 Task: Find connections with filter location Pachperwa with filter topic #homeofficewith filter profile language Potuguese with filter current company Axis Finance Limited with filter school National Institute of Technology Raipur with filter industry Circuses and Magic Shows with filter service category Public Speaking with filter keywords title UX Designer & UI Developer
Action: Mouse moved to (701, 95)
Screenshot: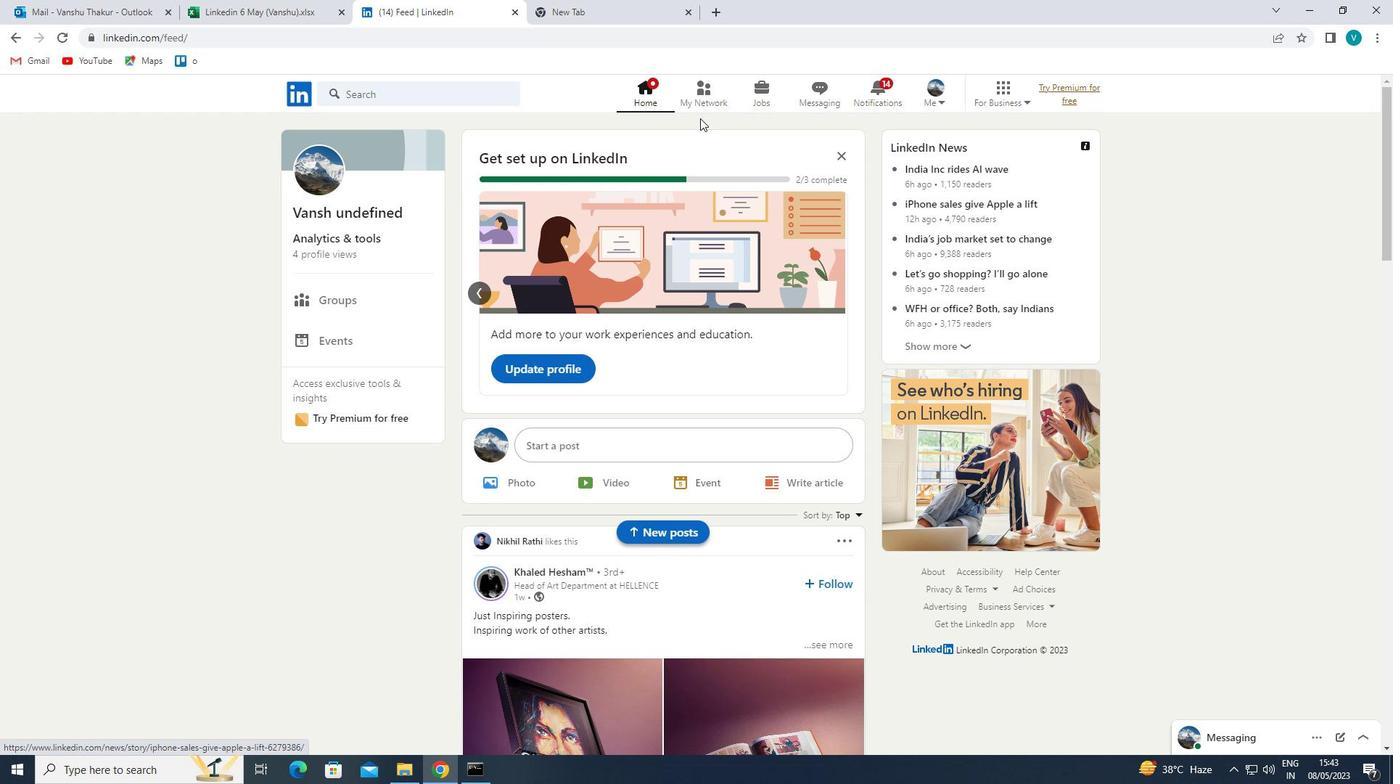 
Action: Mouse pressed left at (701, 95)
Screenshot: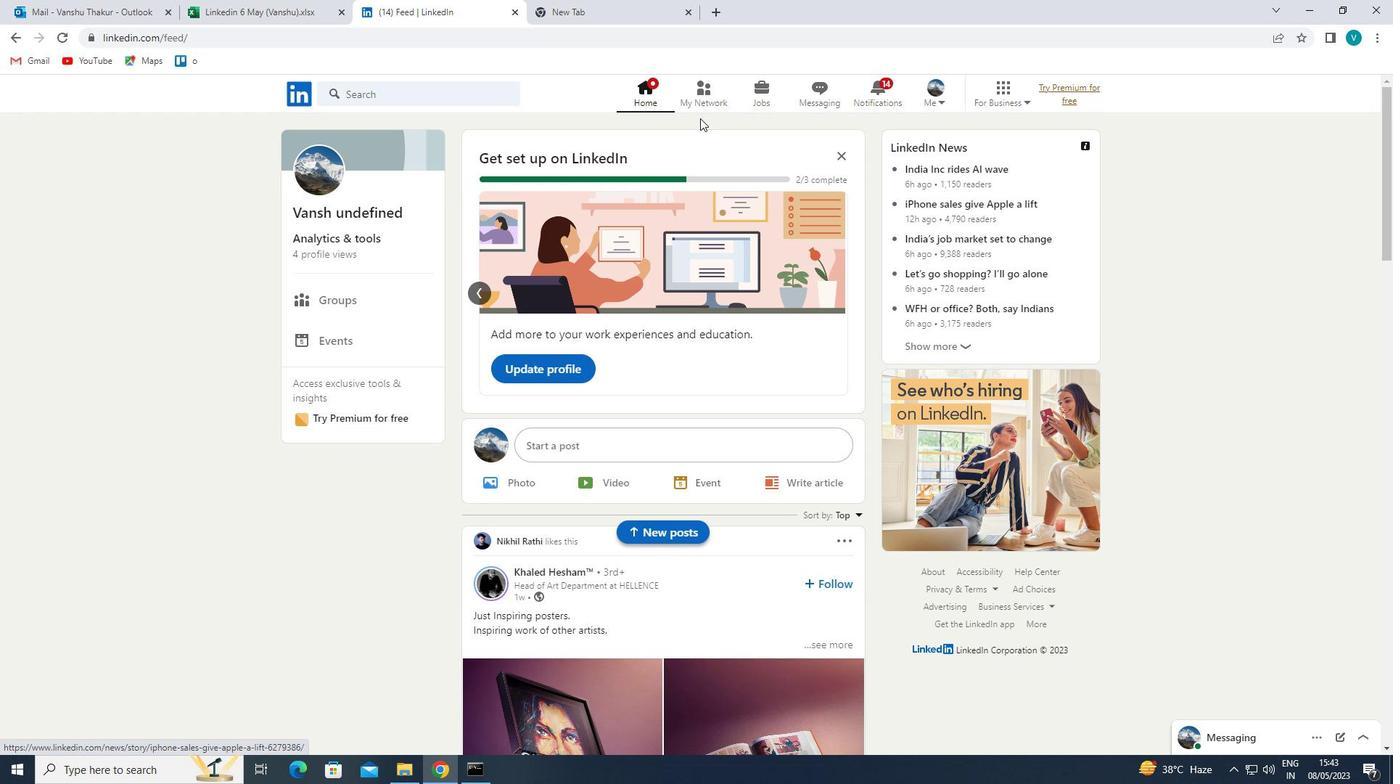 
Action: Mouse moved to (416, 158)
Screenshot: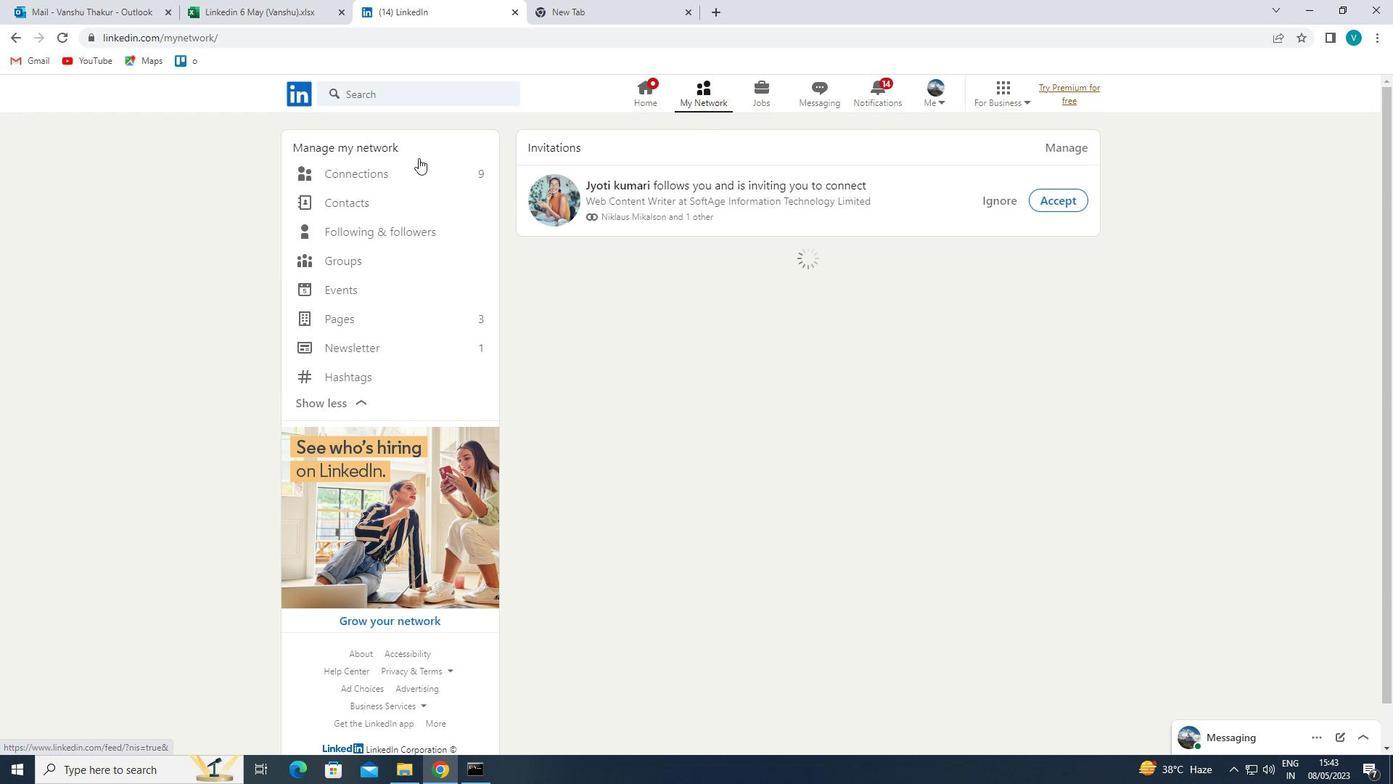 
Action: Mouse pressed left at (416, 158)
Screenshot: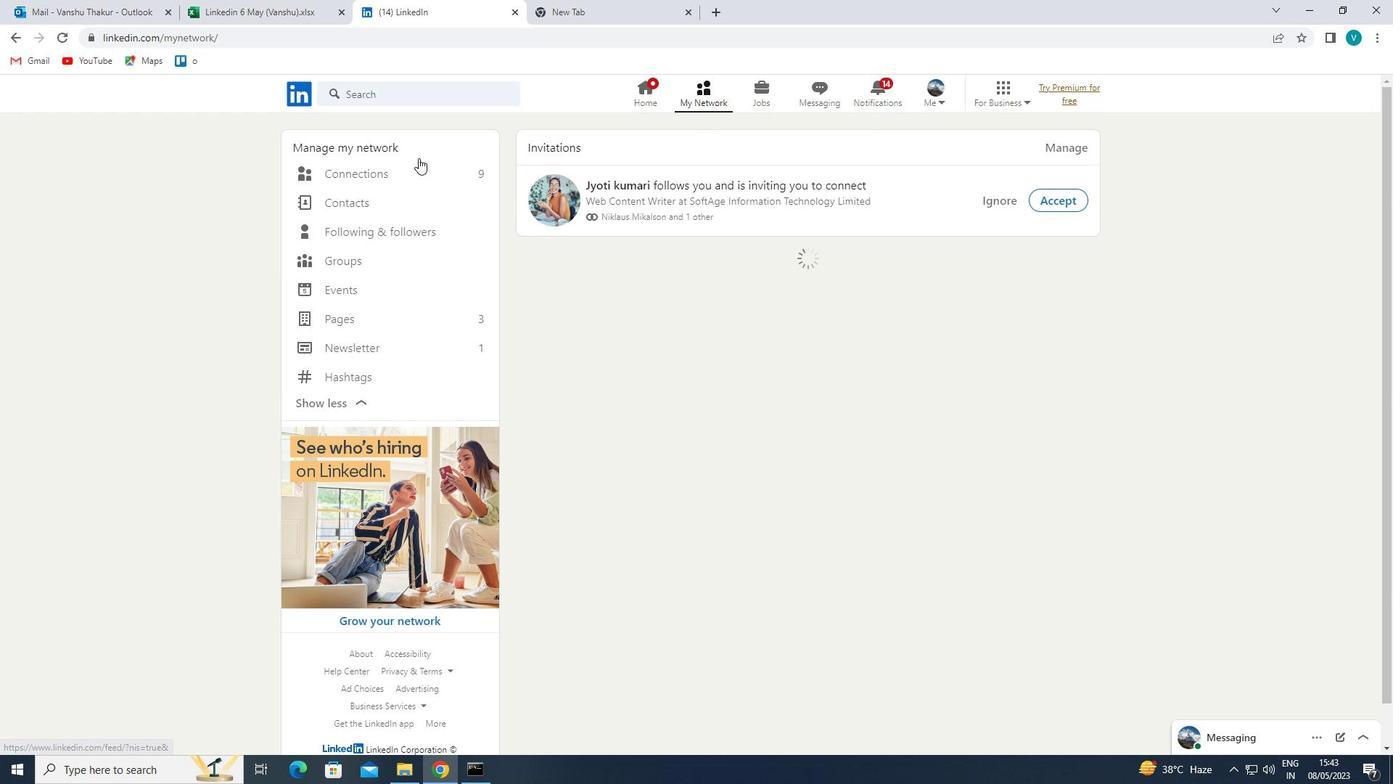 
Action: Mouse moved to (411, 166)
Screenshot: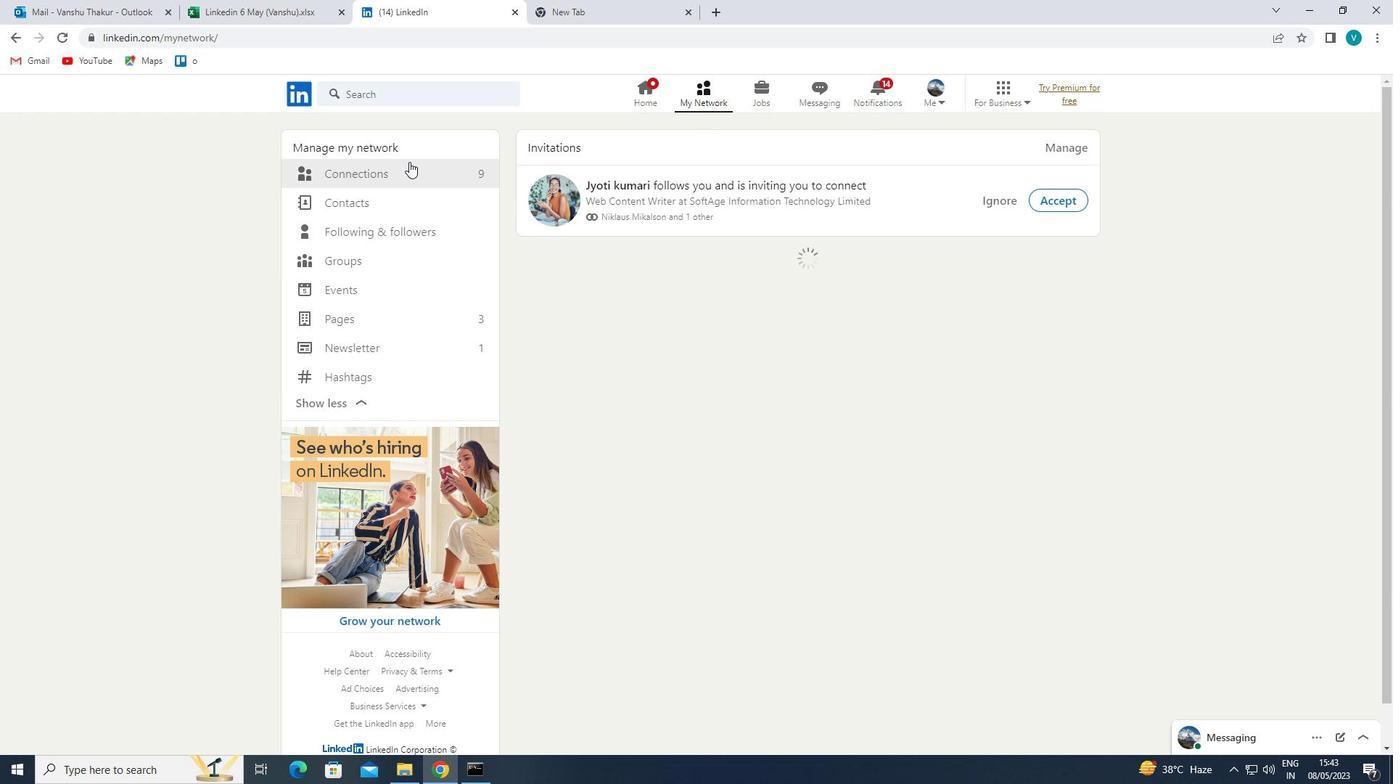 
Action: Mouse pressed left at (411, 166)
Screenshot: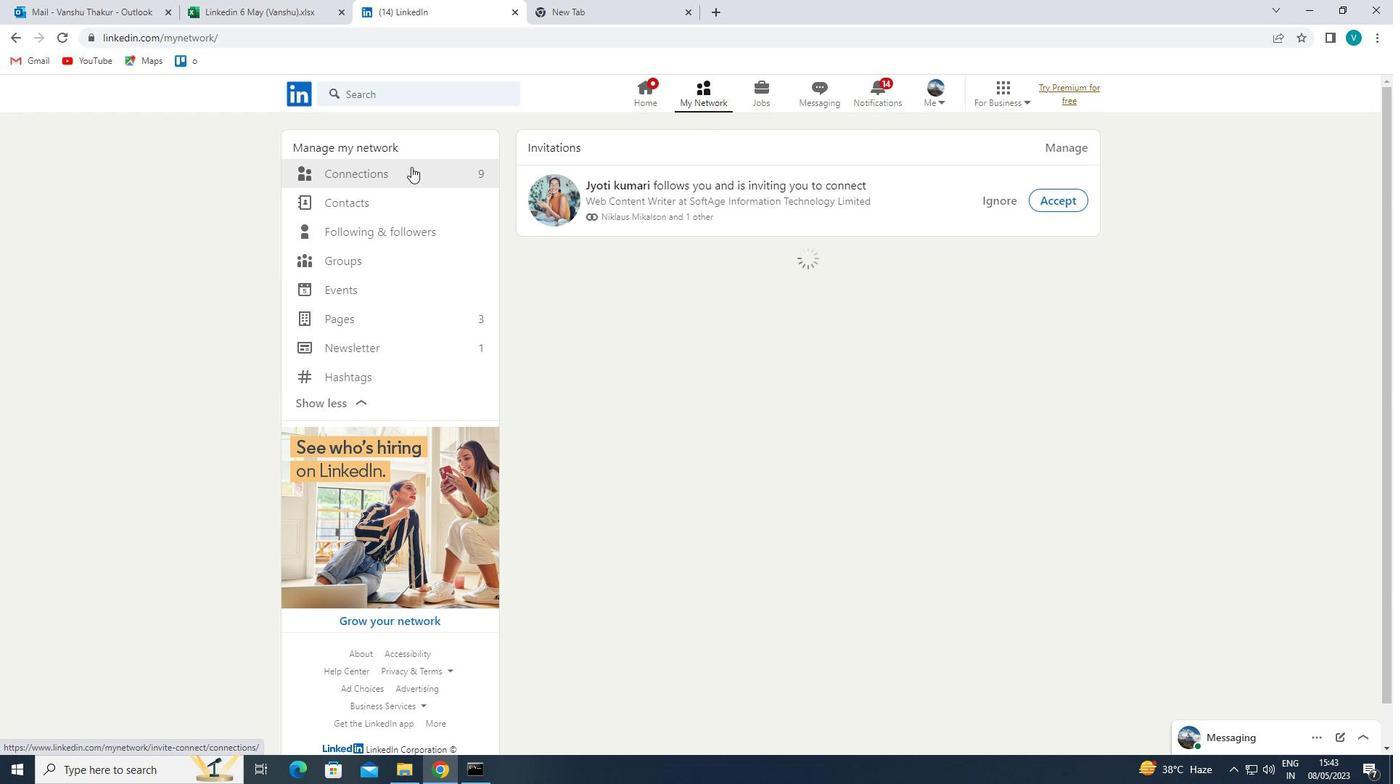 
Action: Mouse moved to (790, 172)
Screenshot: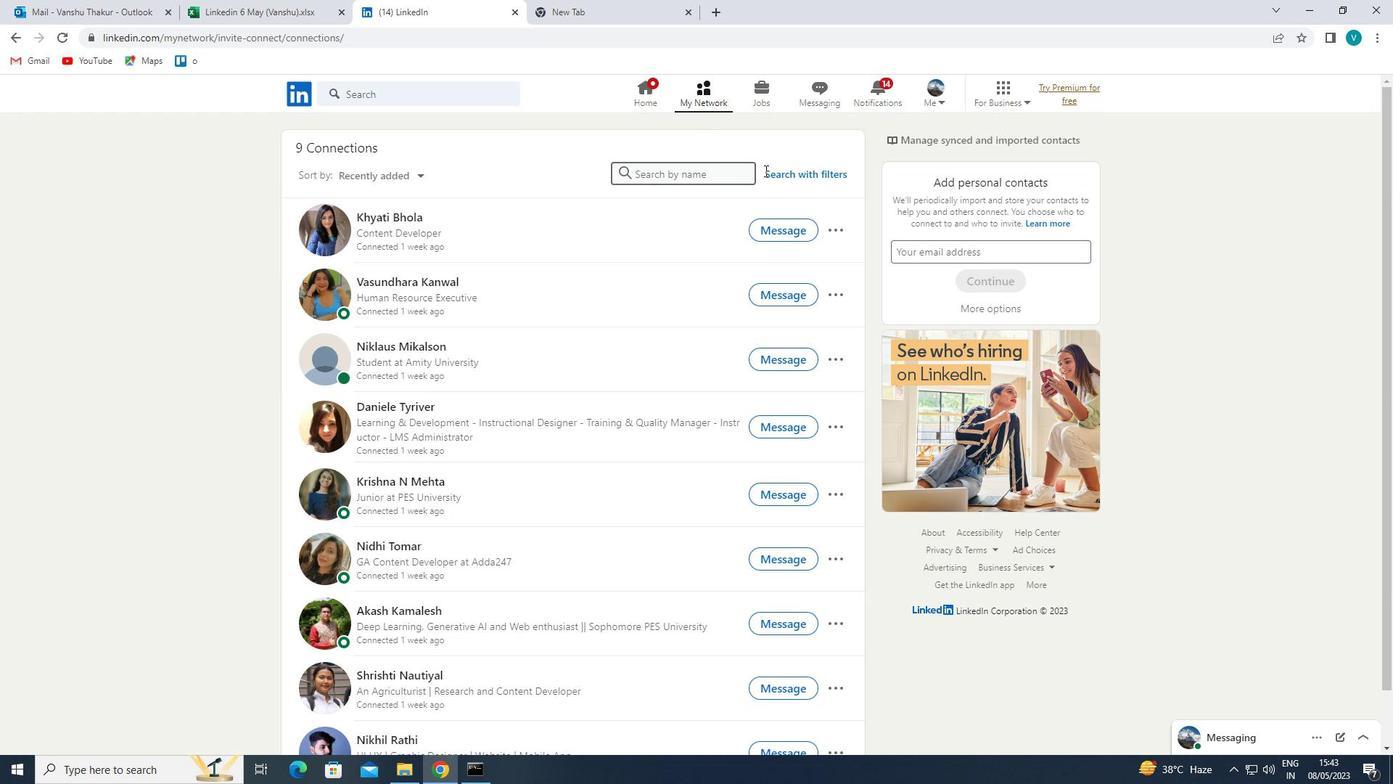
Action: Mouse pressed left at (790, 172)
Screenshot: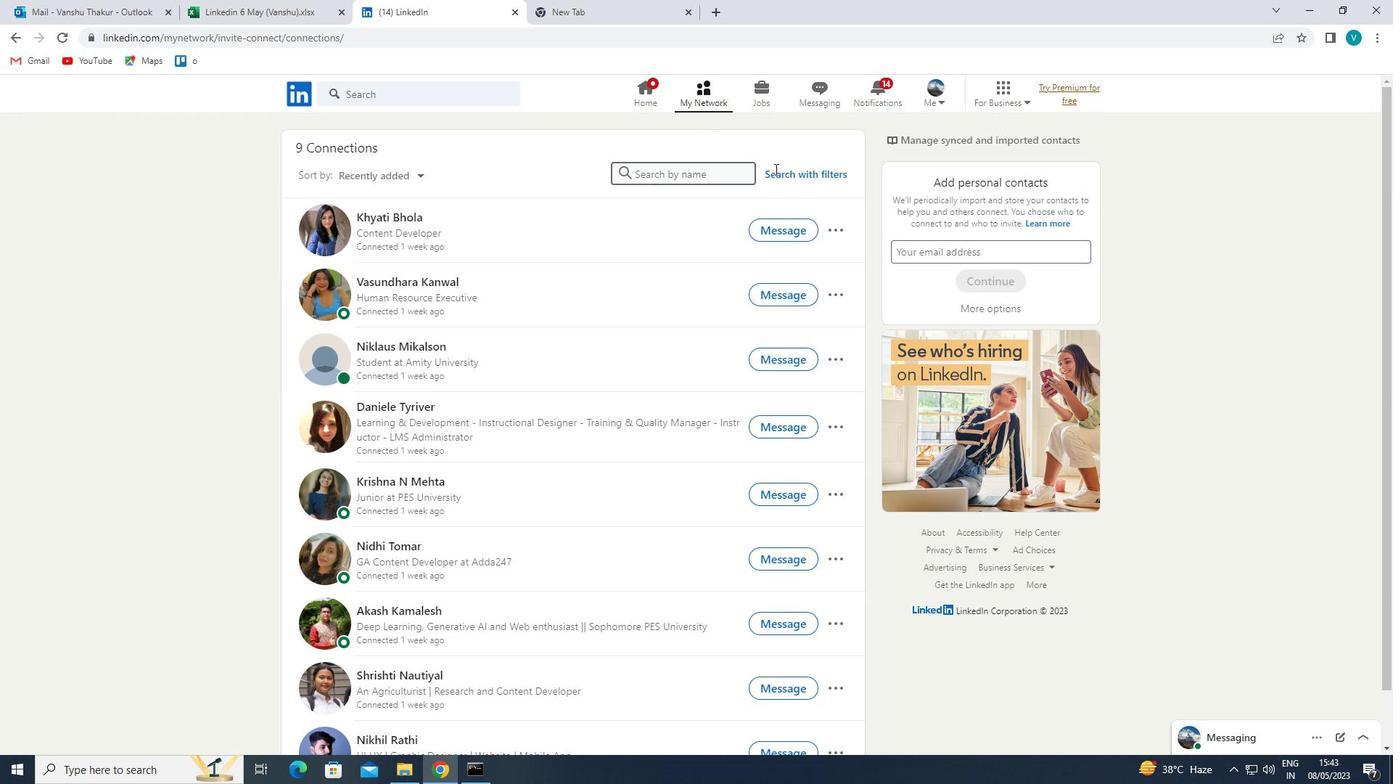 
Action: Mouse moved to (711, 140)
Screenshot: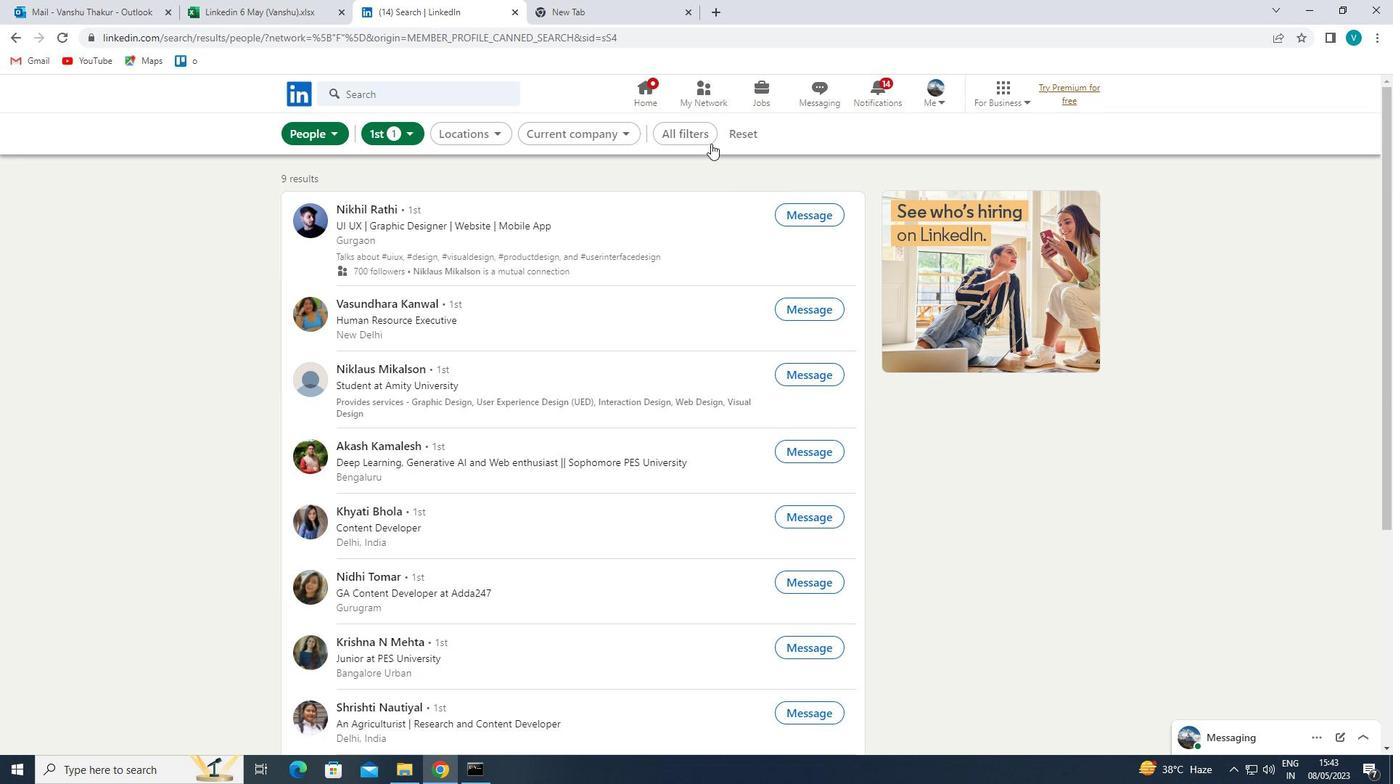 
Action: Mouse pressed left at (711, 140)
Screenshot: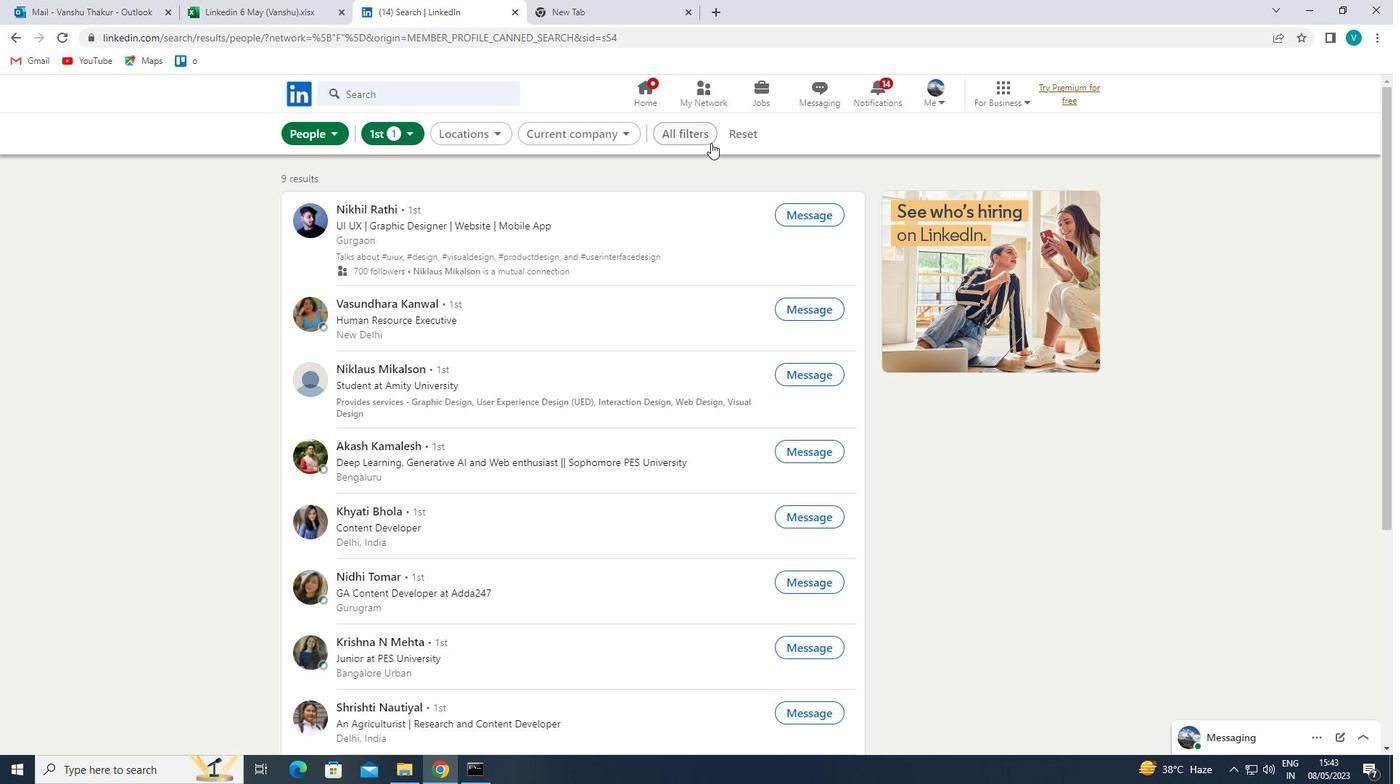 
Action: Mouse moved to (1126, 304)
Screenshot: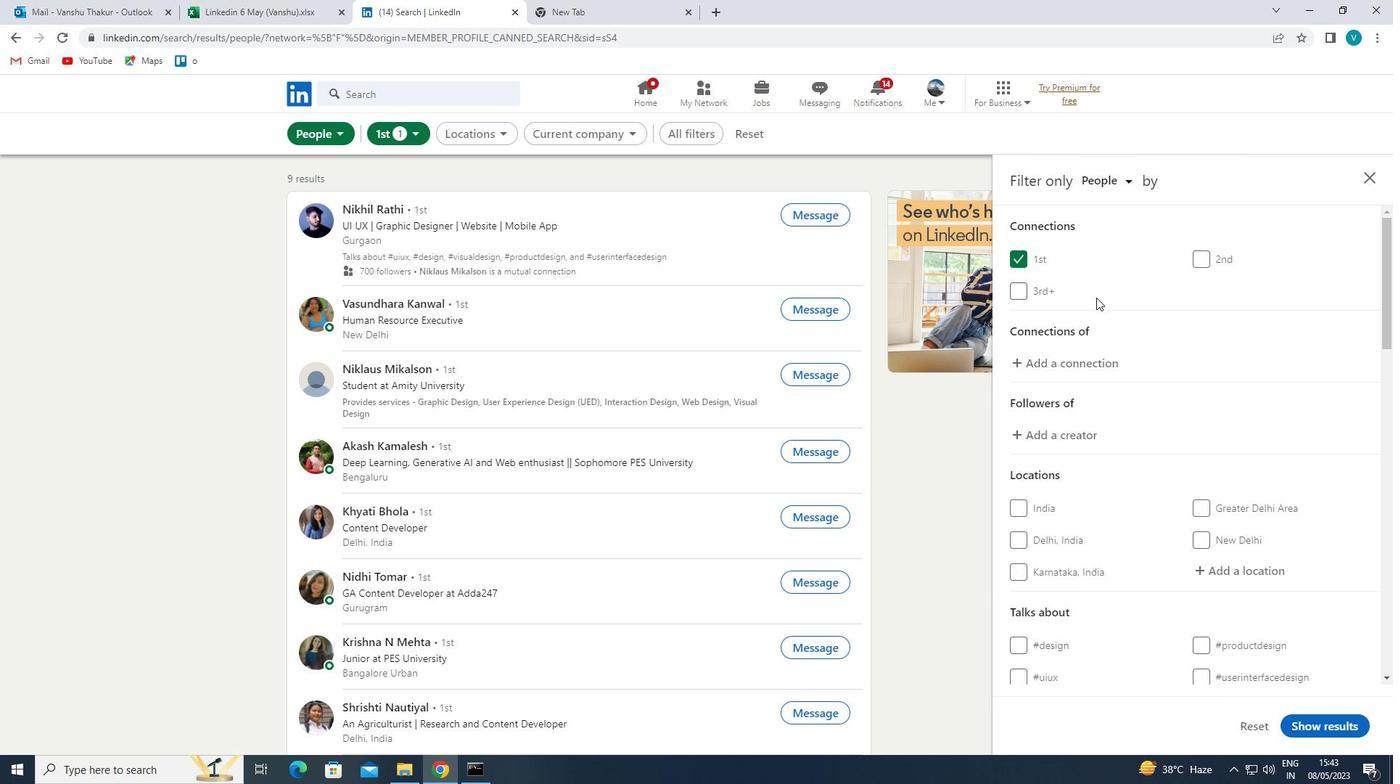 
Action: Mouse scrolled (1126, 304) with delta (0, 0)
Screenshot: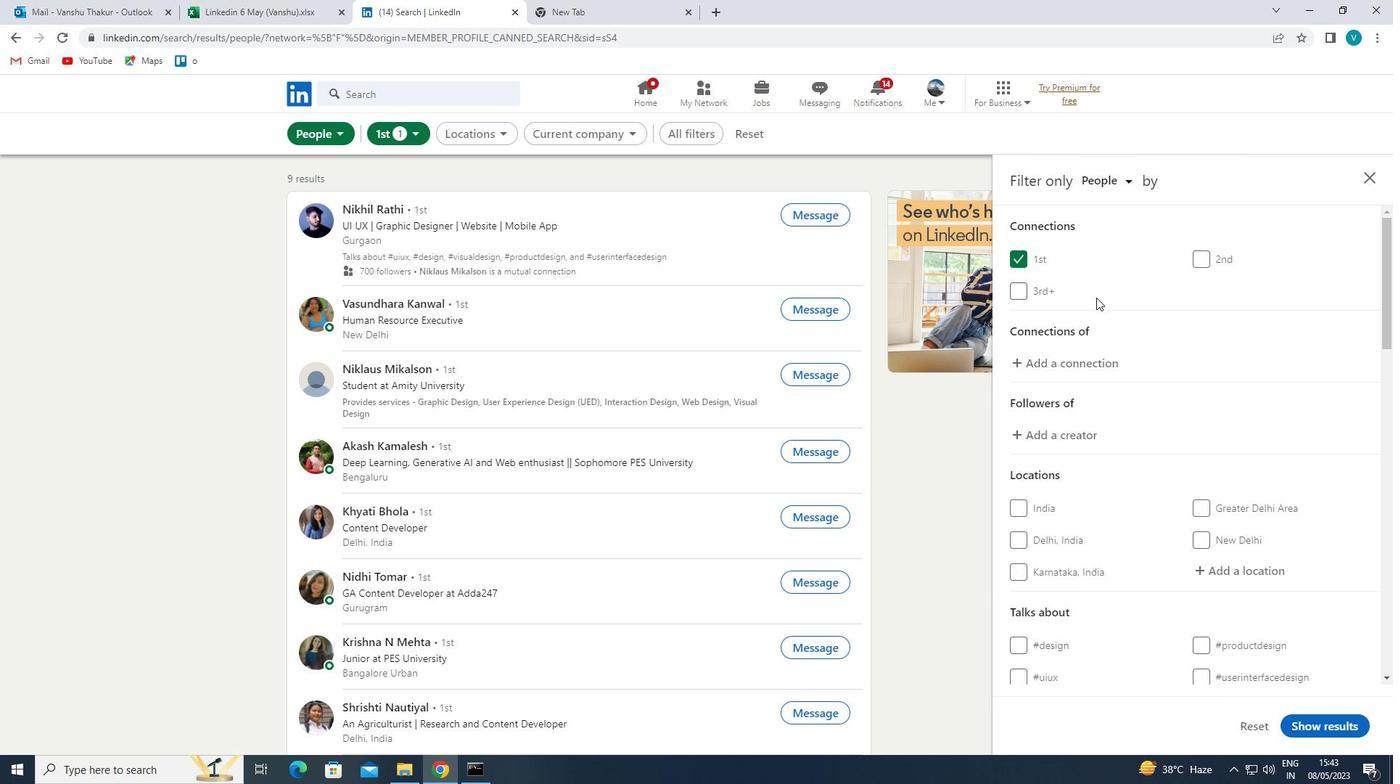 
Action: Mouse moved to (1139, 310)
Screenshot: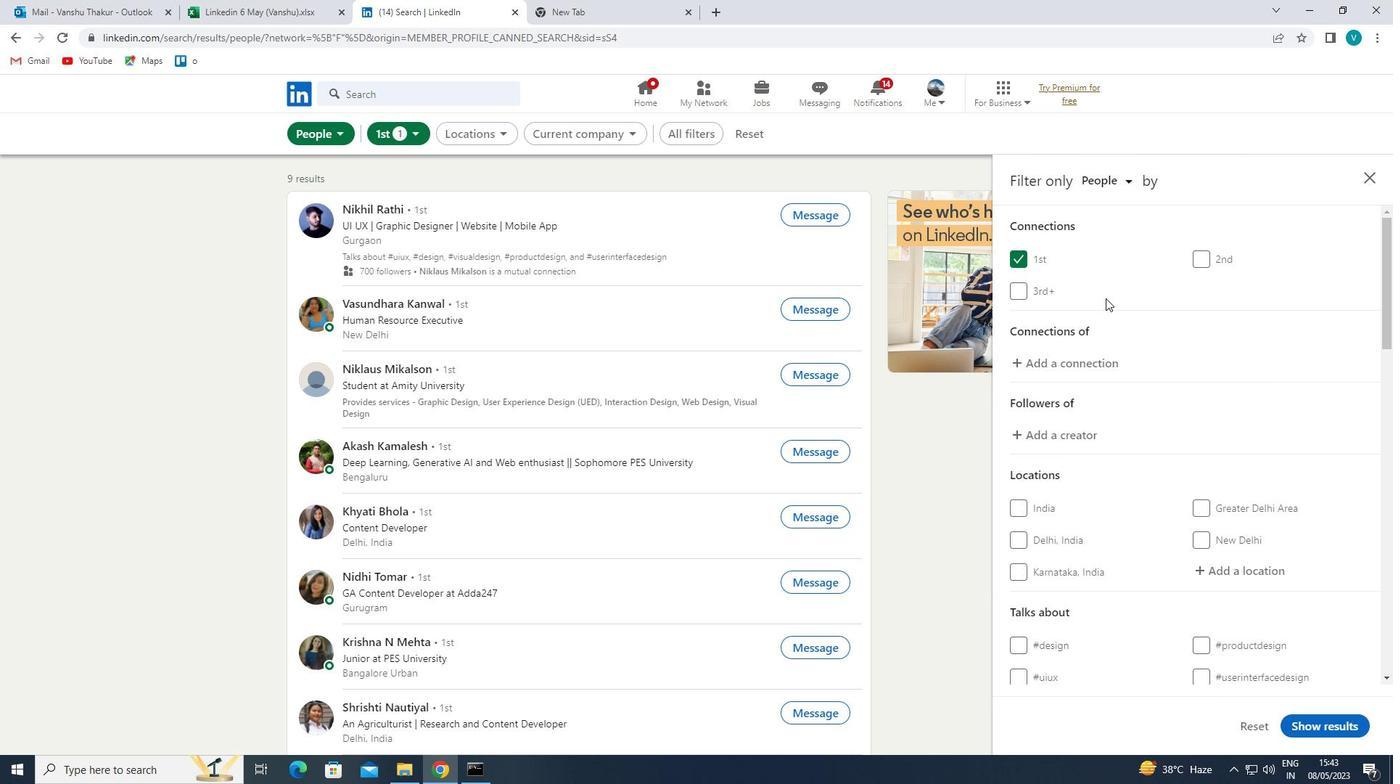 
Action: Mouse scrolled (1139, 309) with delta (0, 0)
Screenshot: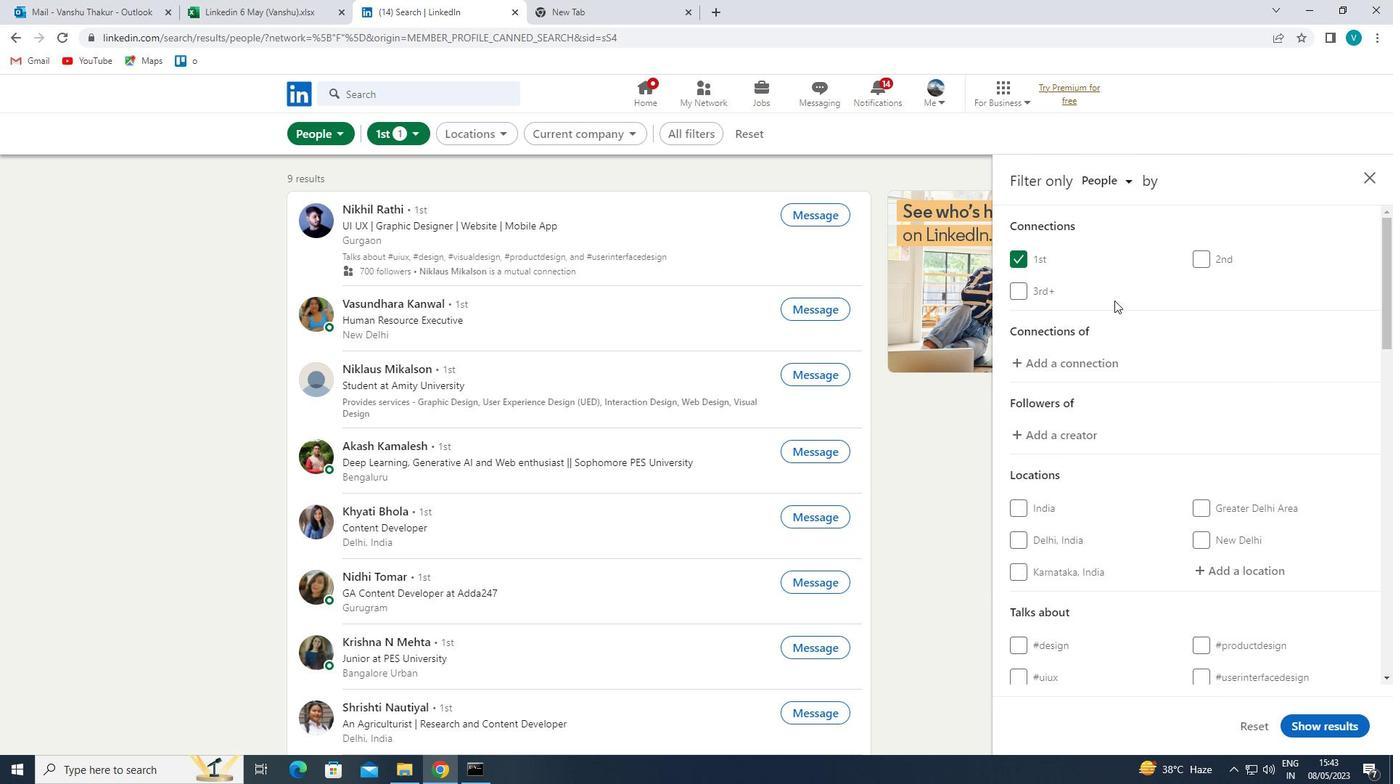 
Action: Mouse moved to (1239, 427)
Screenshot: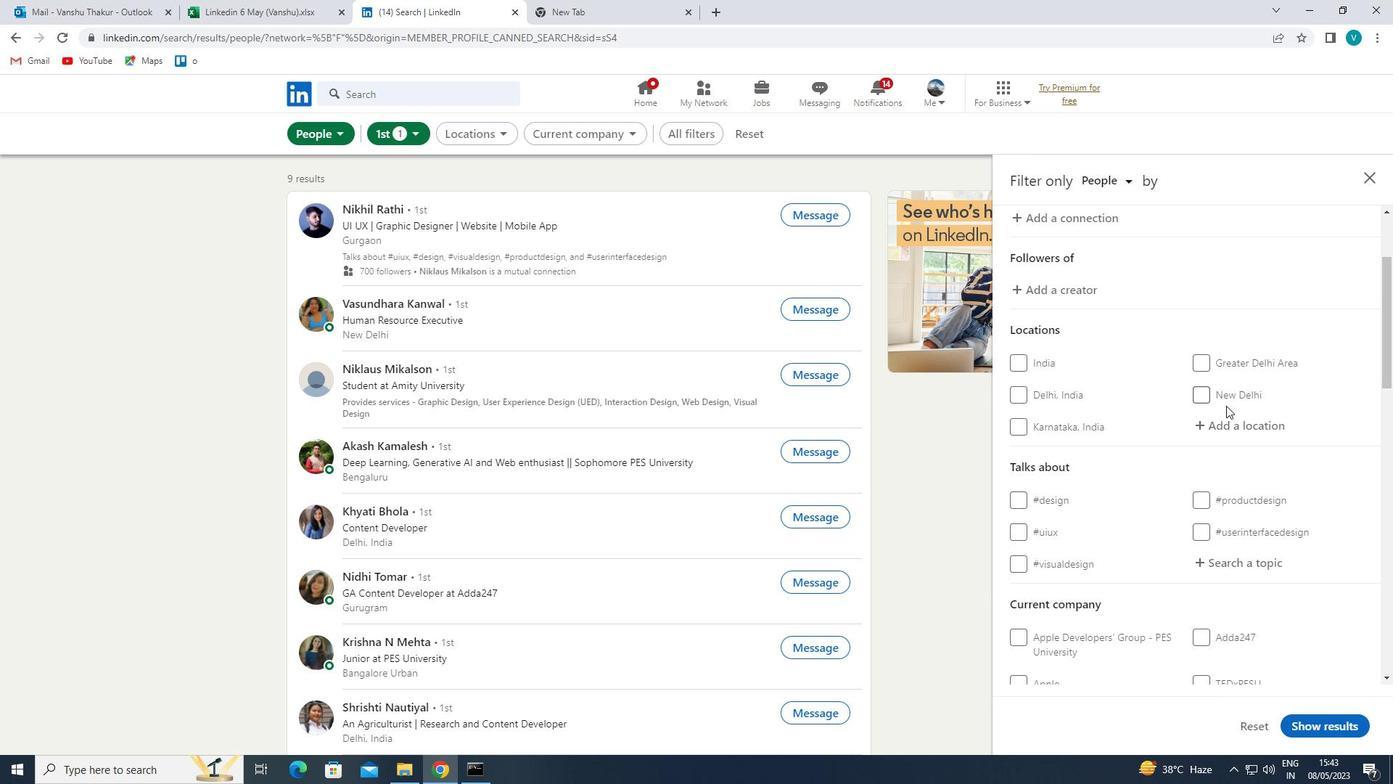 
Action: Mouse pressed left at (1239, 427)
Screenshot: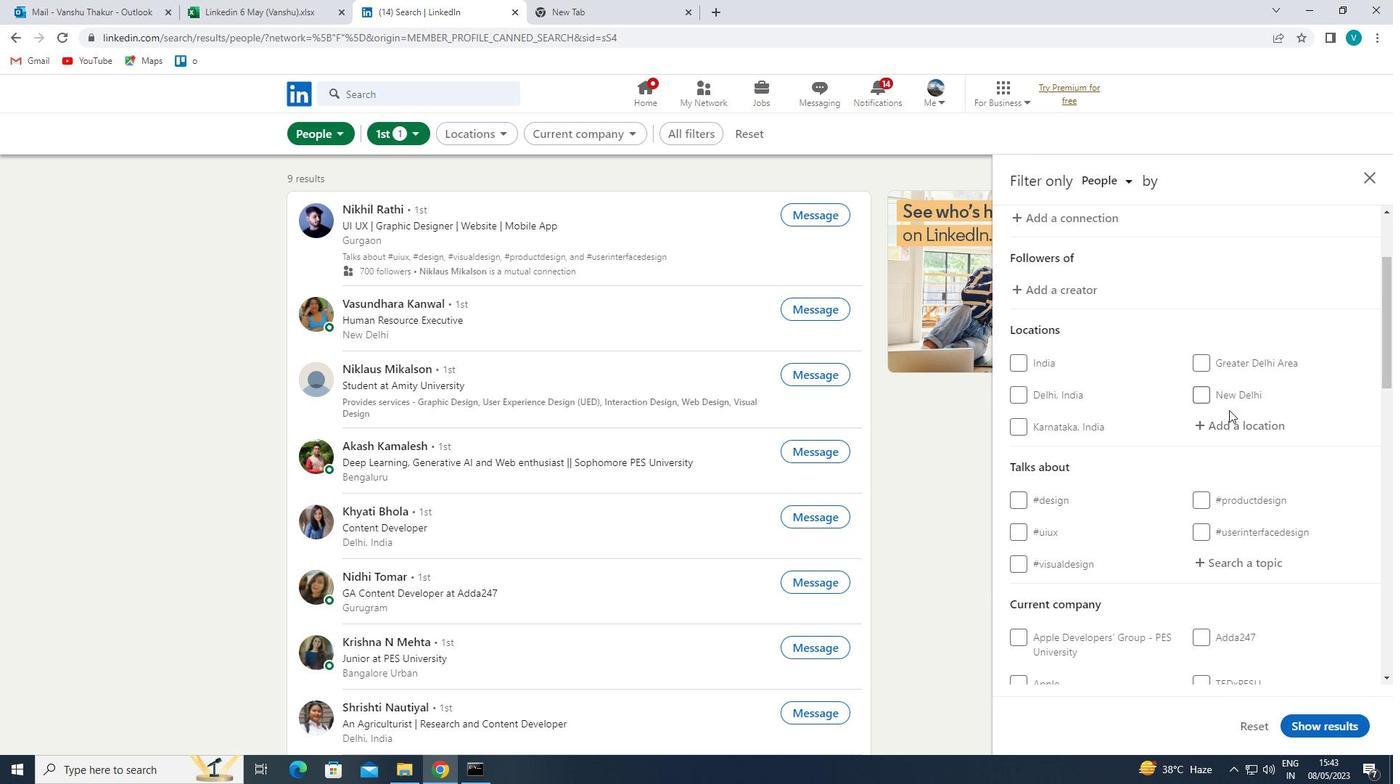 
Action: Mouse moved to (675, 106)
Screenshot: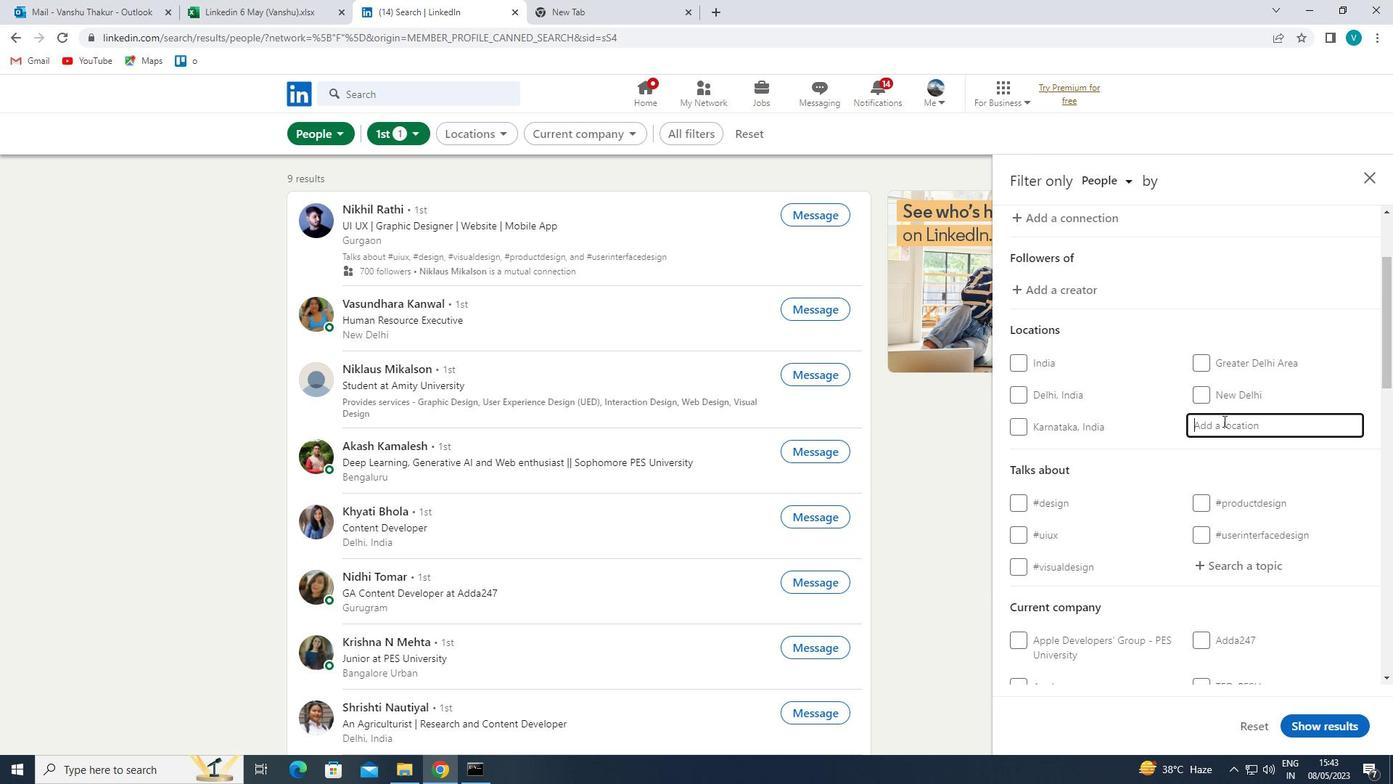 
Action: Key pressed <Key.shift>PACHPERWA
Screenshot: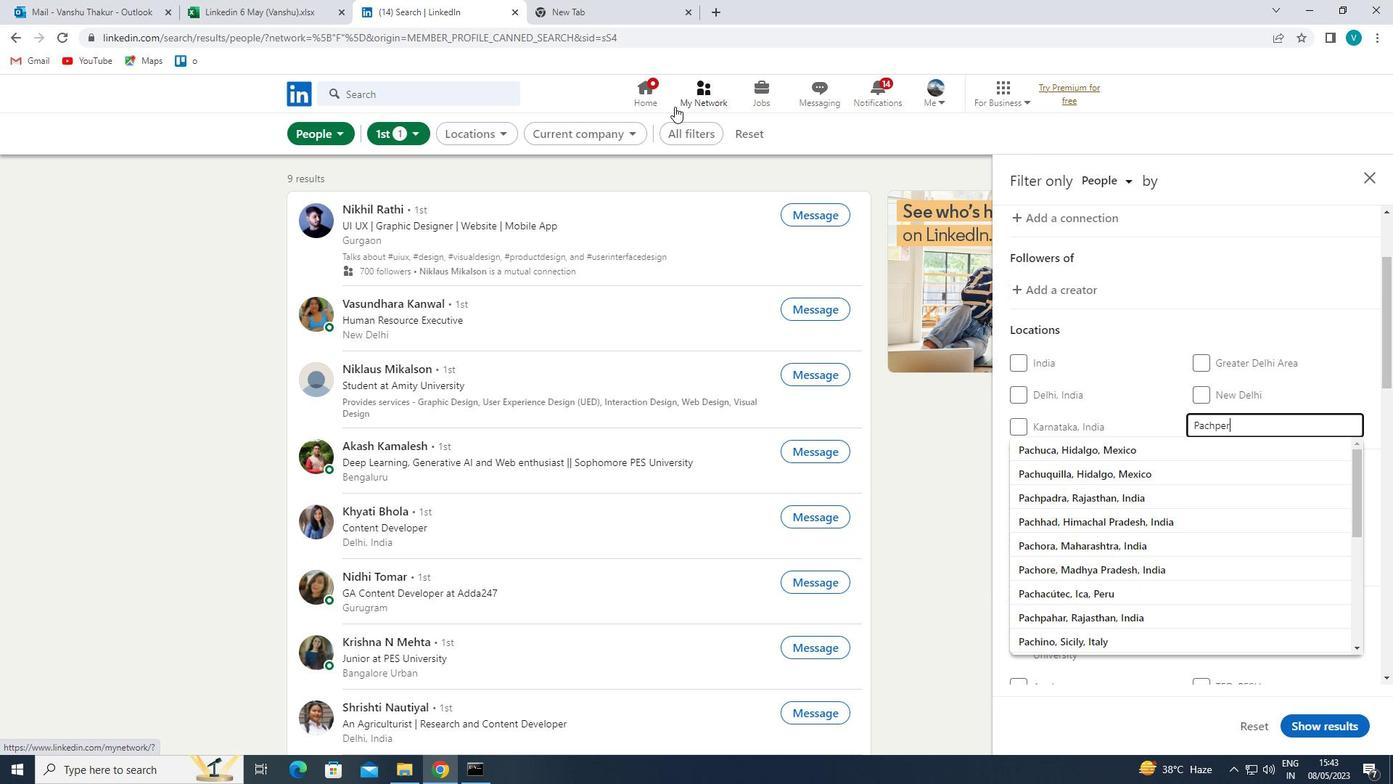 
Action: Mouse moved to (1168, 474)
Screenshot: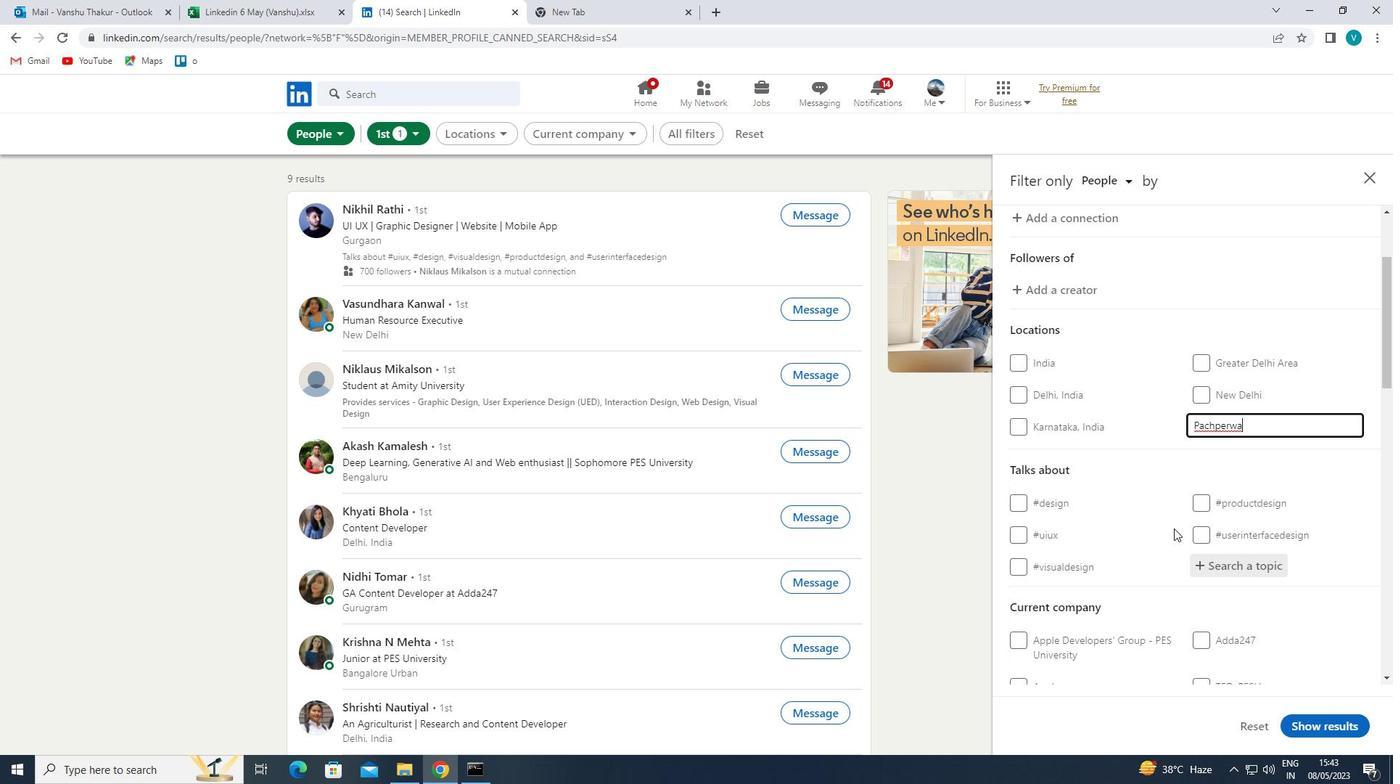 
Action: Mouse pressed left at (1168, 474)
Screenshot: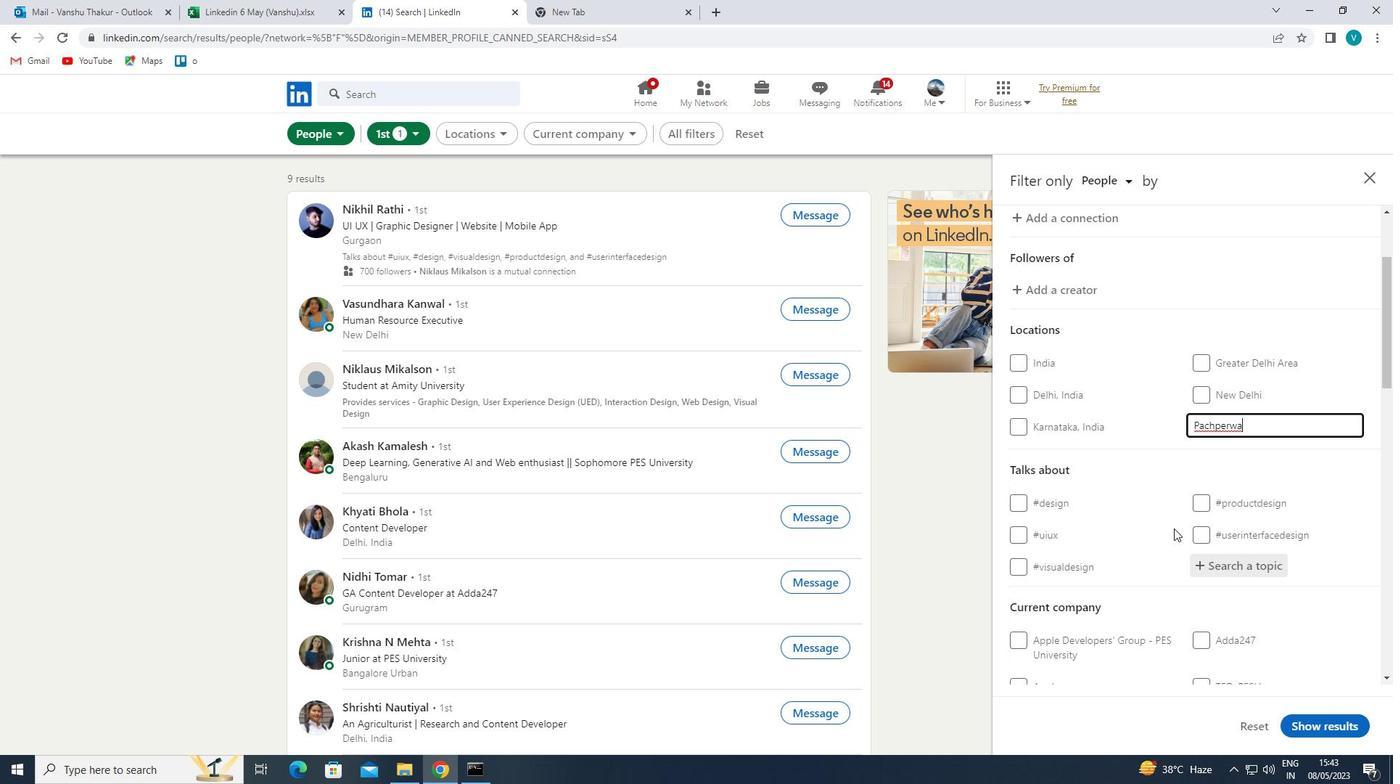 
Action: Mouse moved to (1236, 564)
Screenshot: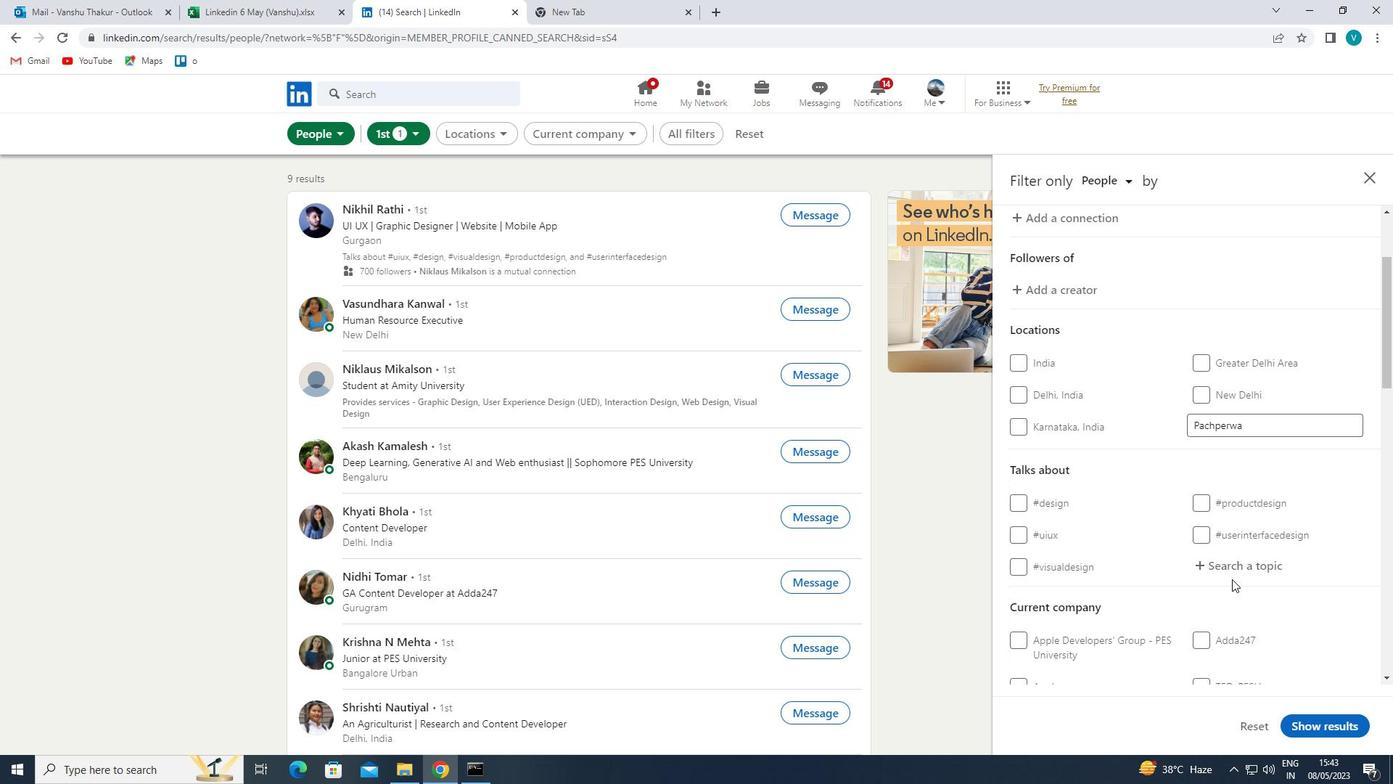 
Action: Mouse pressed left at (1236, 564)
Screenshot: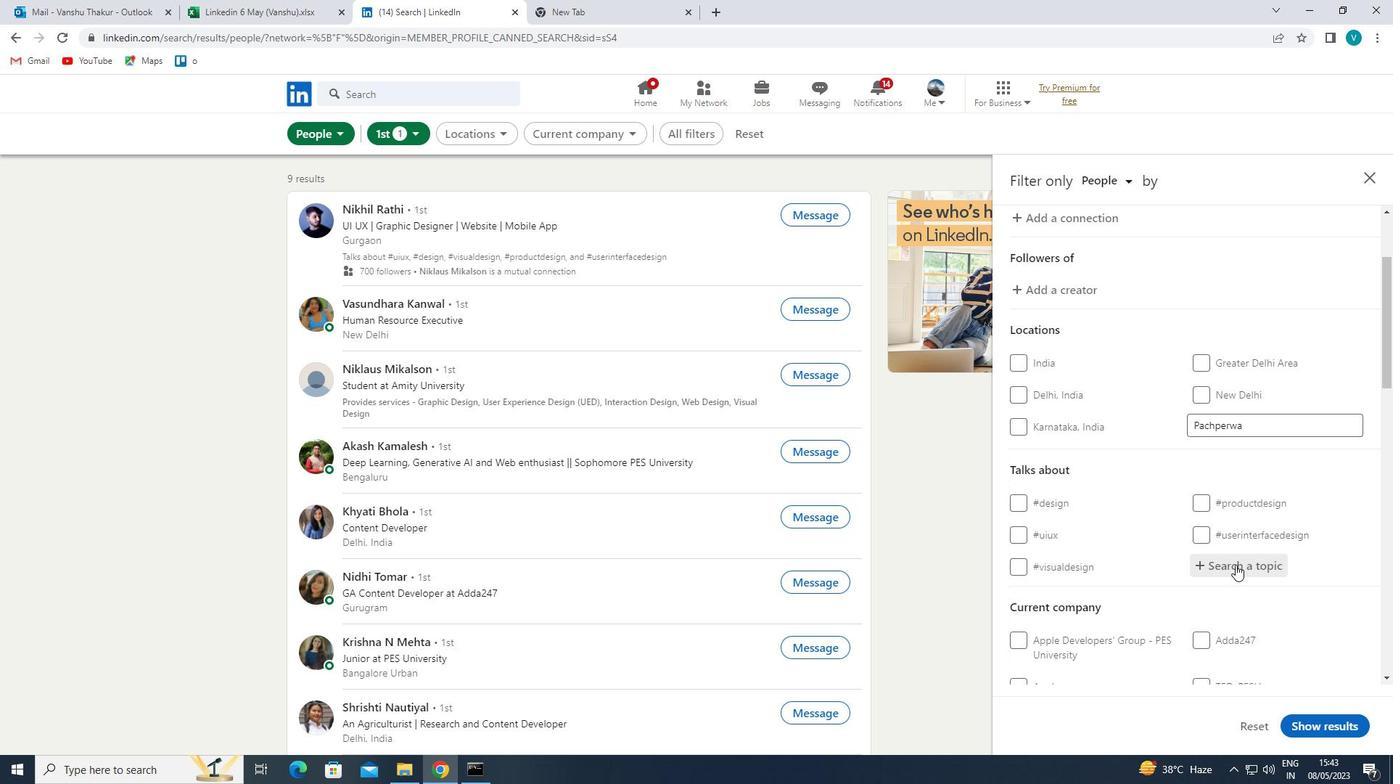 
Action: Key pressed HOMEOFFICE
Screenshot: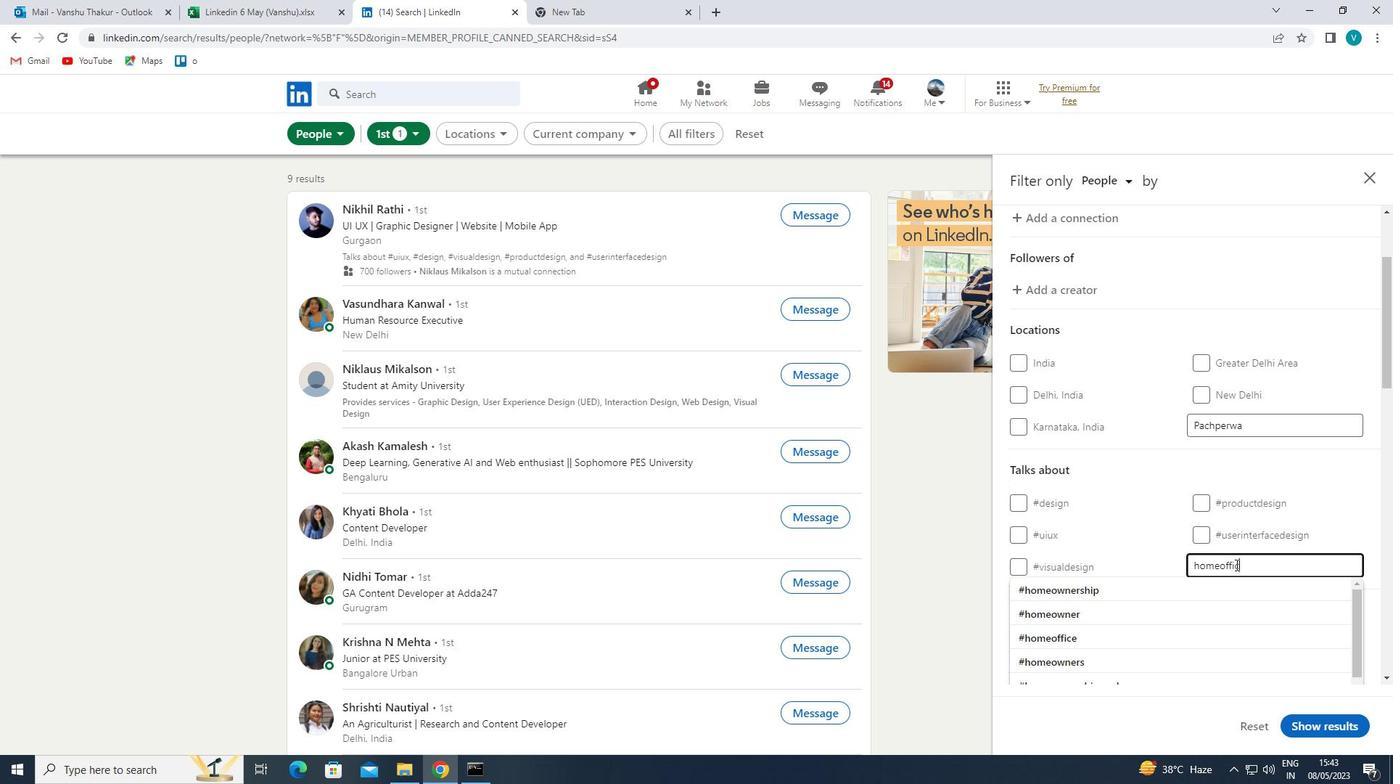 
Action: Mouse moved to (1155, 596)
Screenshot: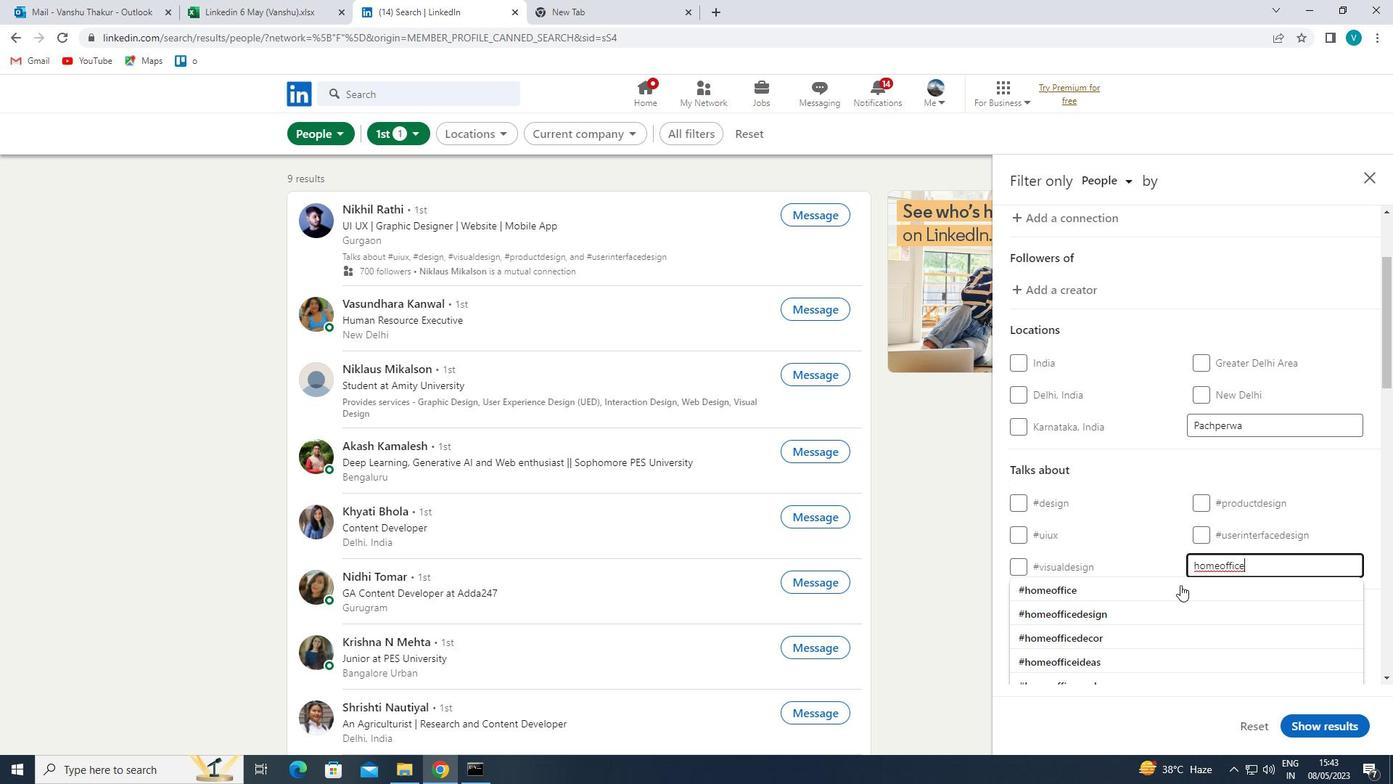 
Action: Mouse pressed left at (1155, 596)
Screenshot: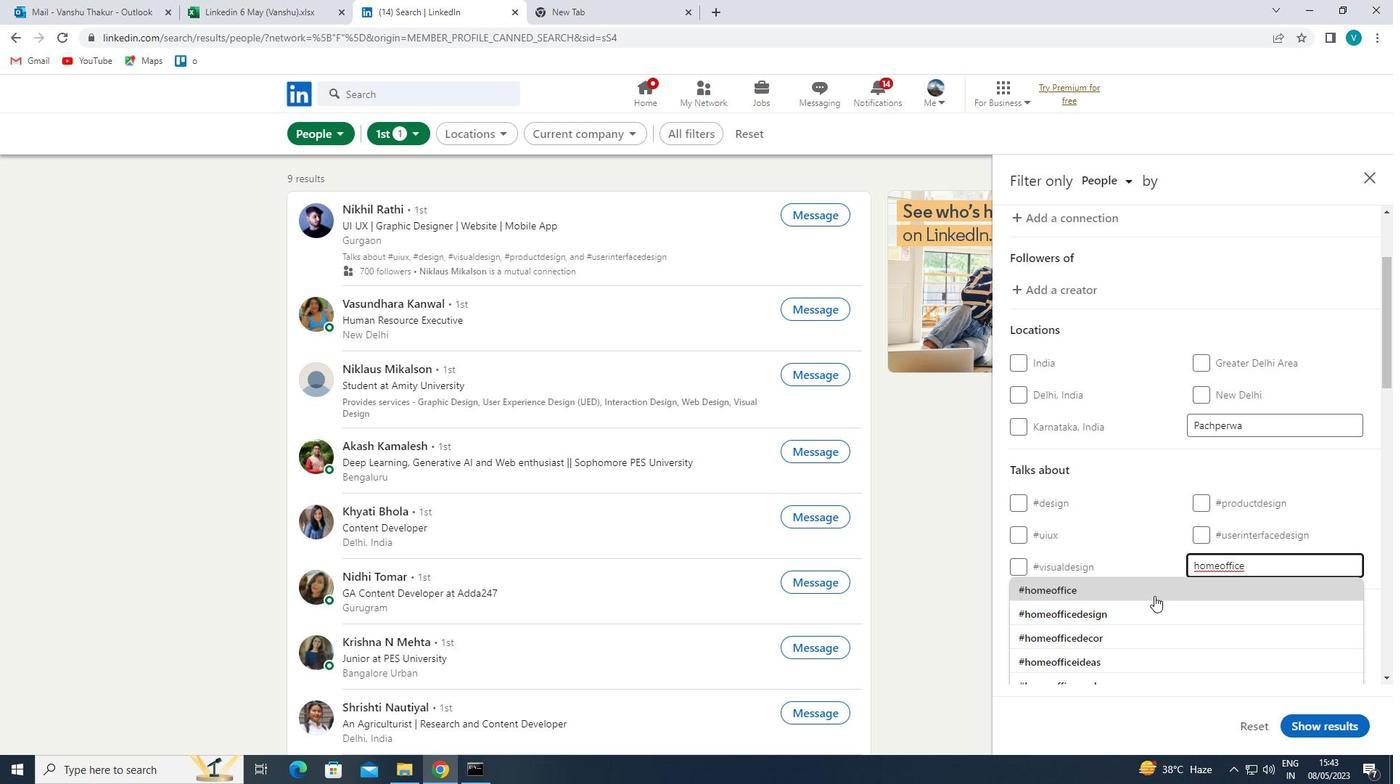 
Action: Mouse moved to (1160, 592)
Screenshot: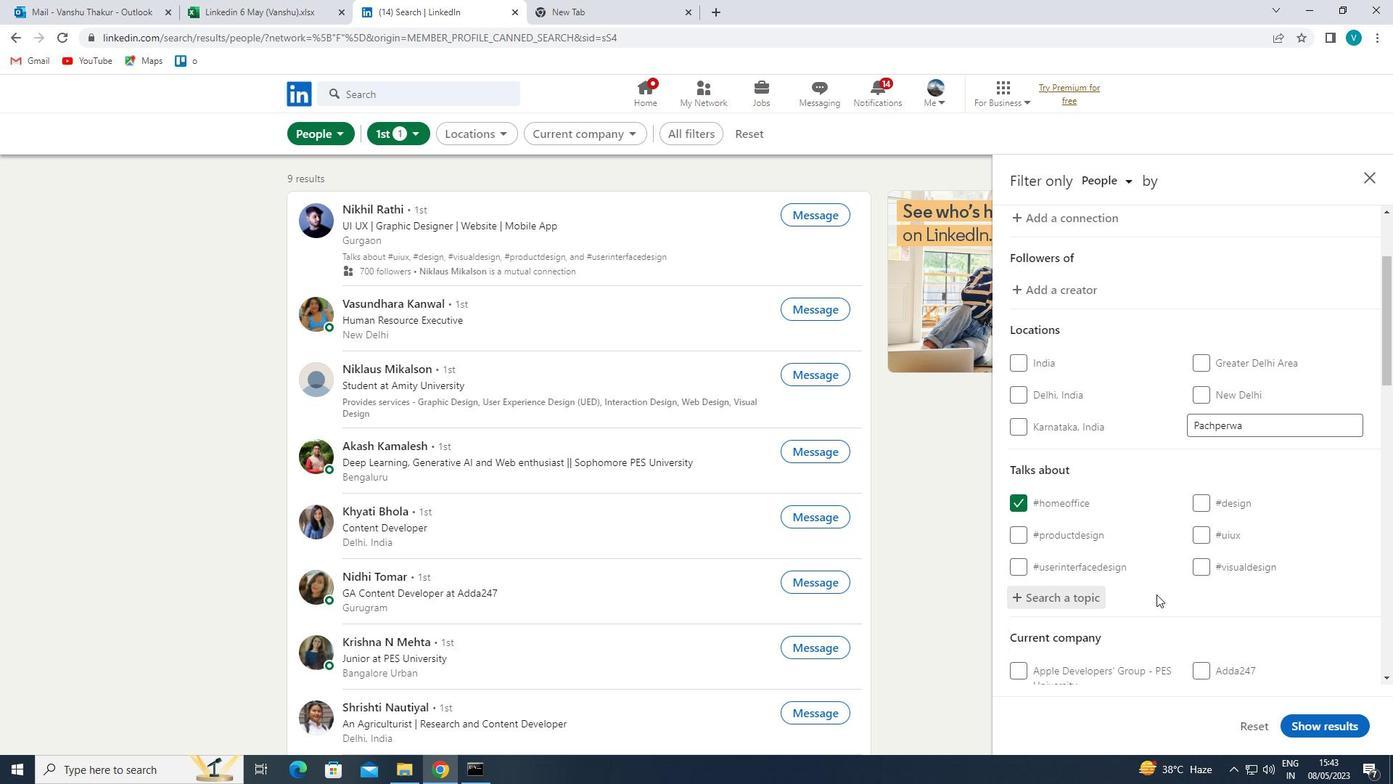 
Action: Mouse scrolled (1160, 591) with delta (0, 0)
Screenshot: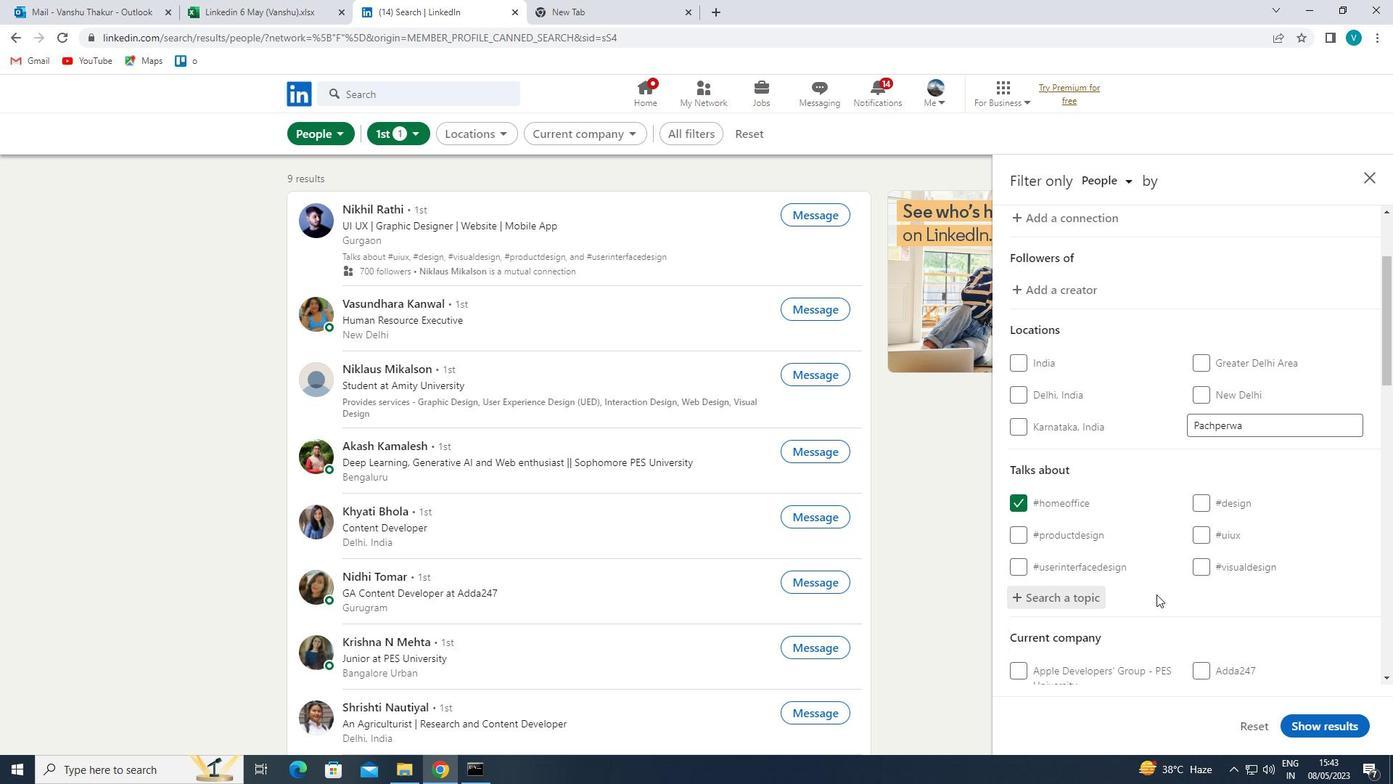 
Action: Mouse moved to (1160, 591)
Screenshot: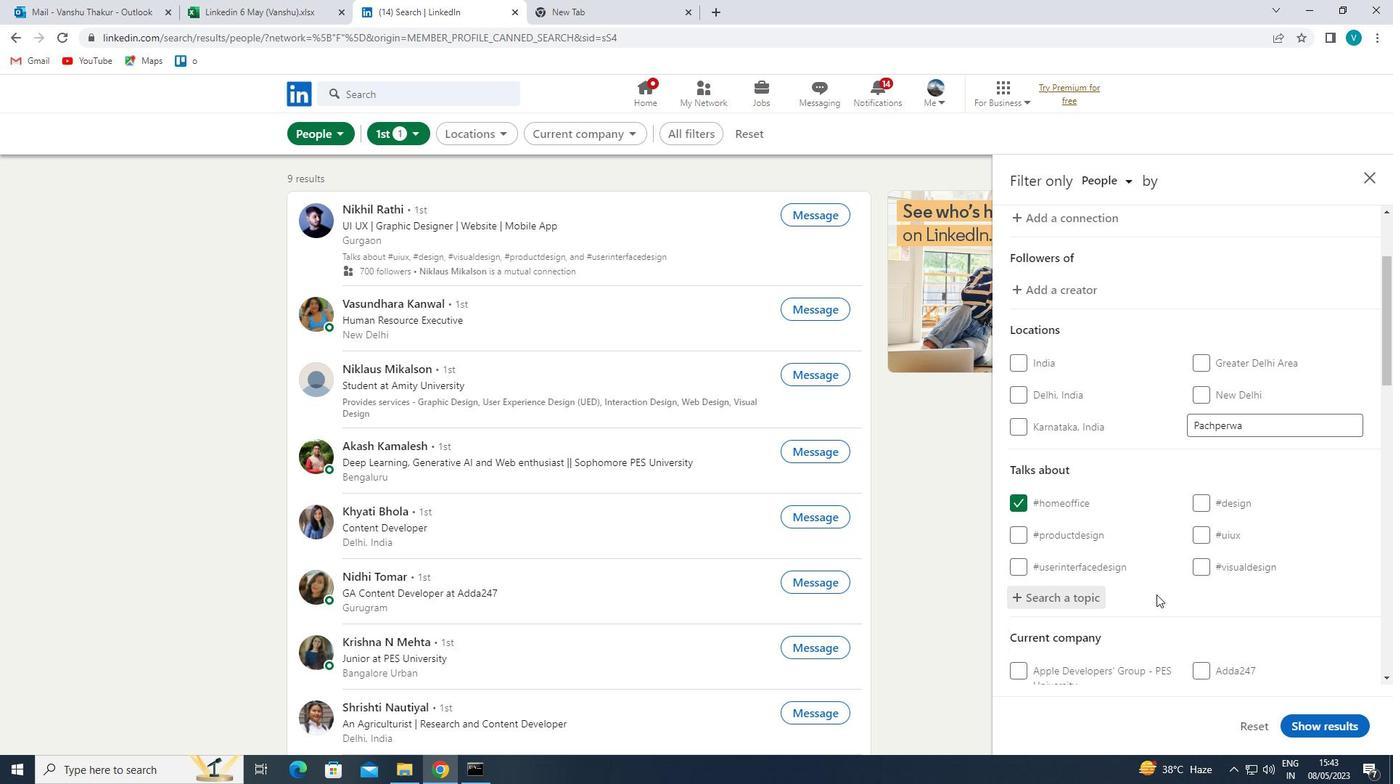 
Action: Mouse scrolled (1160, 590) with delta (0, 0)
Screenshot: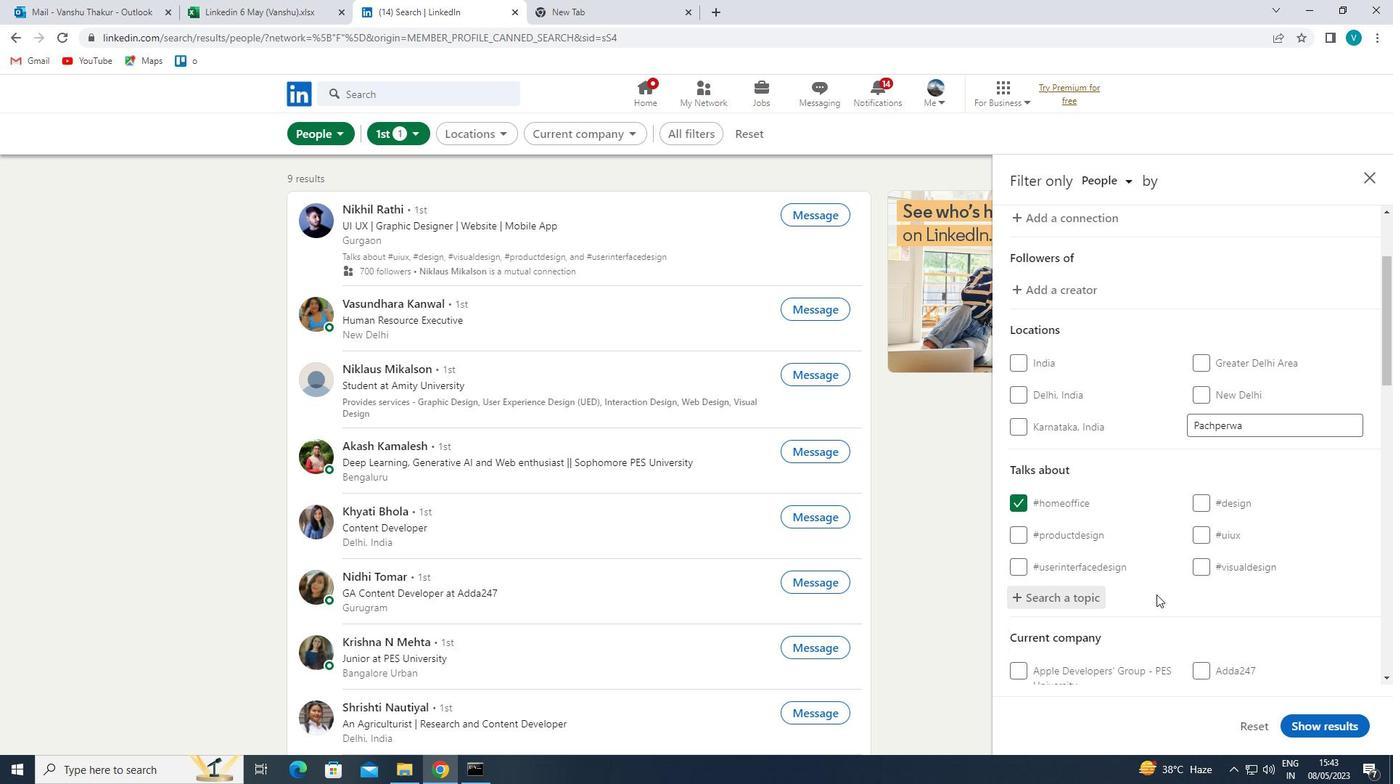 
Action: Mouse moved to (1163, 590)
Screenshot: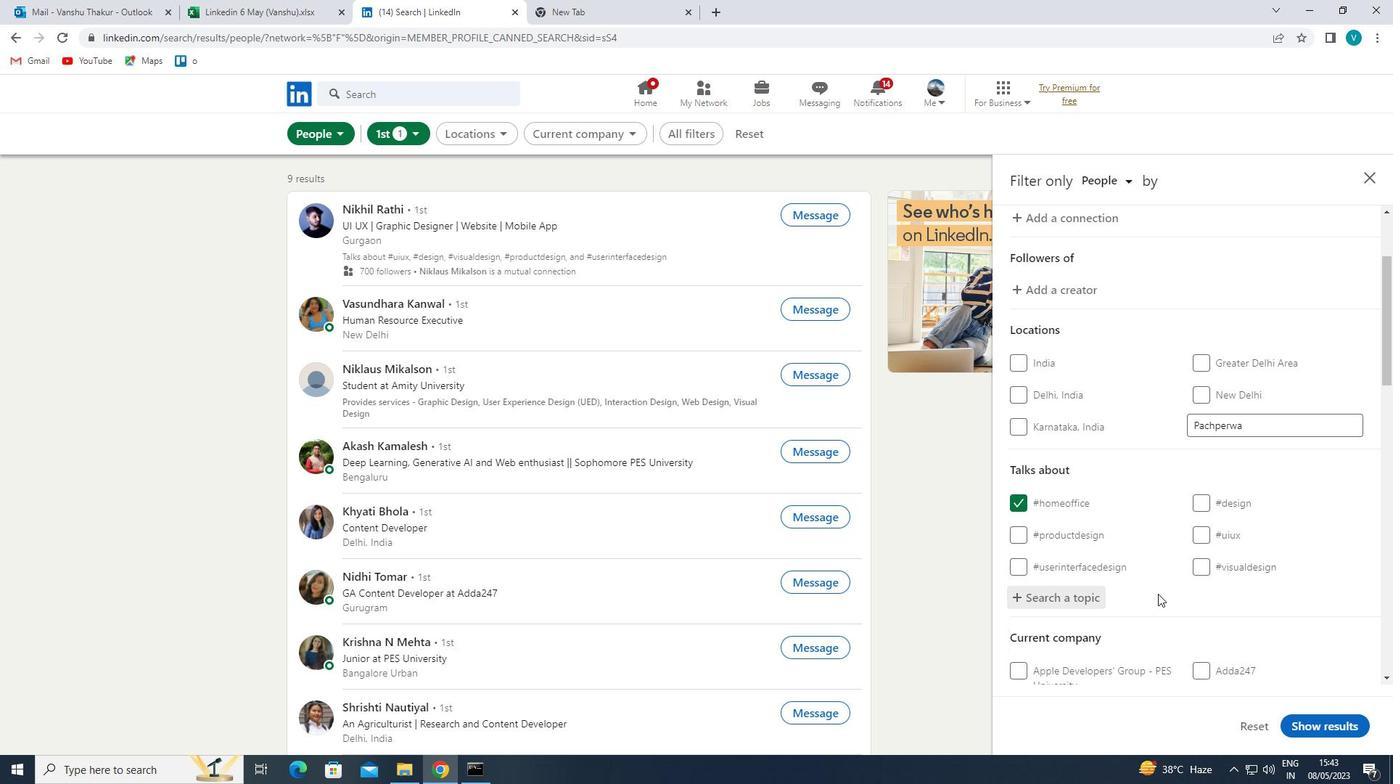
Action: Mouse scrolled (1163, 590) with delta (0, 0)
Screenshot: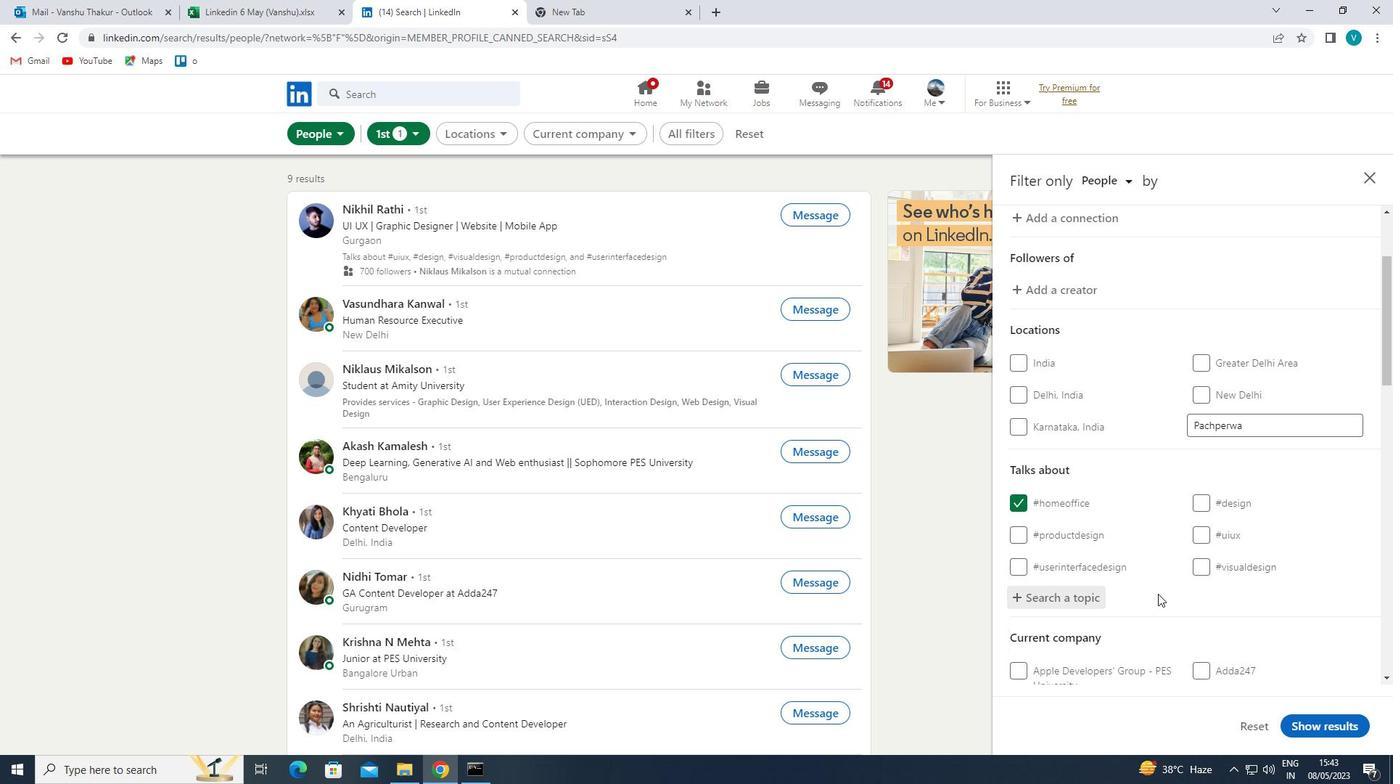 
Action: Mouse moved to (1228, 524)
Screenshot: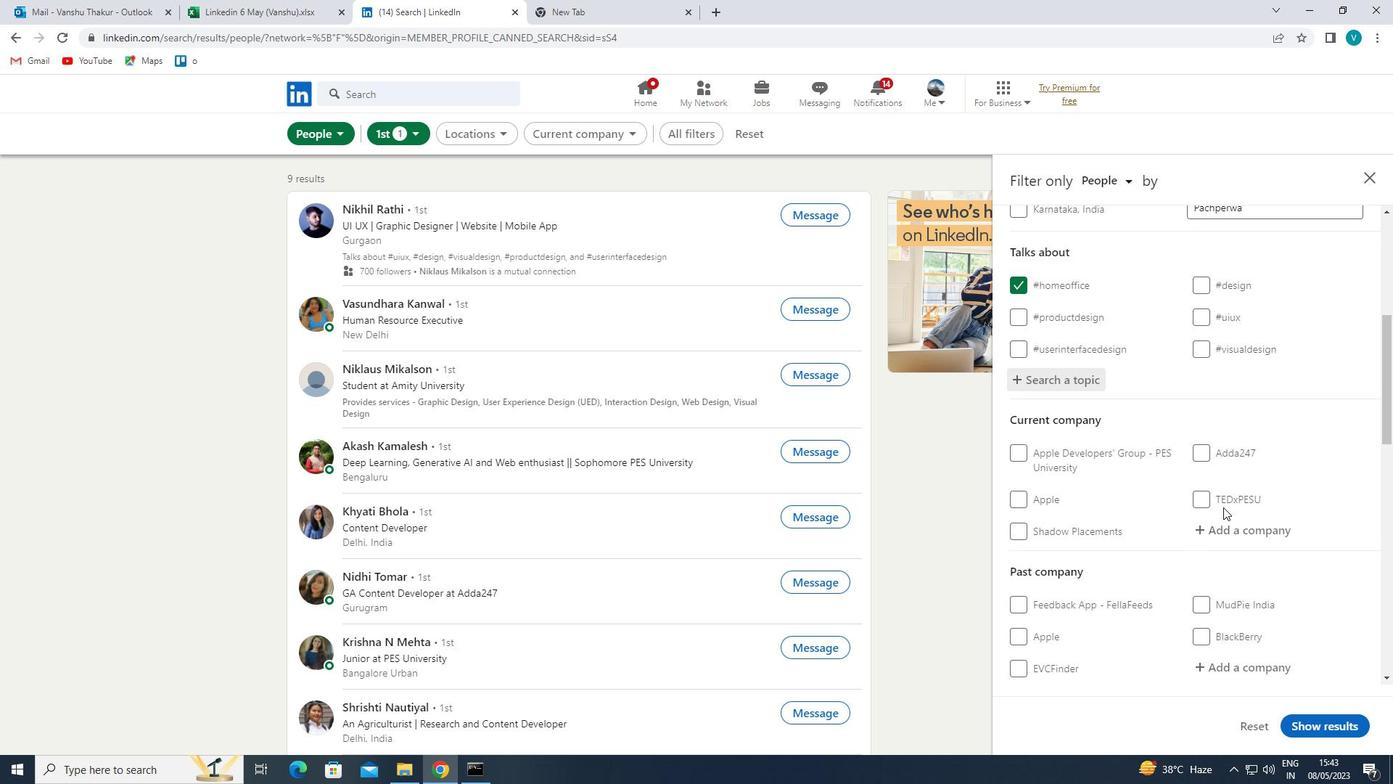 
Action: Mouse pressed left at (1228, 524)
Screenshot: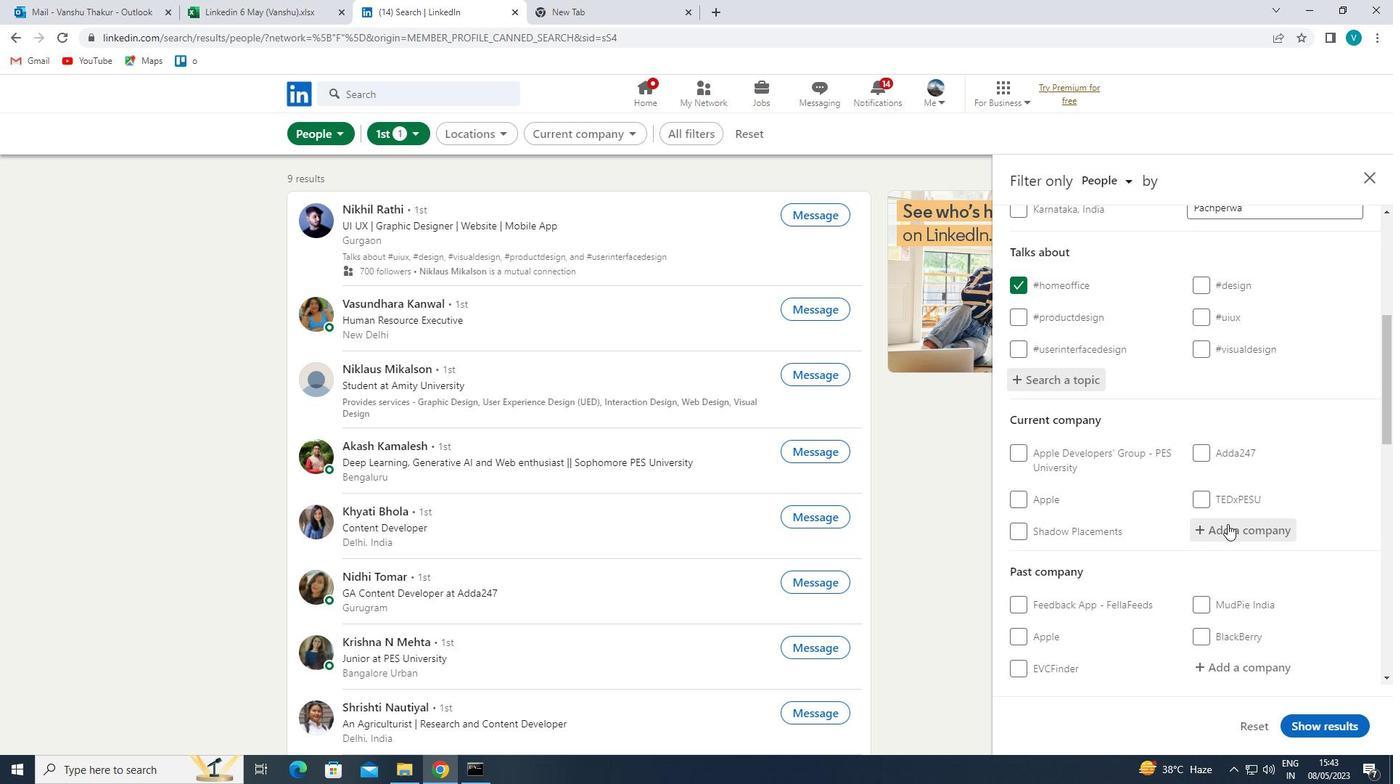 
Action: Key pressed <Key.shift>AX
Screenshot: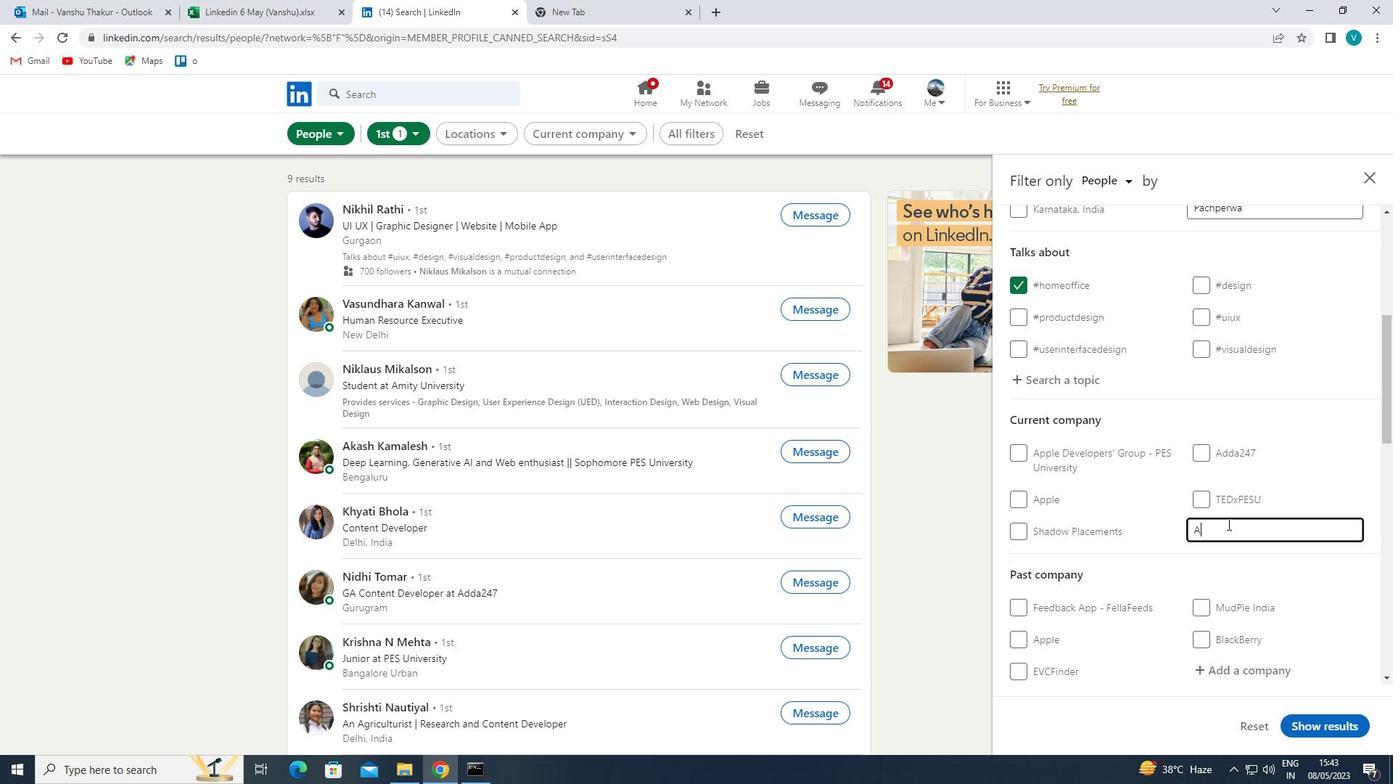 
Action: Mouse moved to (1190, 502)
Screenshot: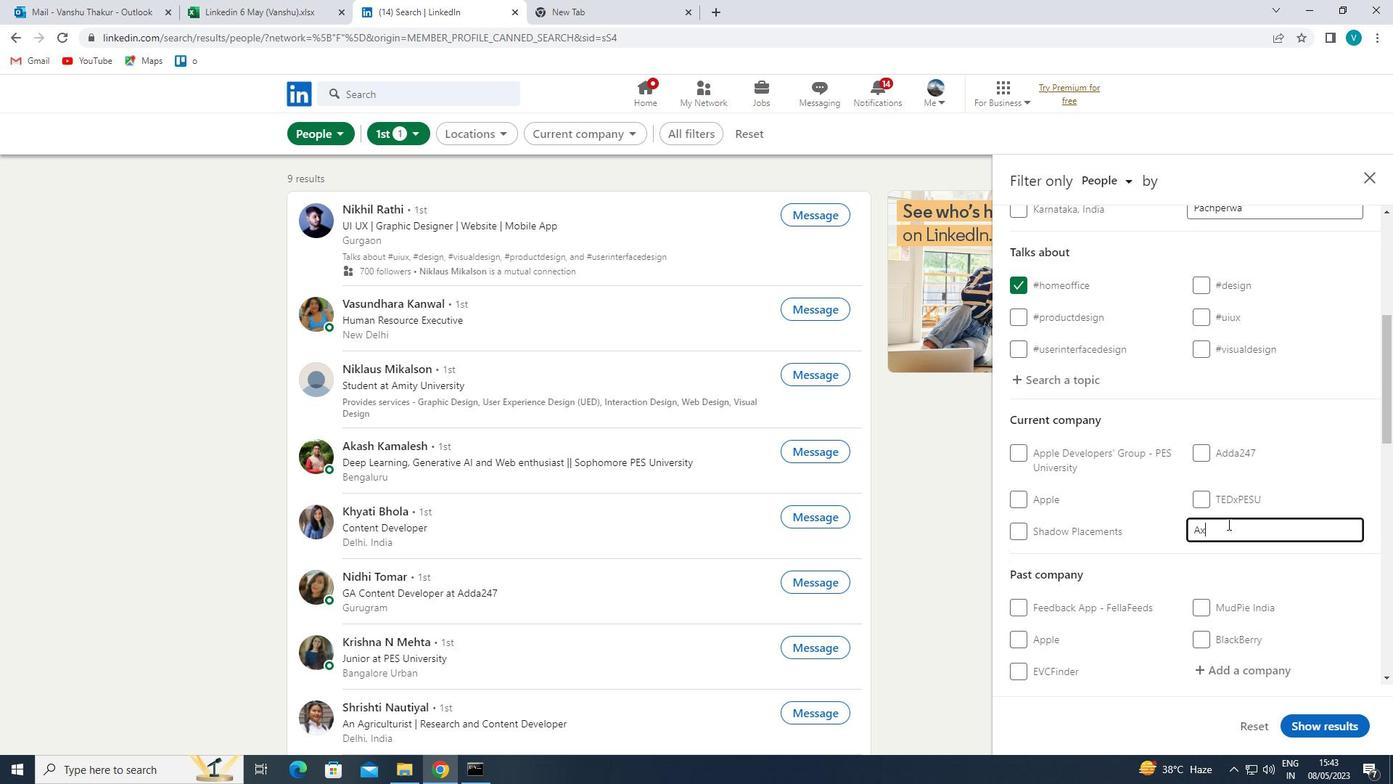 
Action: Key pressed IS<Key.space><Key.shift>FINAN
Screenshot: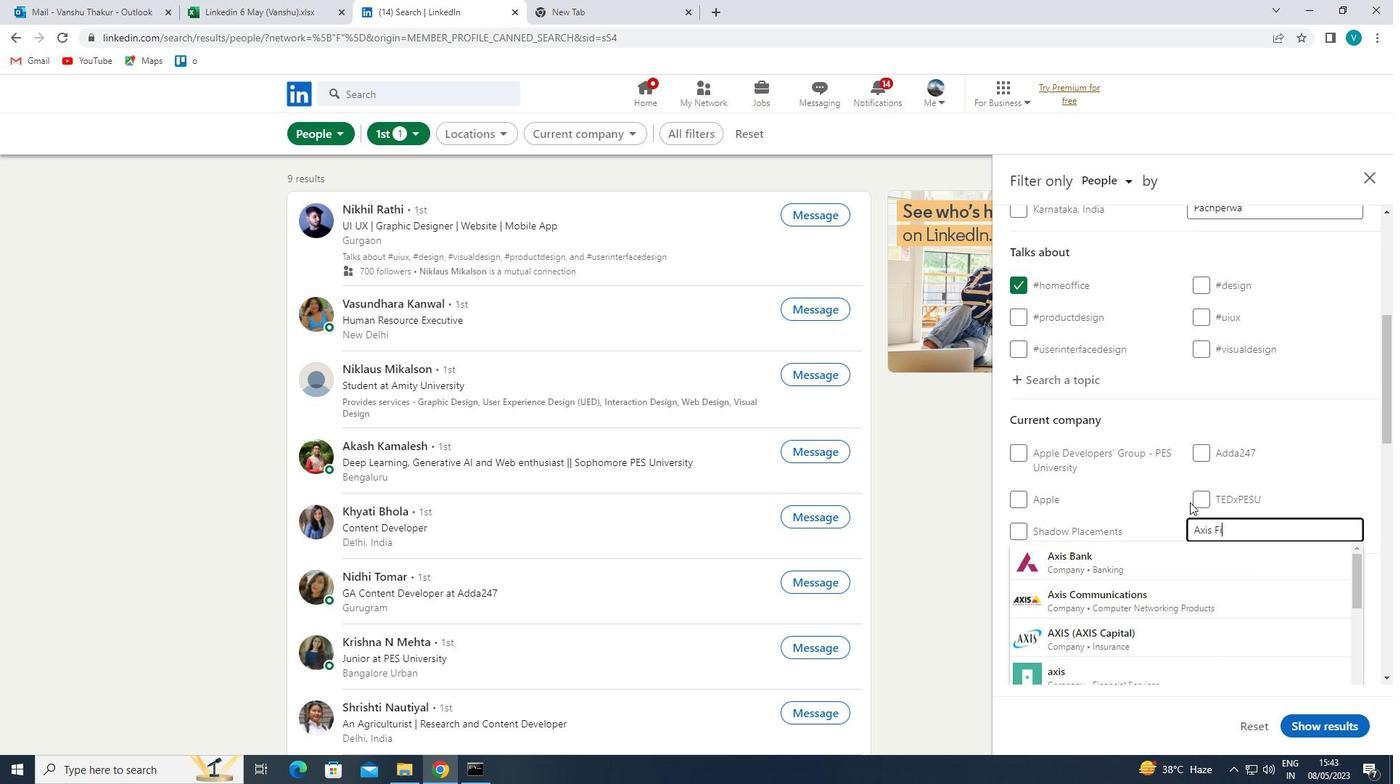 
Action: Mouse moved to (1167, 558)
Screenshot: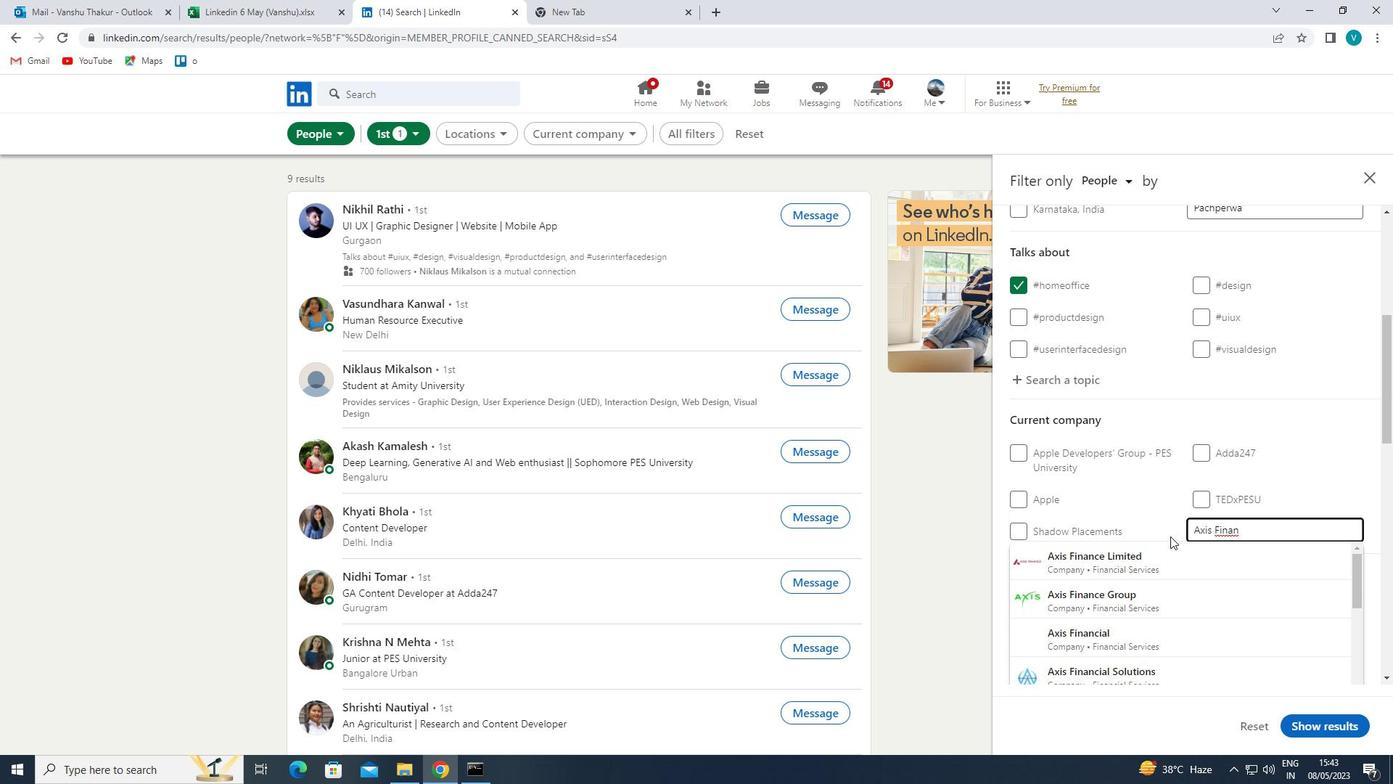 
Action: Mouse pressed left at (1167, 558)
Screenshot: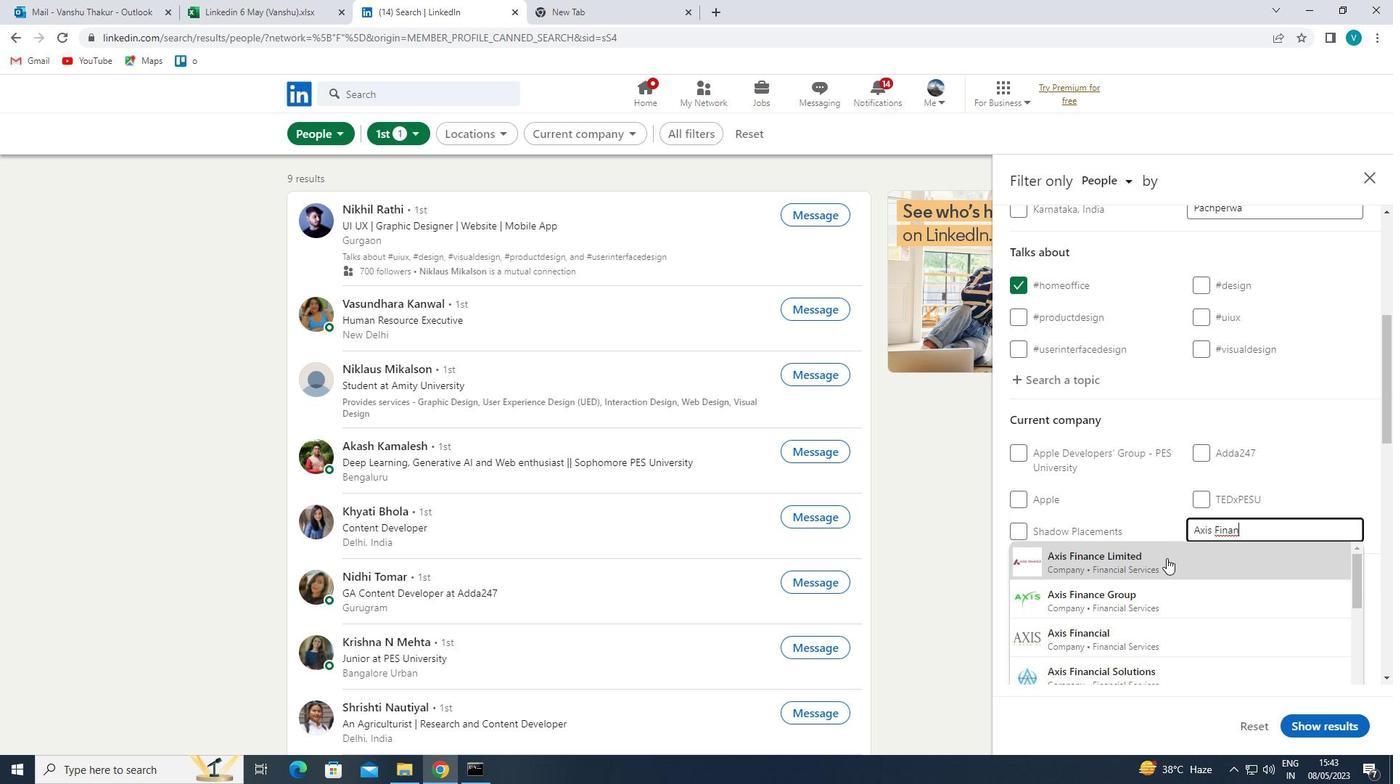 
Action: Mouse scrolled (1167, 557) with delta (0, 0)
Screenshot: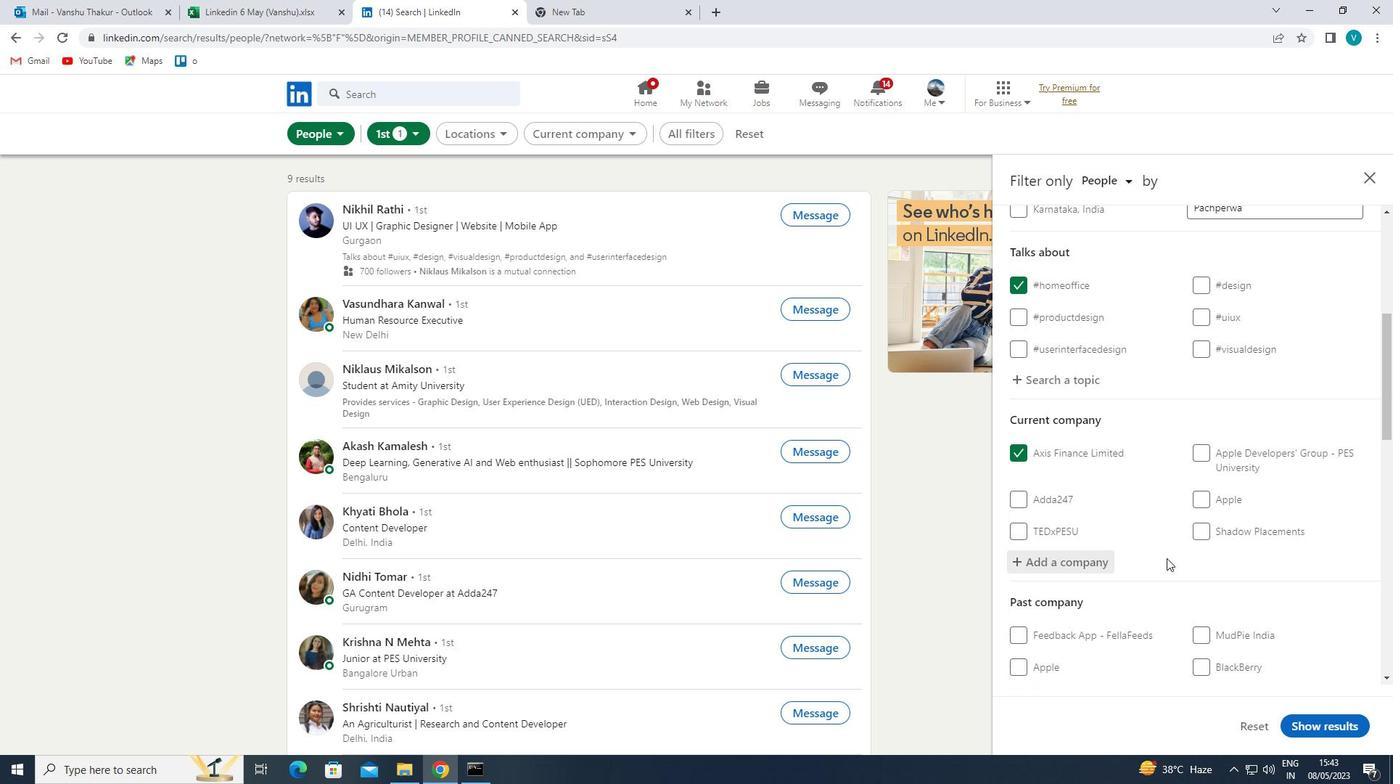 
Action: Mouse scrolled (1167, 557) with delta (0, 0)
Screenshot: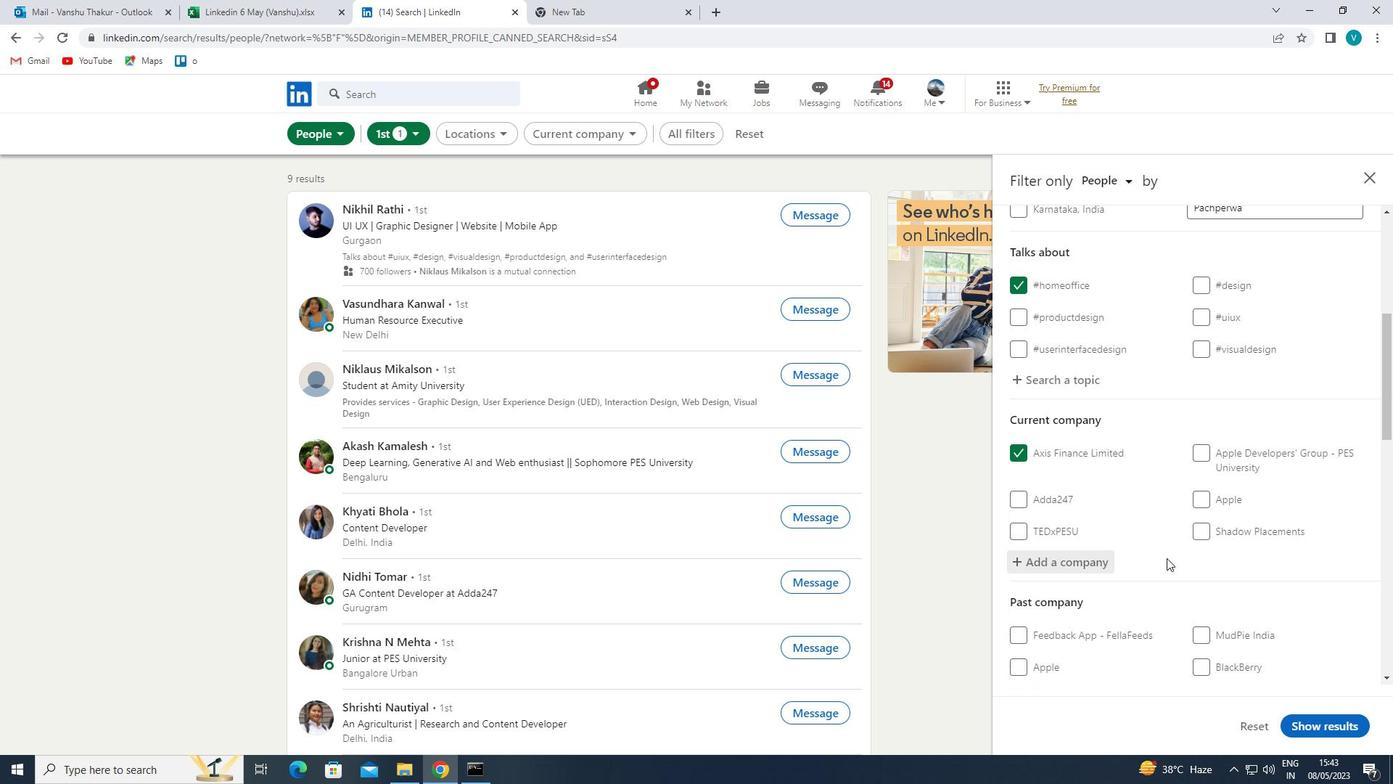 
Action: Mouse scrolled (1167, 557) with delta (0, 0)
Screenshot: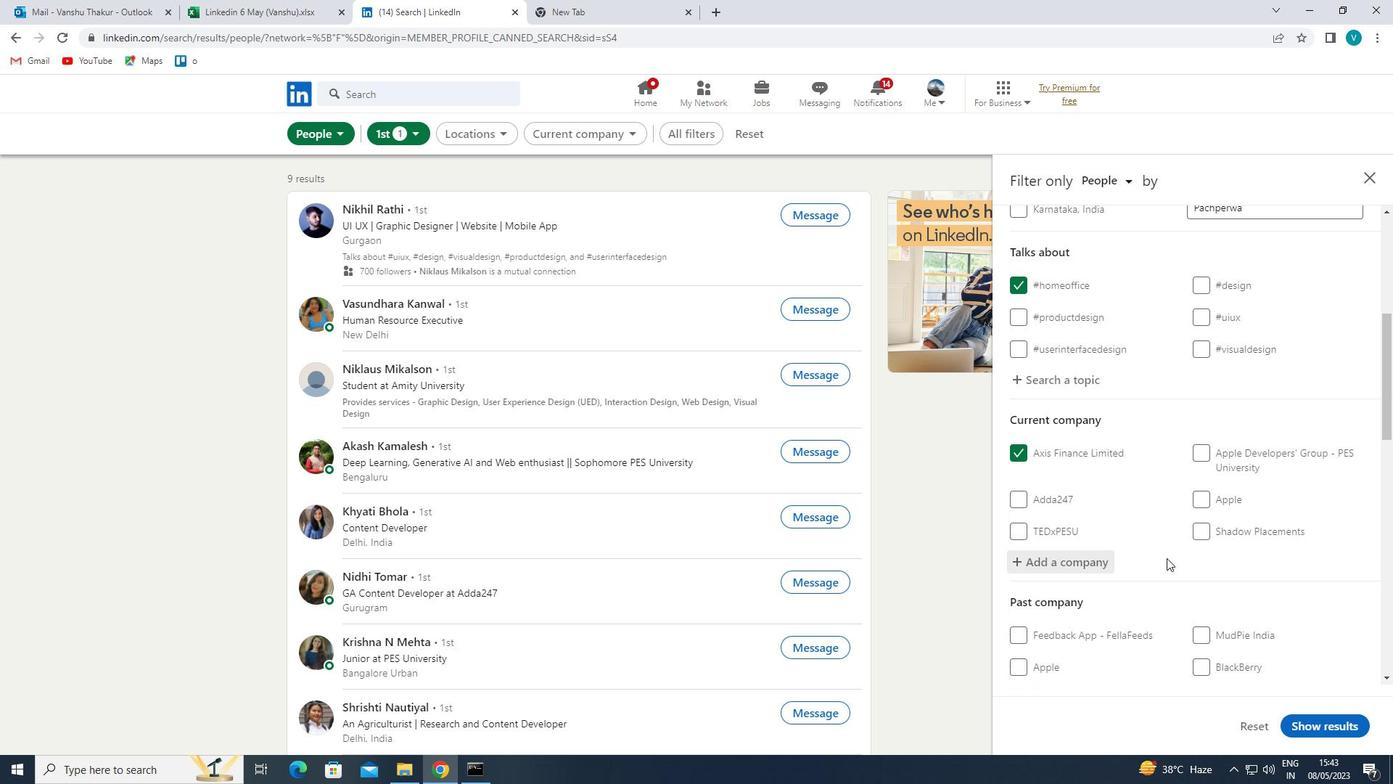 
Action: Mouse scrolled (1167, 557) with delta (0, 0)
Screenshot: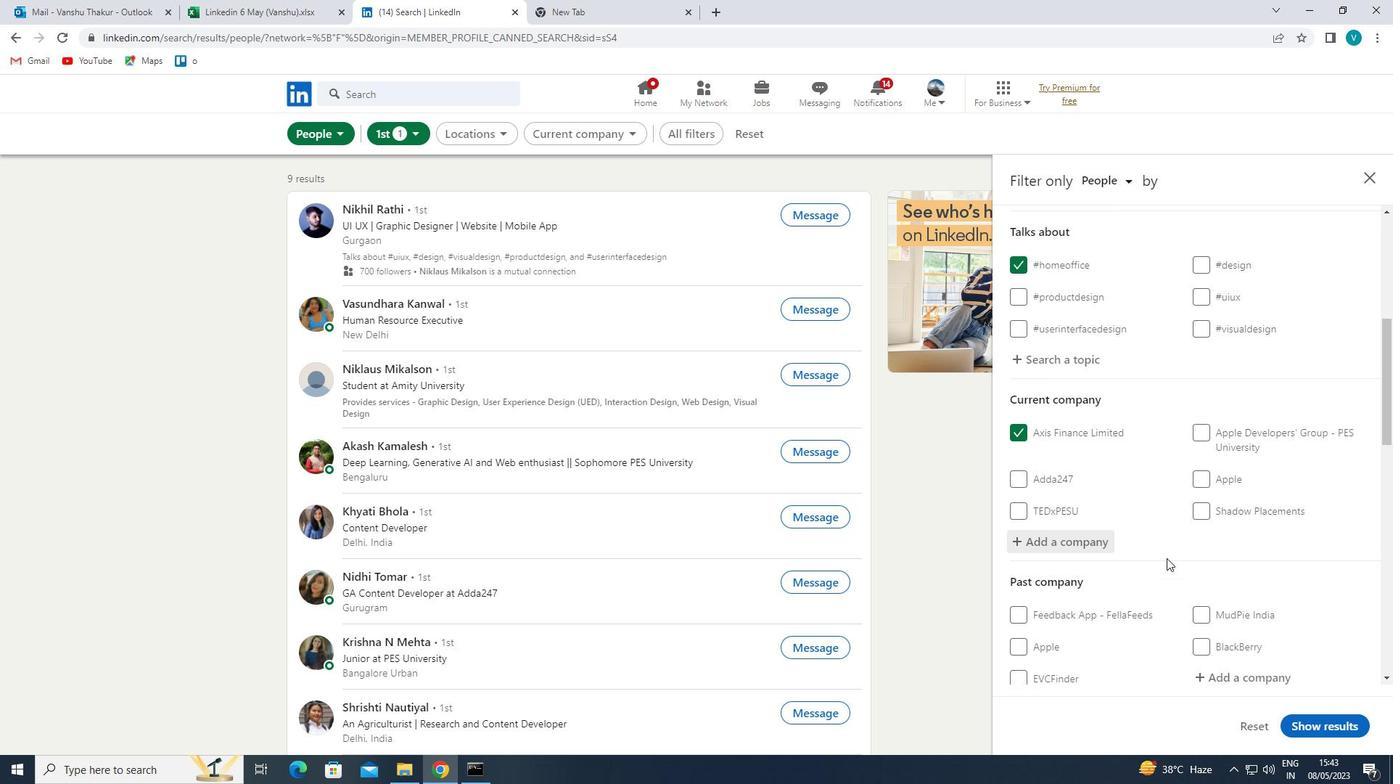 
Action: Mouse moved to (1239, 601)
Screenshot: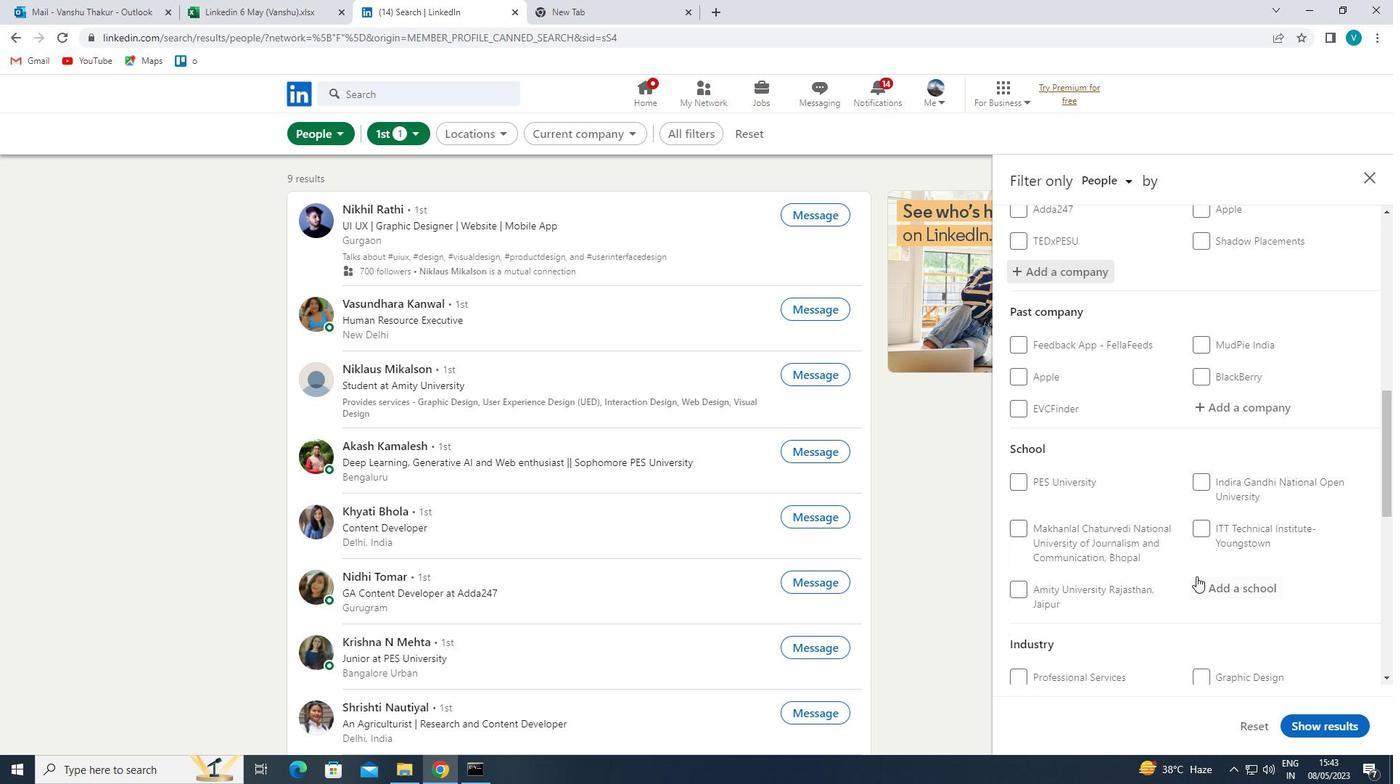 
Action: Mouse pressed left at (1239, 601)
Screenshot: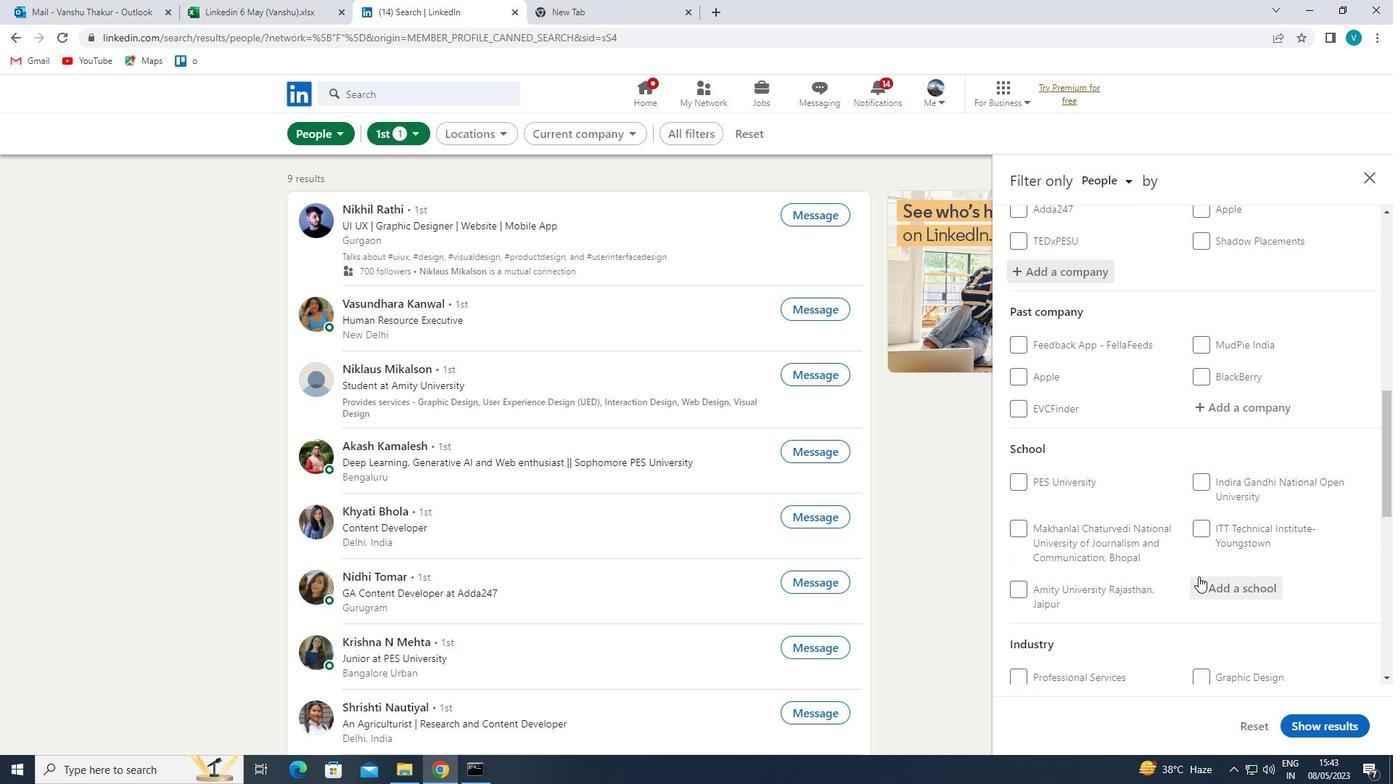 
Action: Mouse moved to (1247, 593)
Screenshot: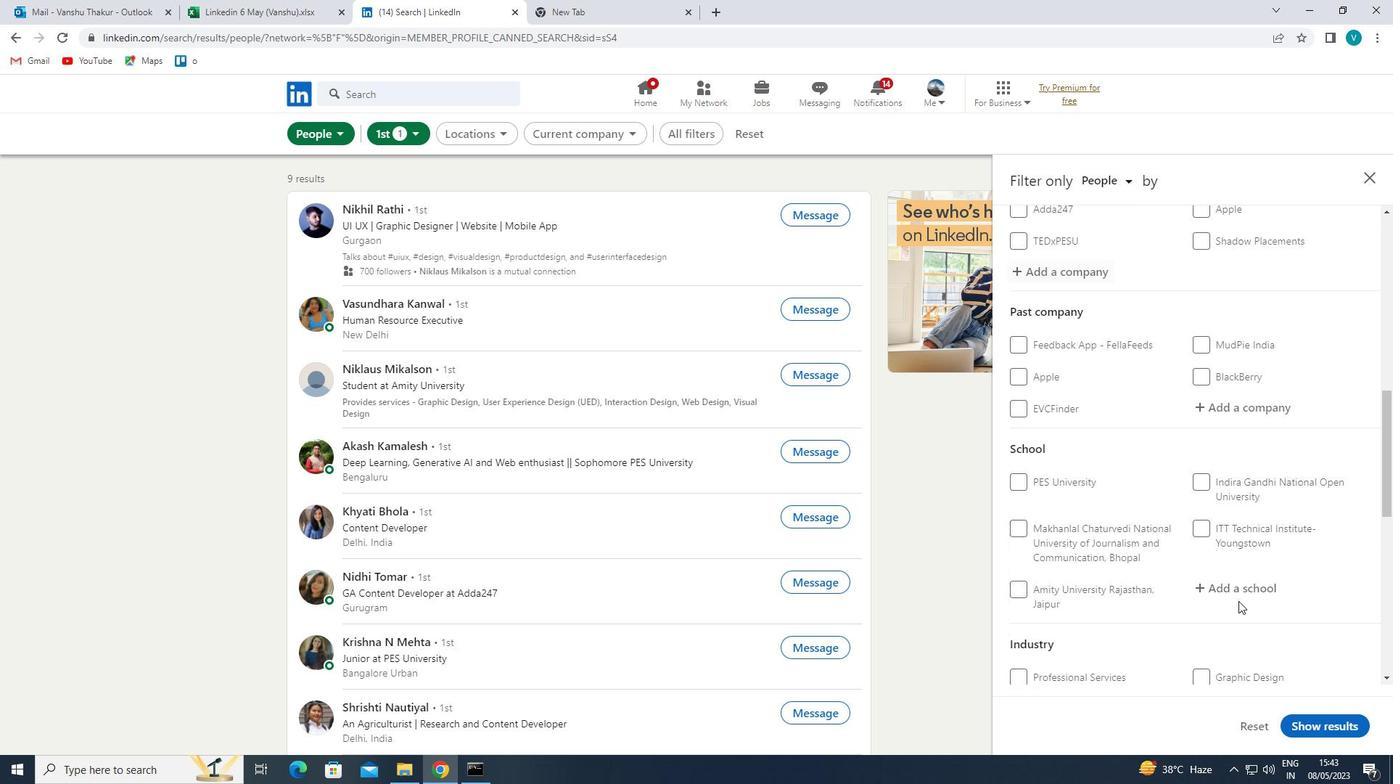 
Action: Mouse pressed left at (1247, 593)
Screenshot: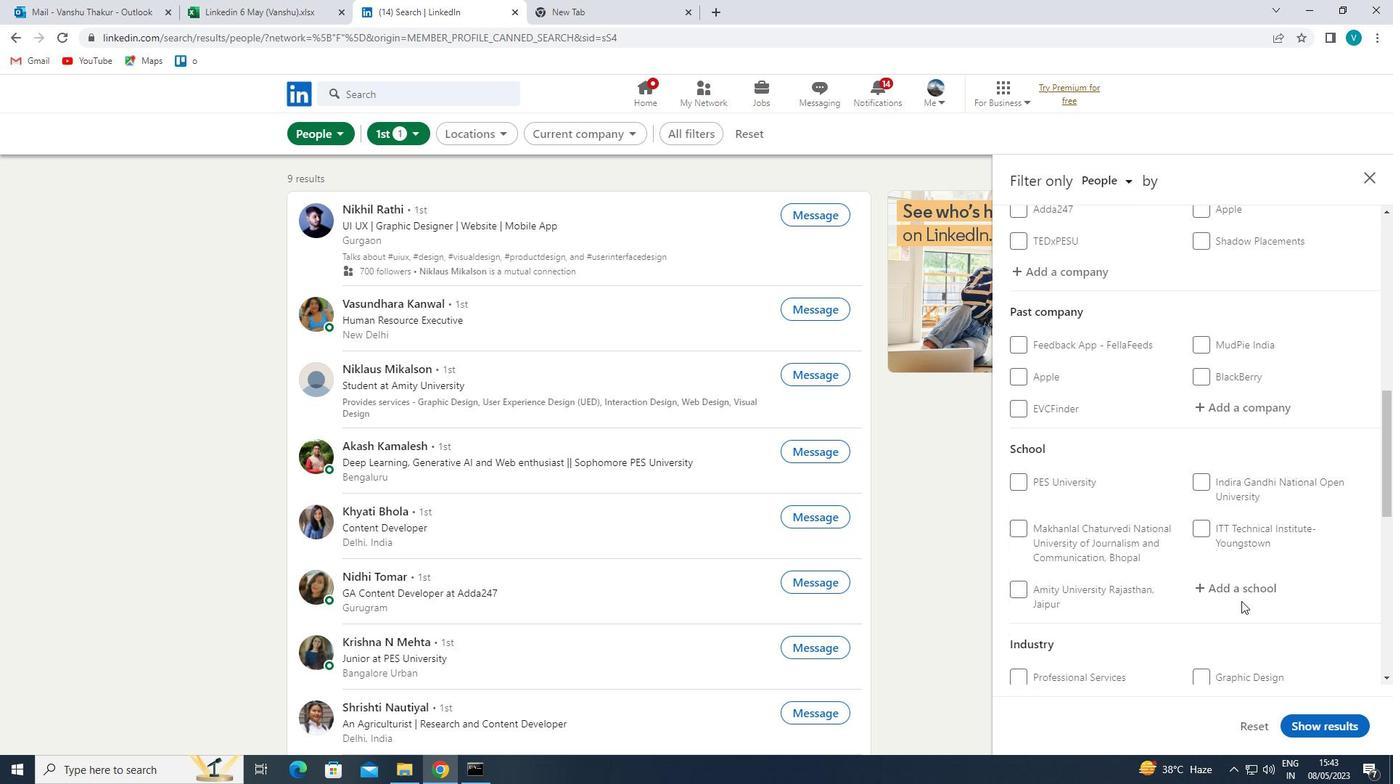 
Action: Mouse moved to (1248, 591)
Screenshot: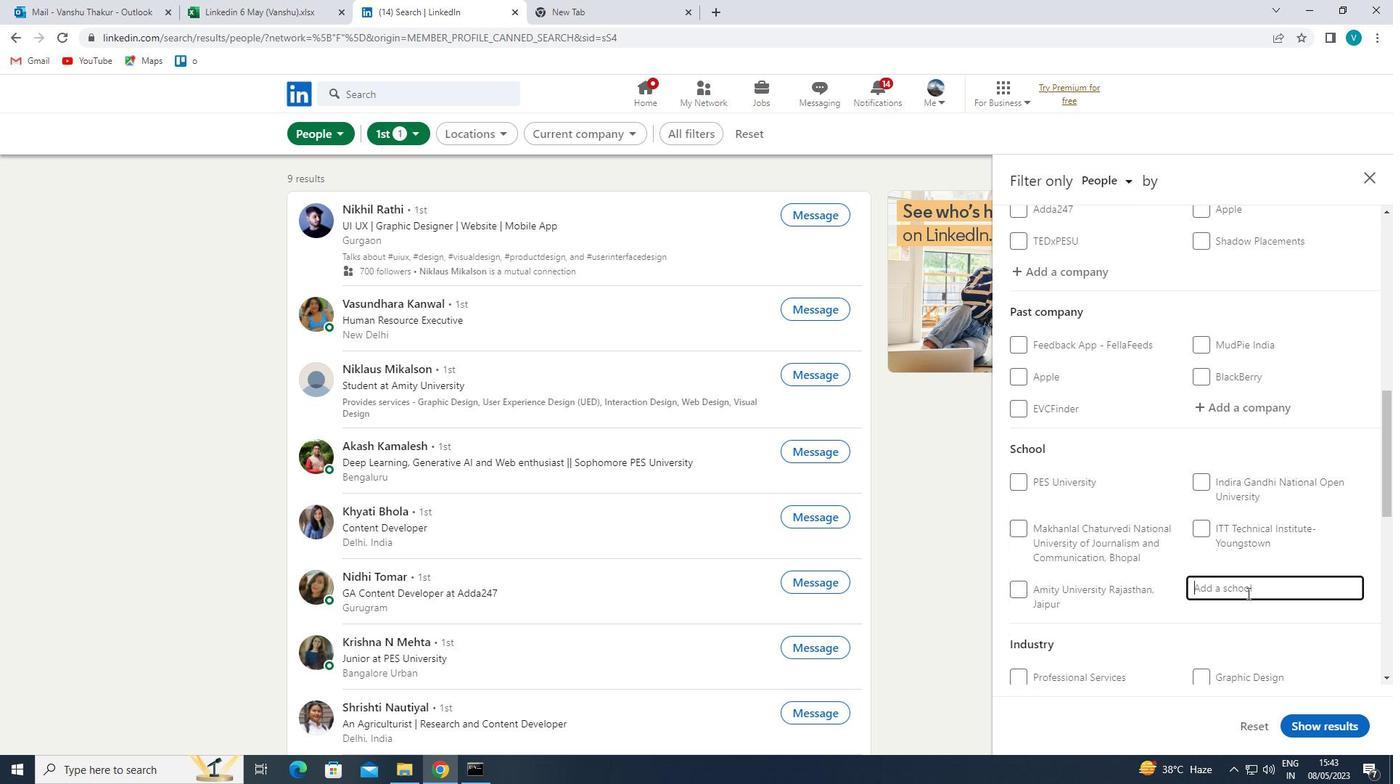 
Action: Key pressed <Key.shift><Key.shift><Key.shift><Key.shift><Key.shift><Key.shift><Key.shift><Key.shift><Key.shift><Key.shift><Key.shift><Key.shift><Key.shift><Key.shift><Key.shift><Key.shift><Key.shift><Key.shift><Key.shift><Key.shift><Key.shift><Key.shift><Key.shift><Key.shift><Key.shift>NATIONAL
Screenshot: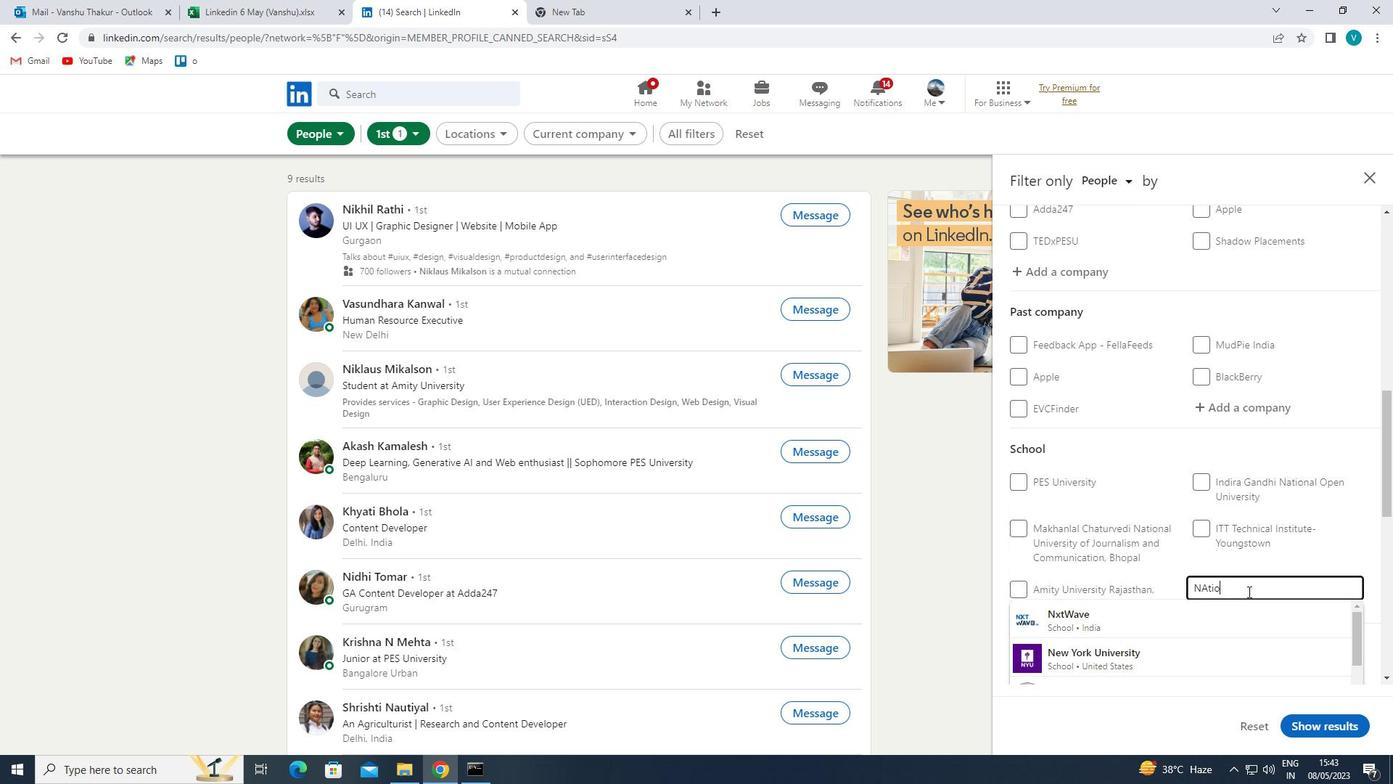 
Action: Mouse moved to (1202, 545)
Screenshot: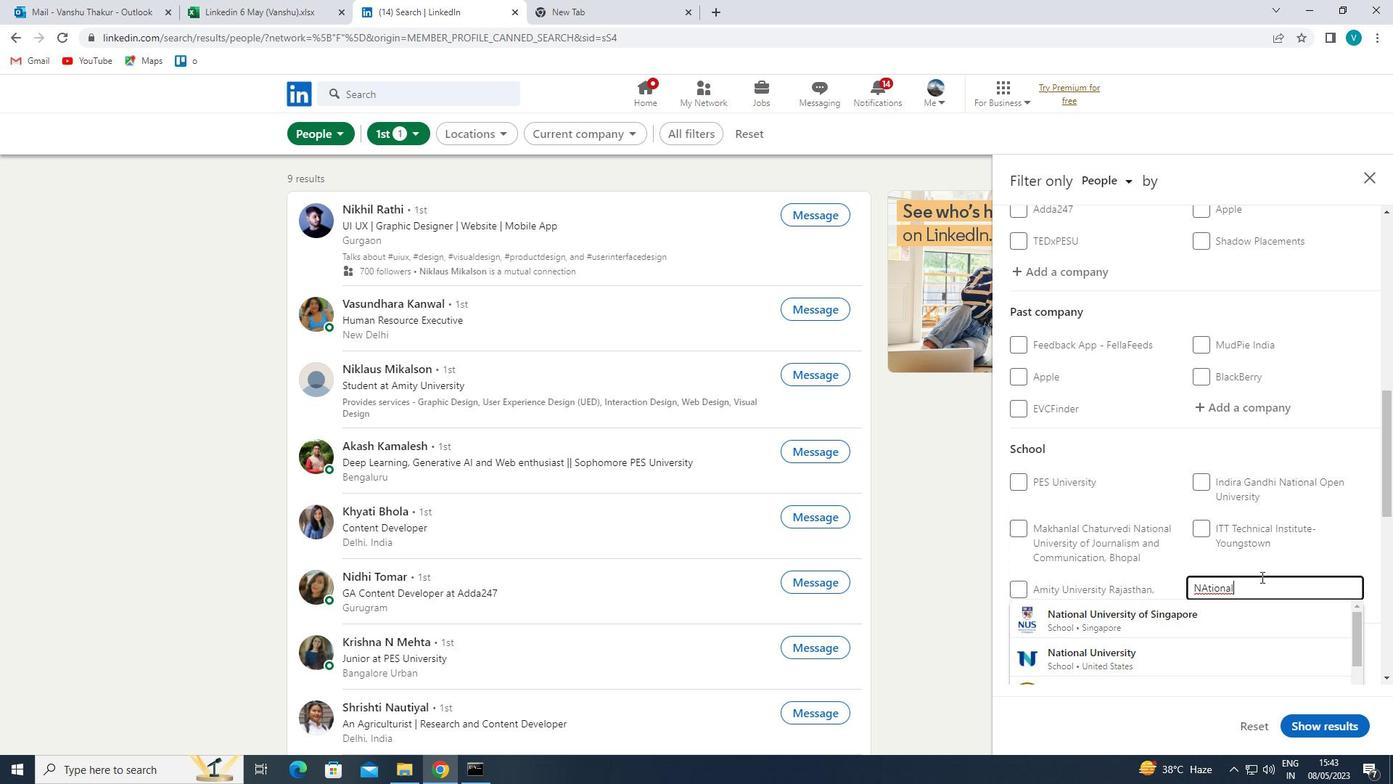 
Action: Key pressed <Key.backspace><Key.backspace><Key.backspace><Key.backspace><Key.backspace><Key.backspace><Key.backspace>ATIONAL<Key.space><Key.shift>INSTITUTE<Key.space>OF<Key.space><Key.shift>TECHNOLOGY<Key.space><Key.shift>RAI
Screenshot: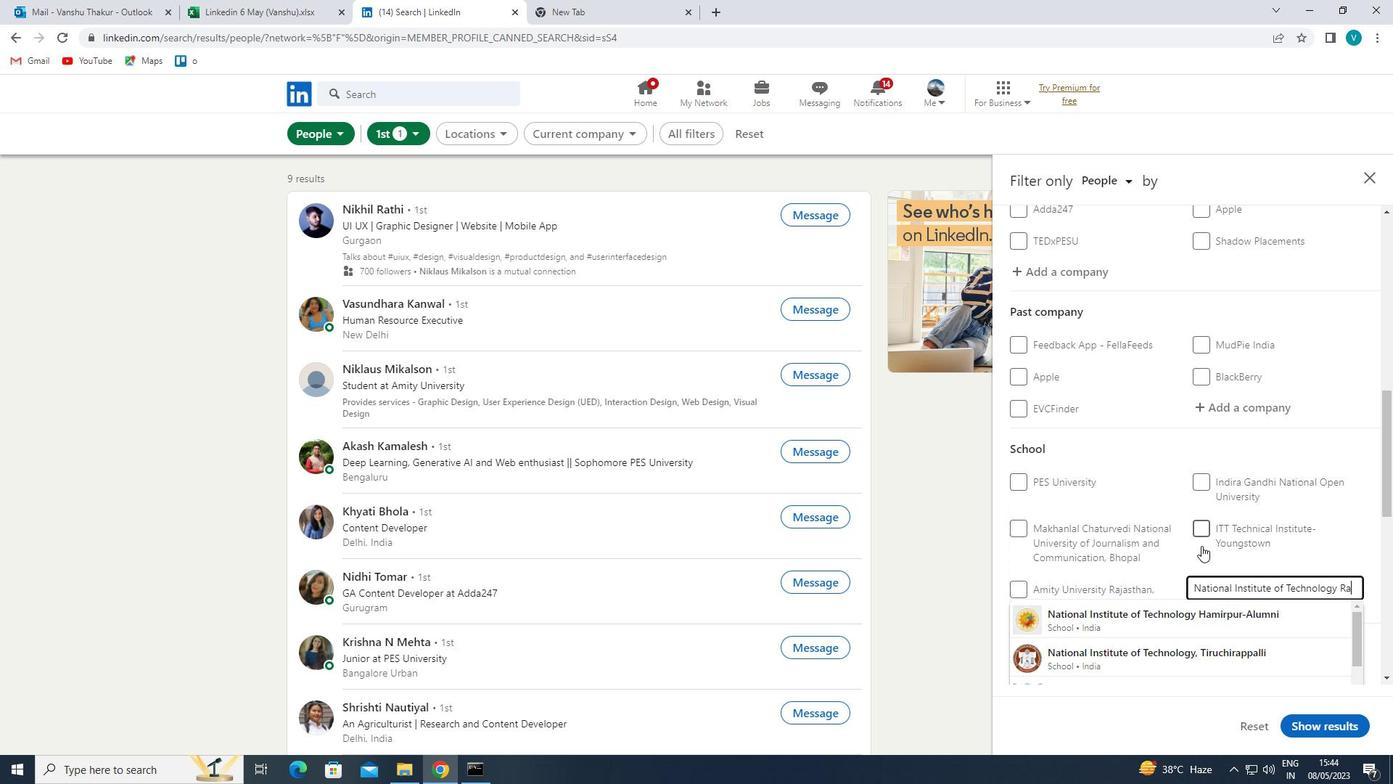 
Action: Mouse moved to (1199, 619)
Screenshot: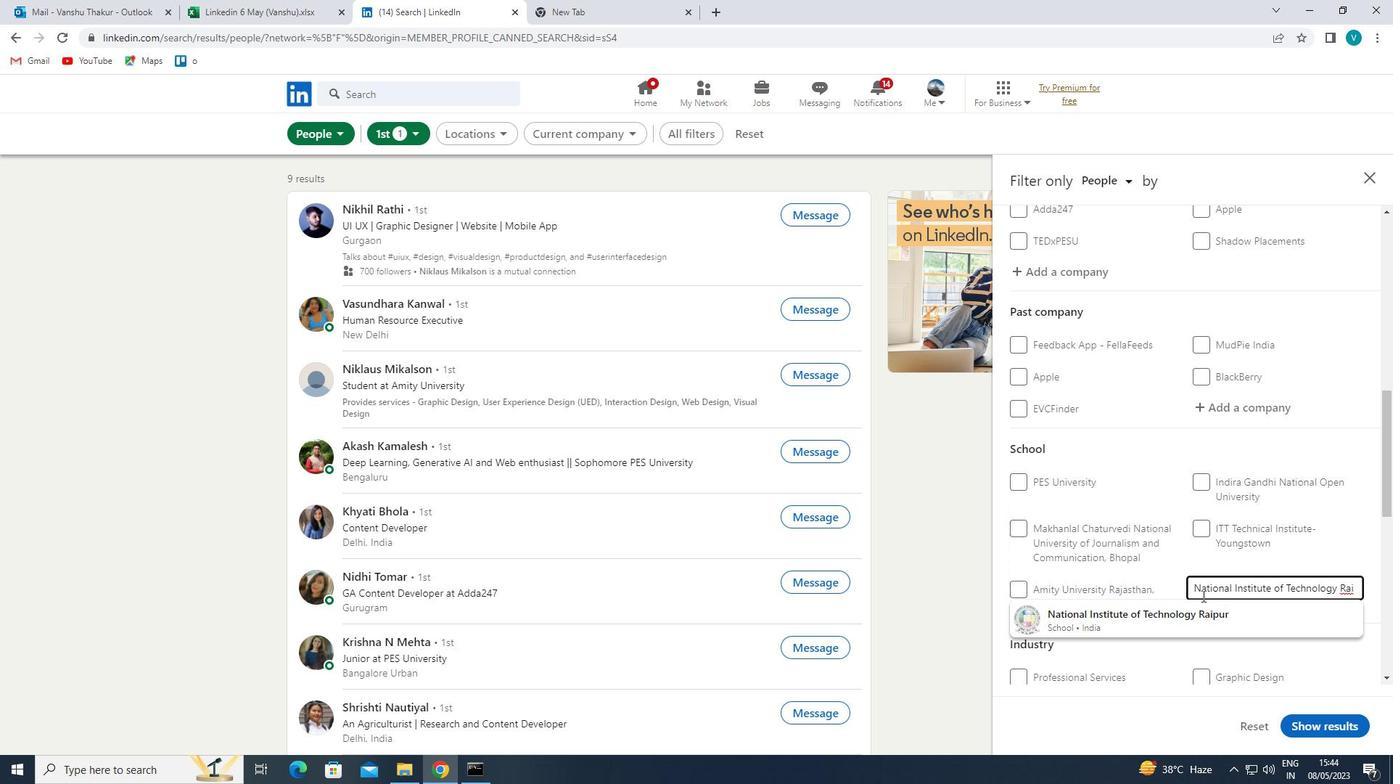 
Action: Mouse pressed left at (1199, 619)
Screenshot: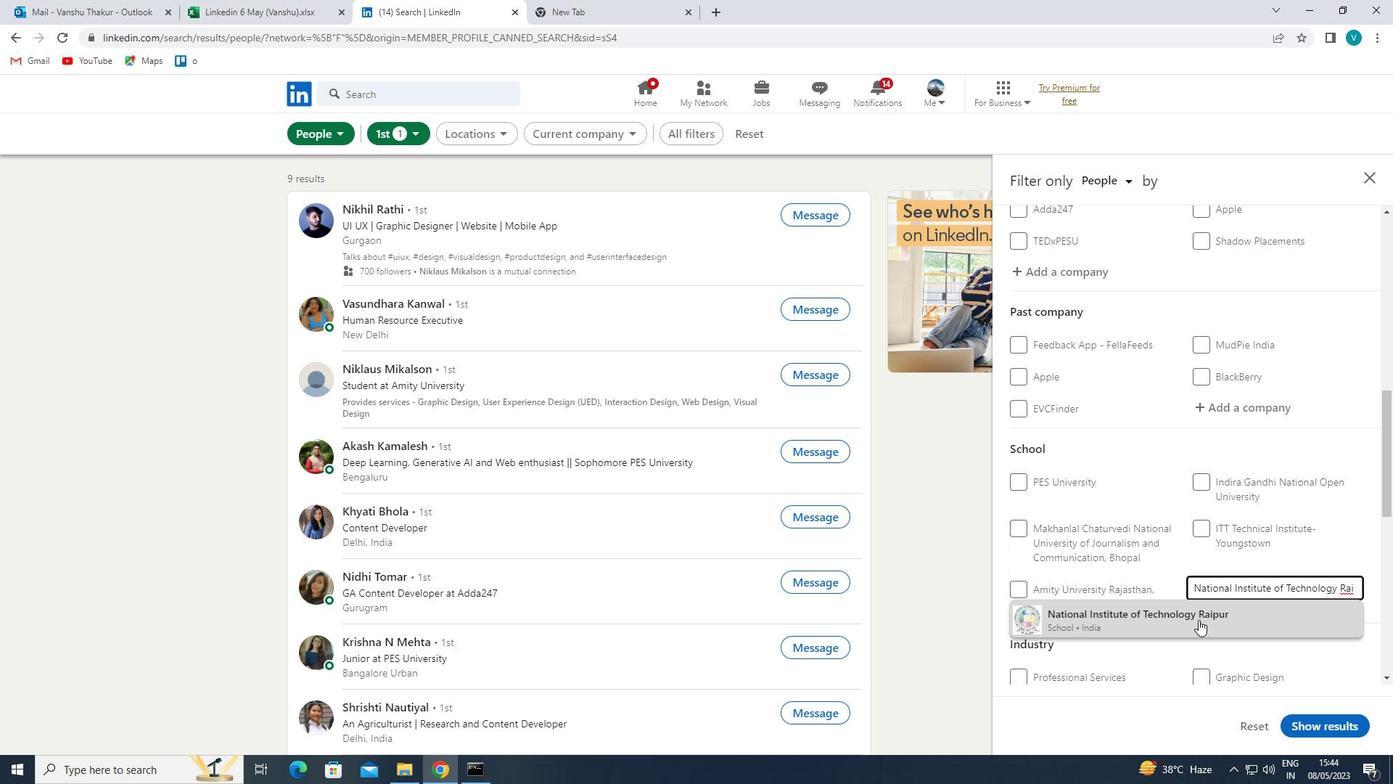
Action: Mouse moved to (1197, 593)
Screenshot: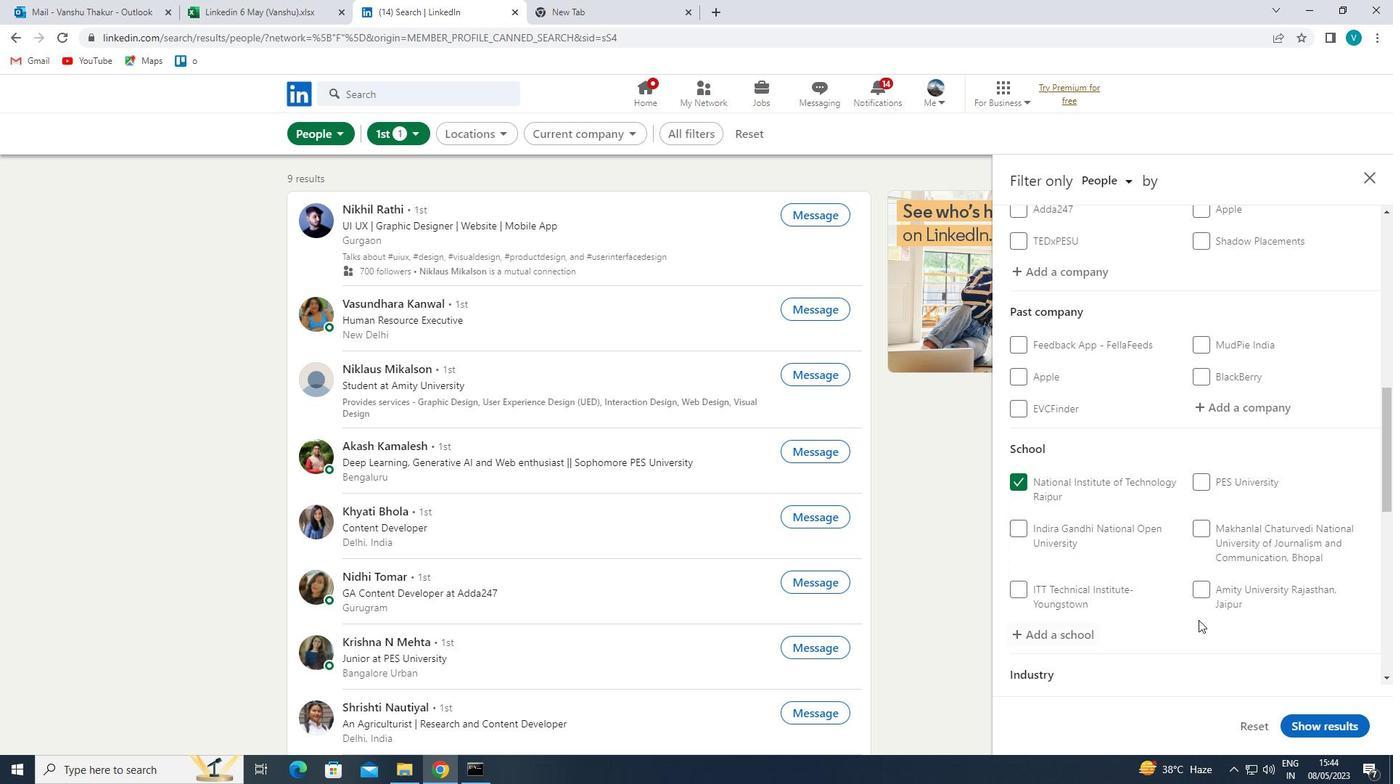 
Action: Mouse scrolled (1197, 592) with delta (0, 0)
Screenshot: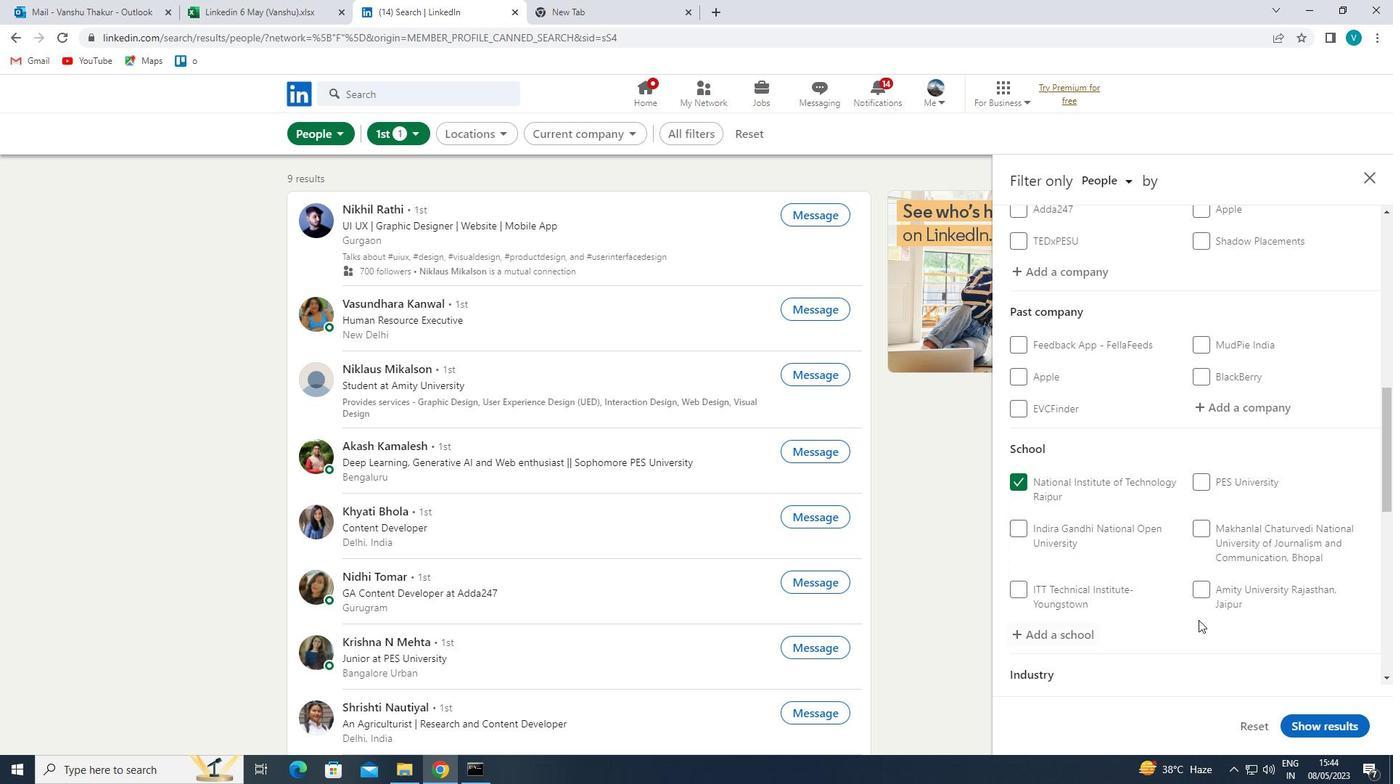 
Action: Mouse moved to (1200, 588)
Screenshot: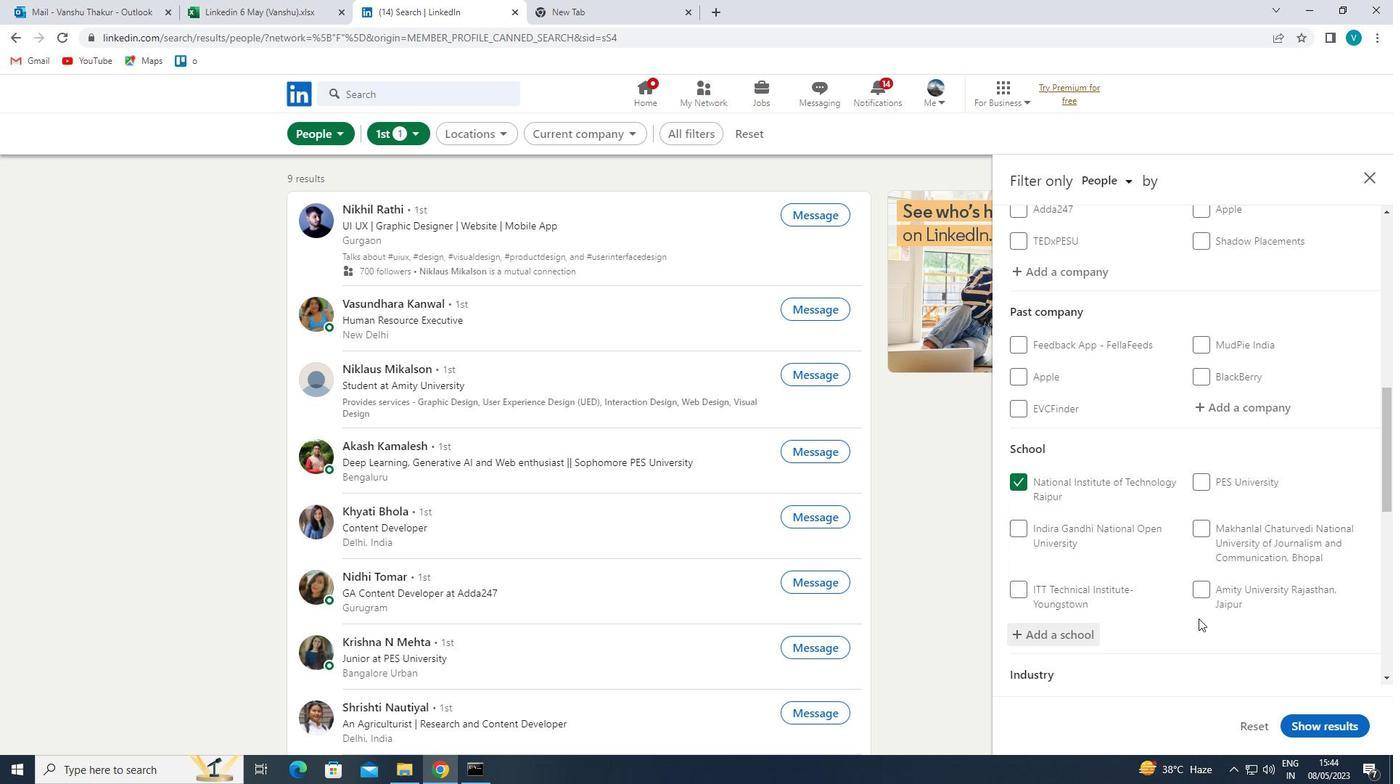 
Action: Mouse scrolled (1200, 587) with delta (0, 0)
Screenshot: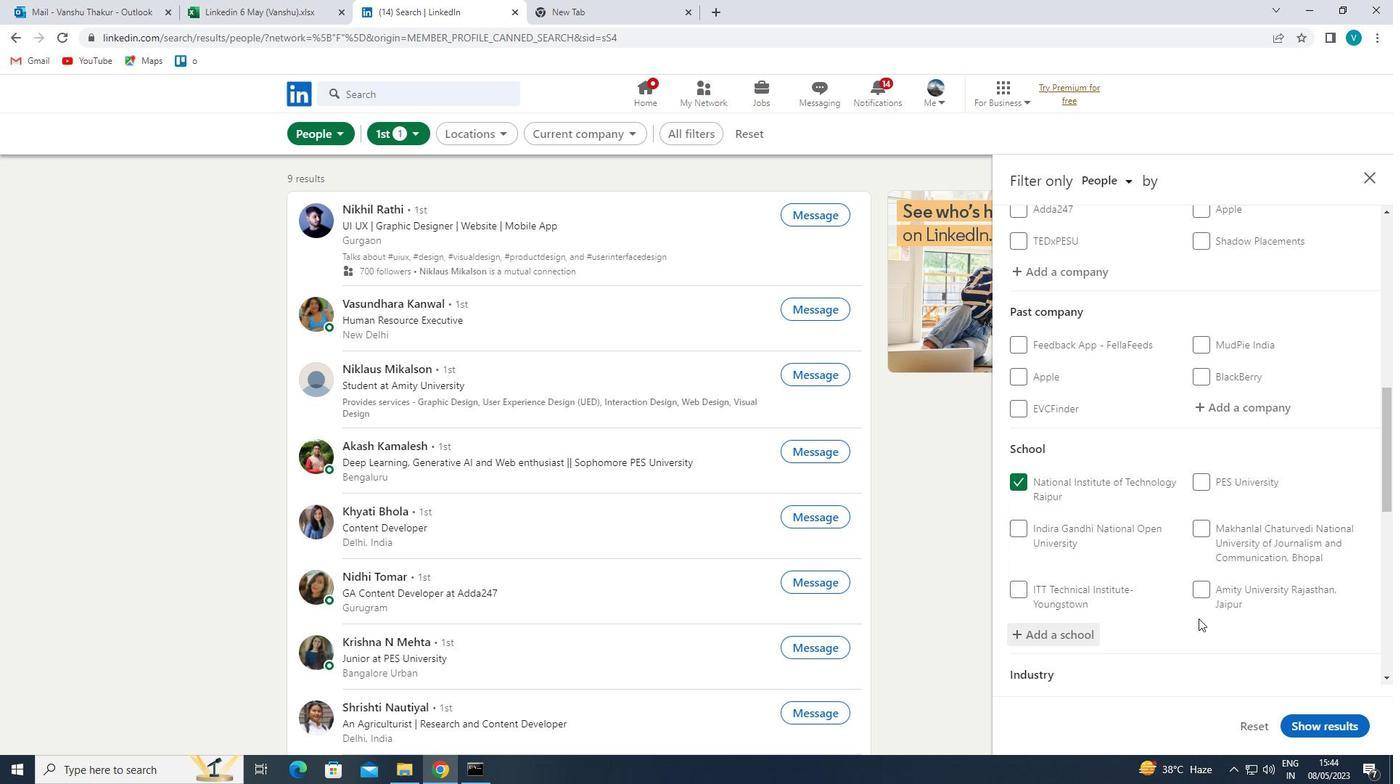 
Action: Mouse moved to (1201, 585)
Screenshot: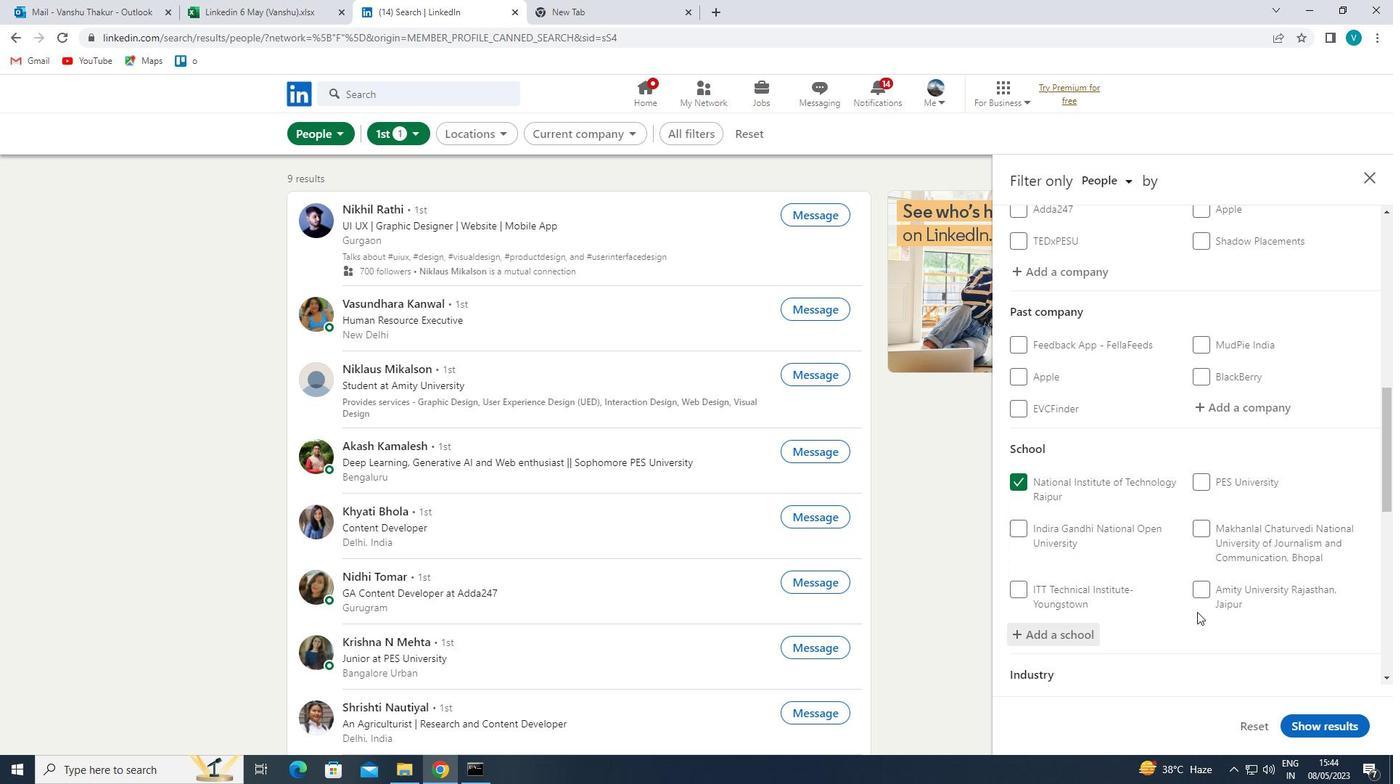 
Action: Mouse scrolled (1201, 585) with delta (0, 0)
Screenshot: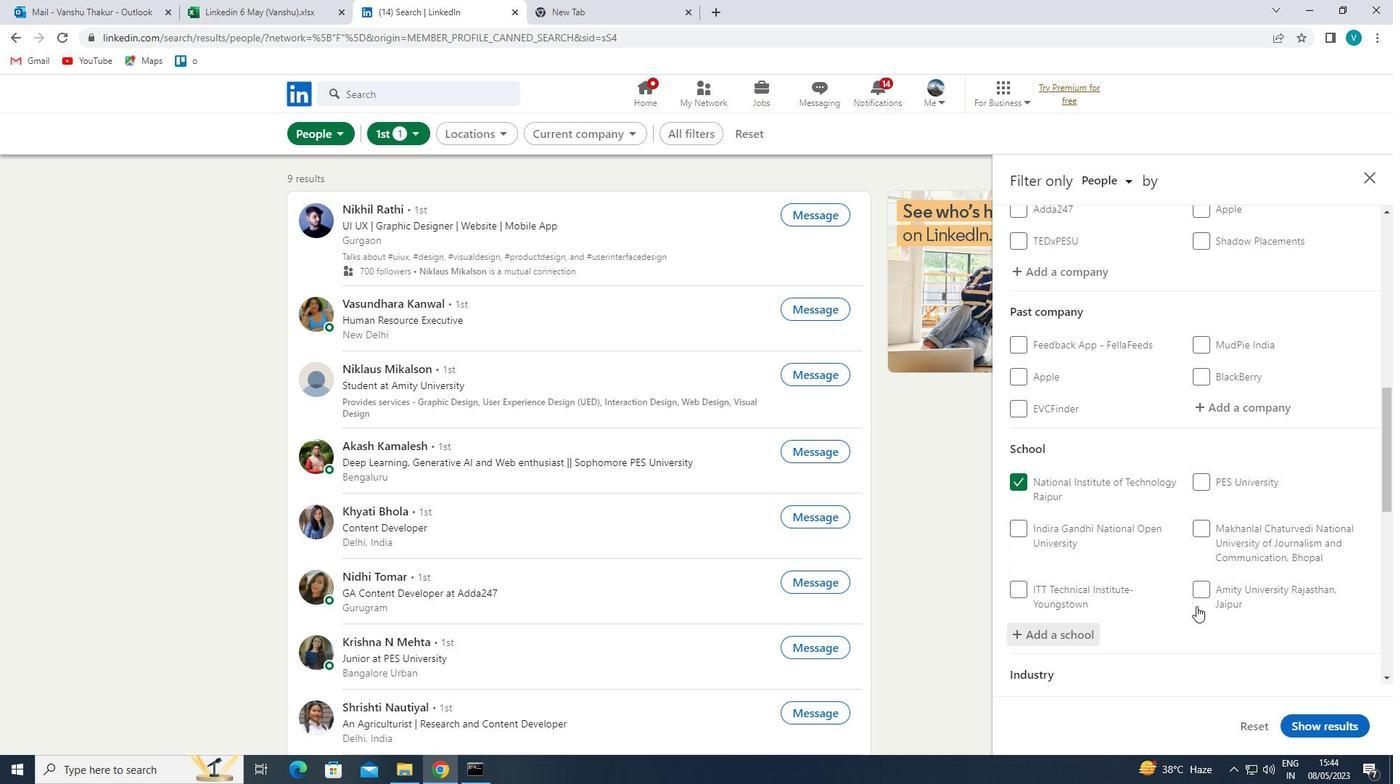 
Action: Mouse moved to (1202, 583)
Screenshot: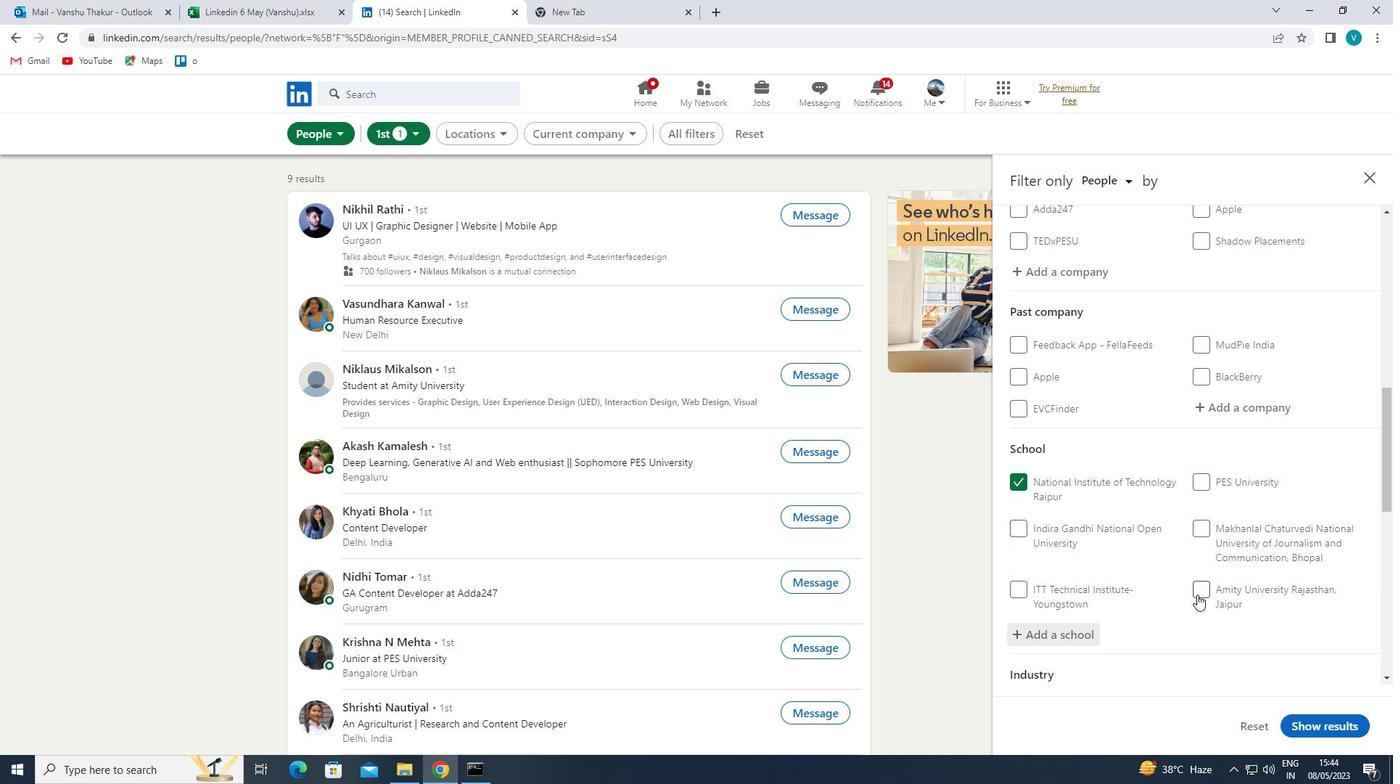 
Action: Mouse scrolled (1202, 582) with delta (0, 0)
Screenshot: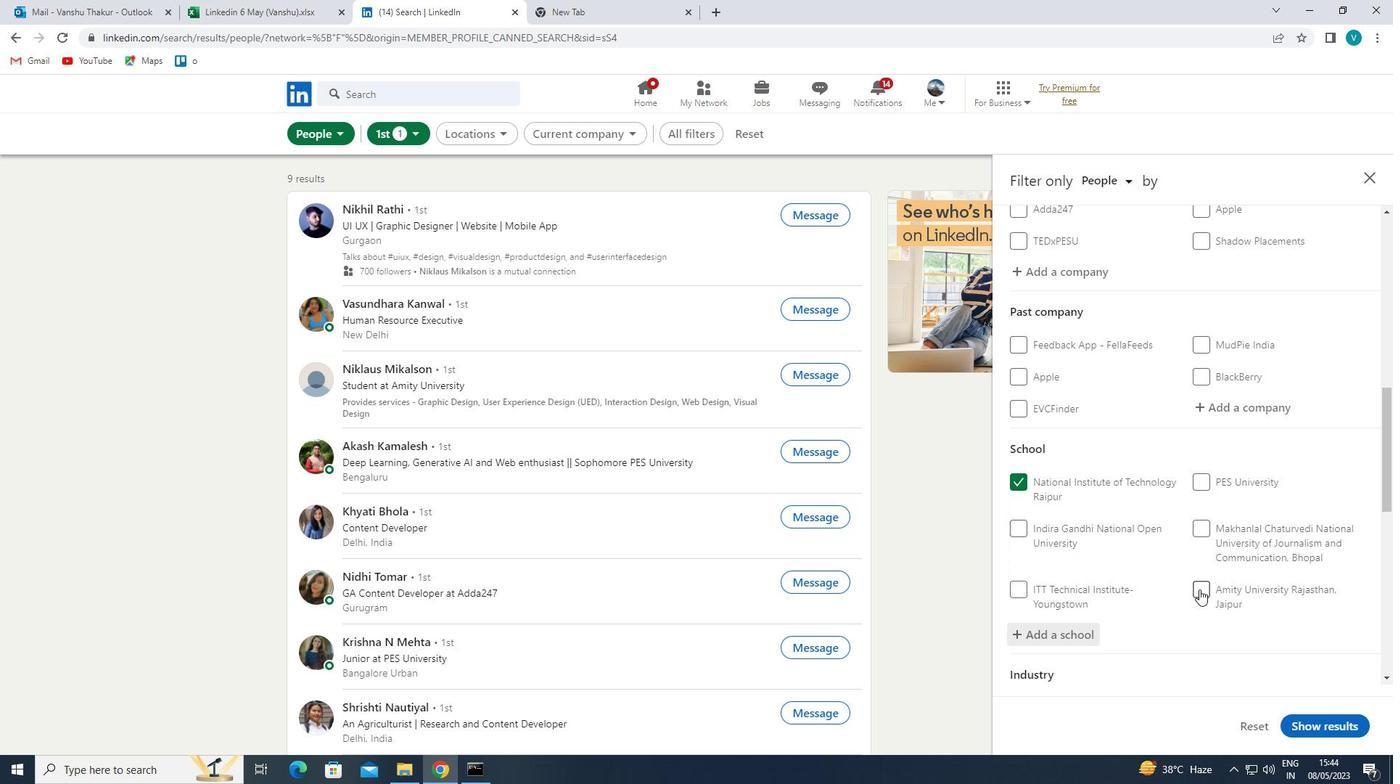 
Action: Mouse moved to (1203, 582)
Screenshot: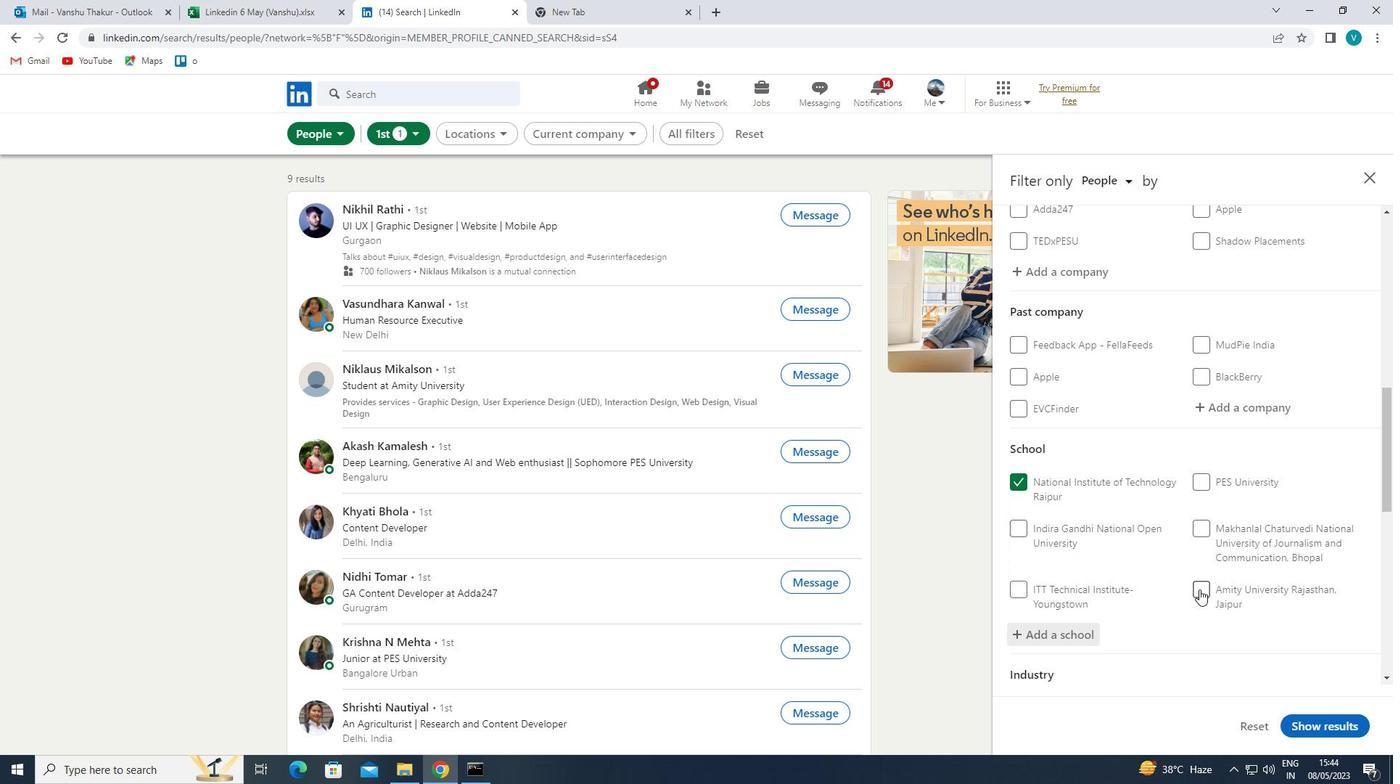 
Action: Mouse scrolled (1203, 582) with delta (0, 0)
Screenshot: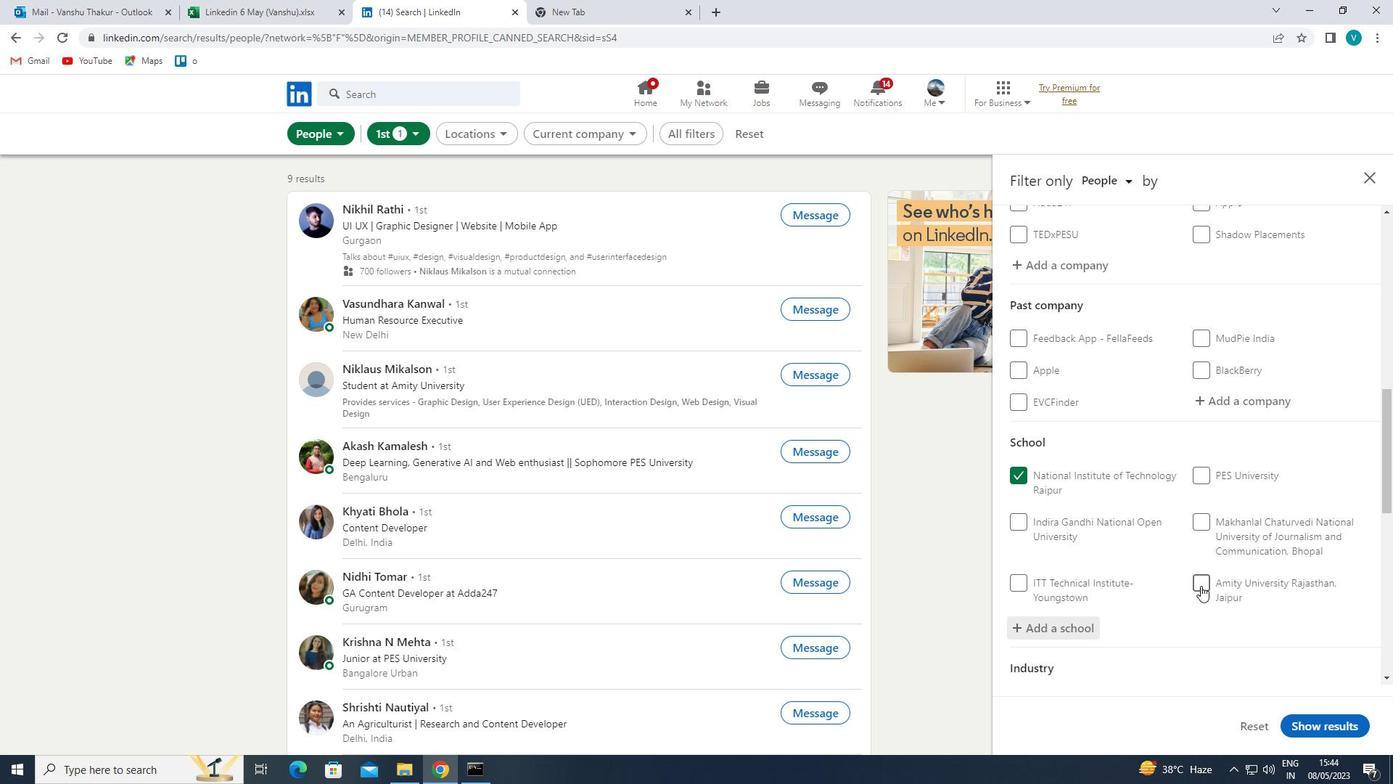 
Action: Mouse moved to (1261, 429)
Screenshot: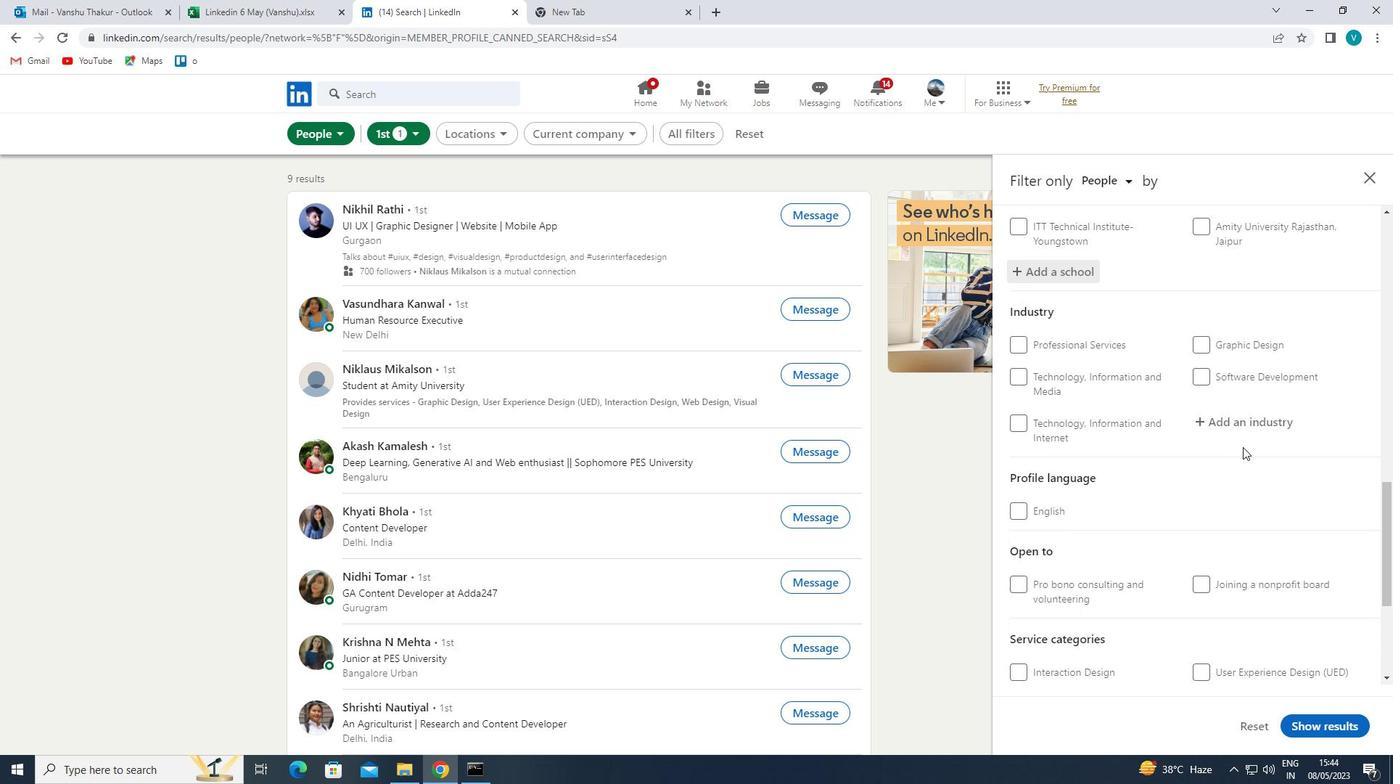 
Action: Mouse pressed left at (1261, 429)
Screenshot: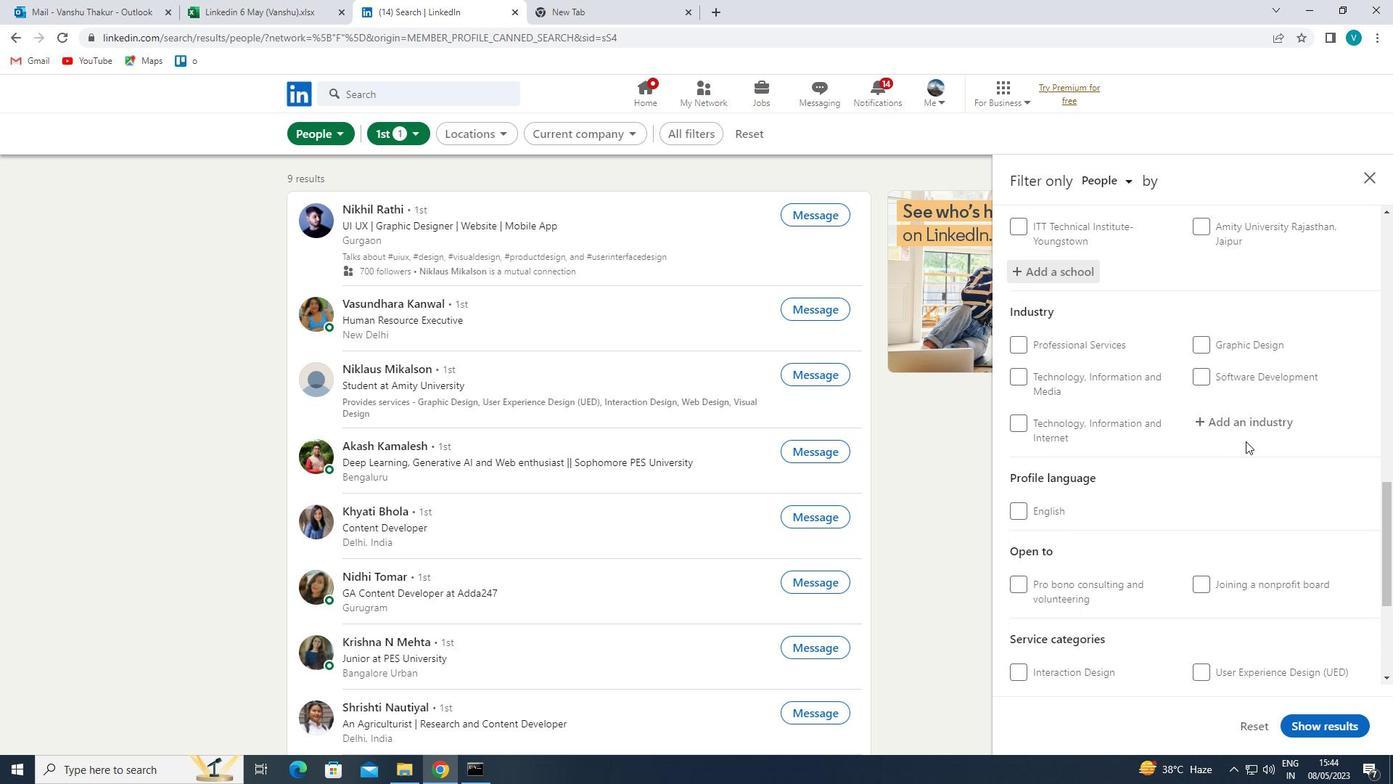 
Action: Key pressed <Key.shift>C
Screenshot: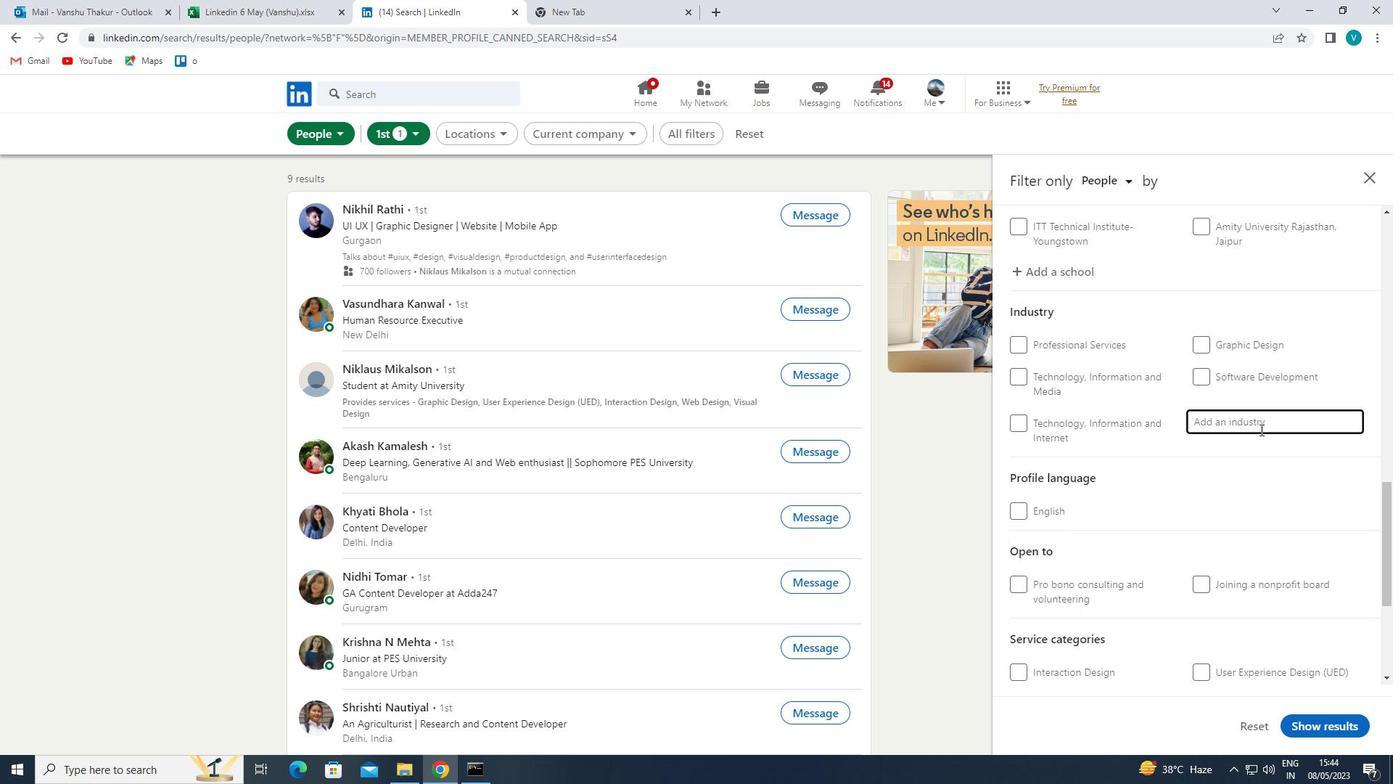 
Action: Mouse moved to (1208, 400)
Screenshot: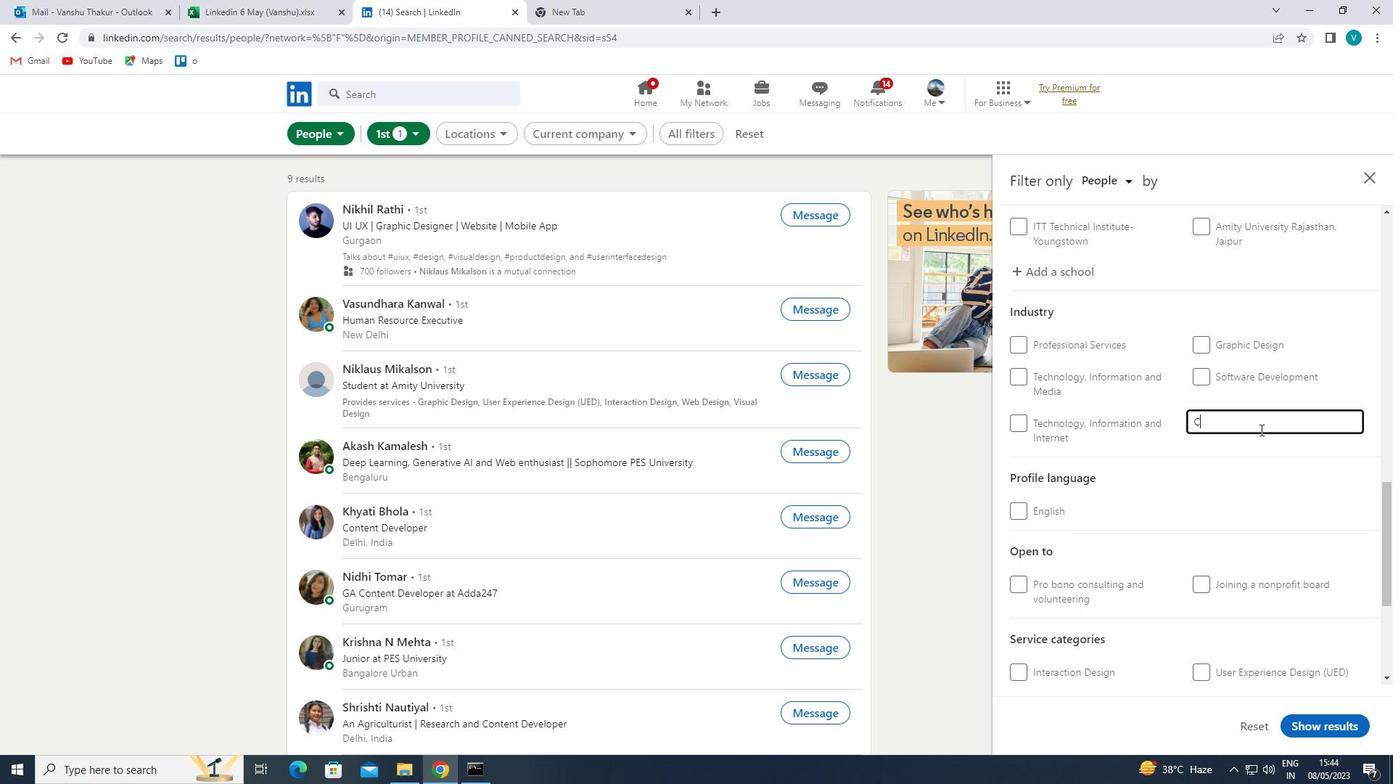 
Action: Key pressed IR
Screenshot: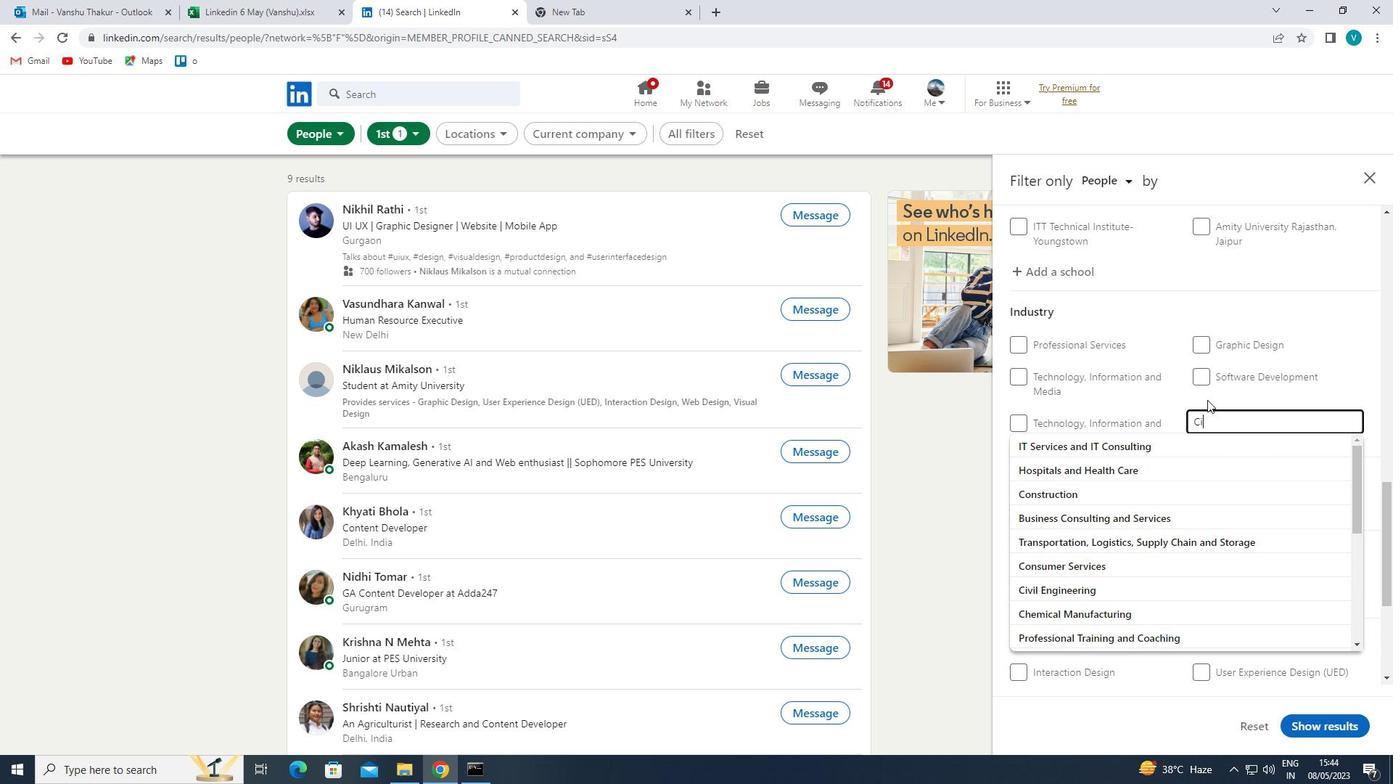 
Action: Mouse moved to (1178, 444)
Screenshot: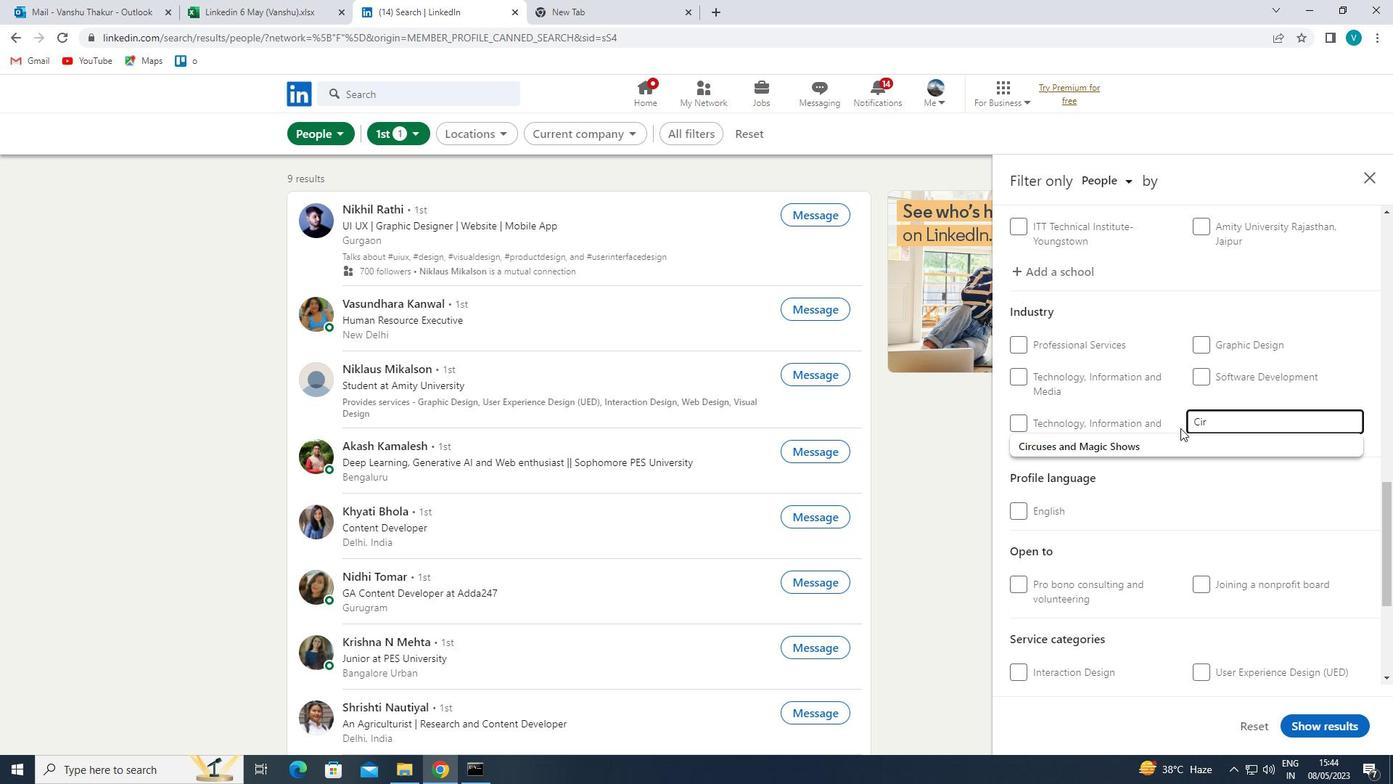 
Action: Mouse pressed left at (1178, 444)
Screenshot: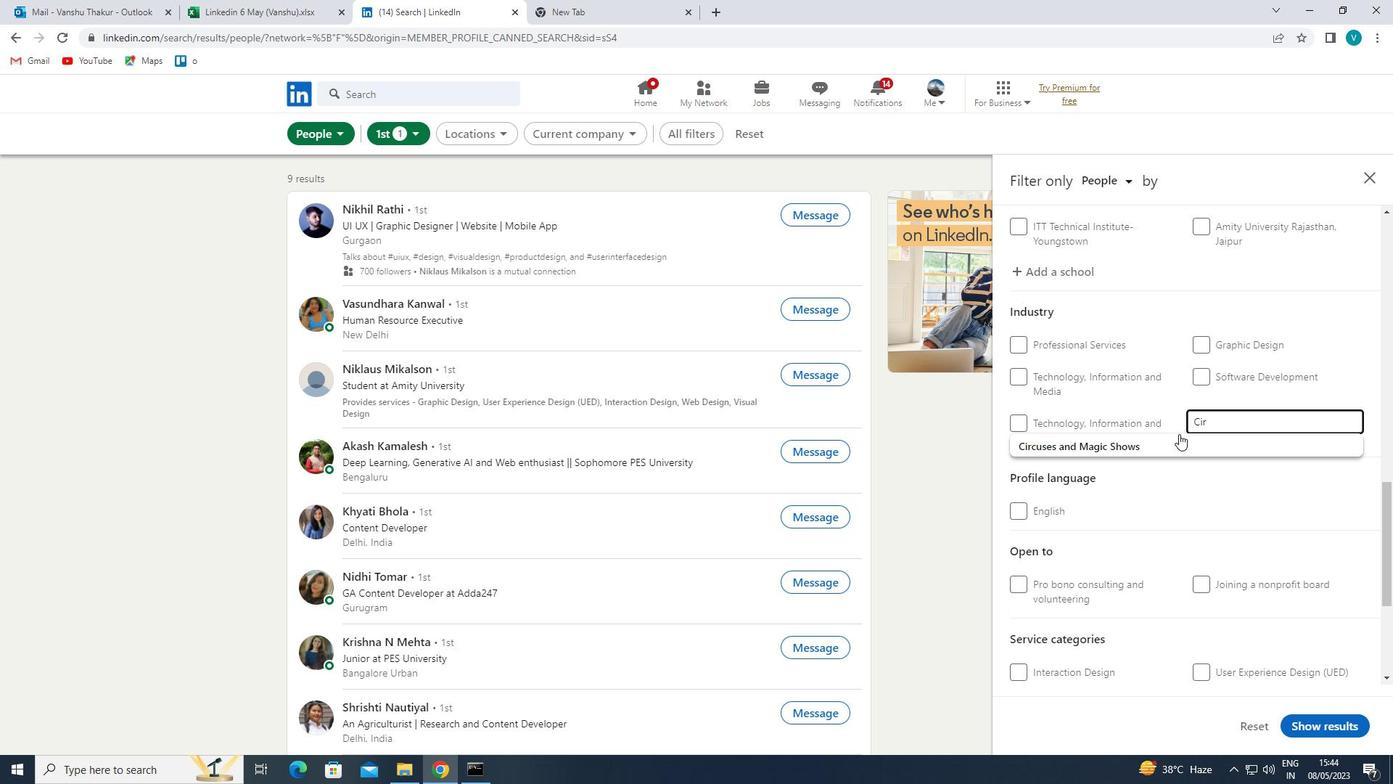 
Action: Mouse moved to (1174, 448)
Screenshot: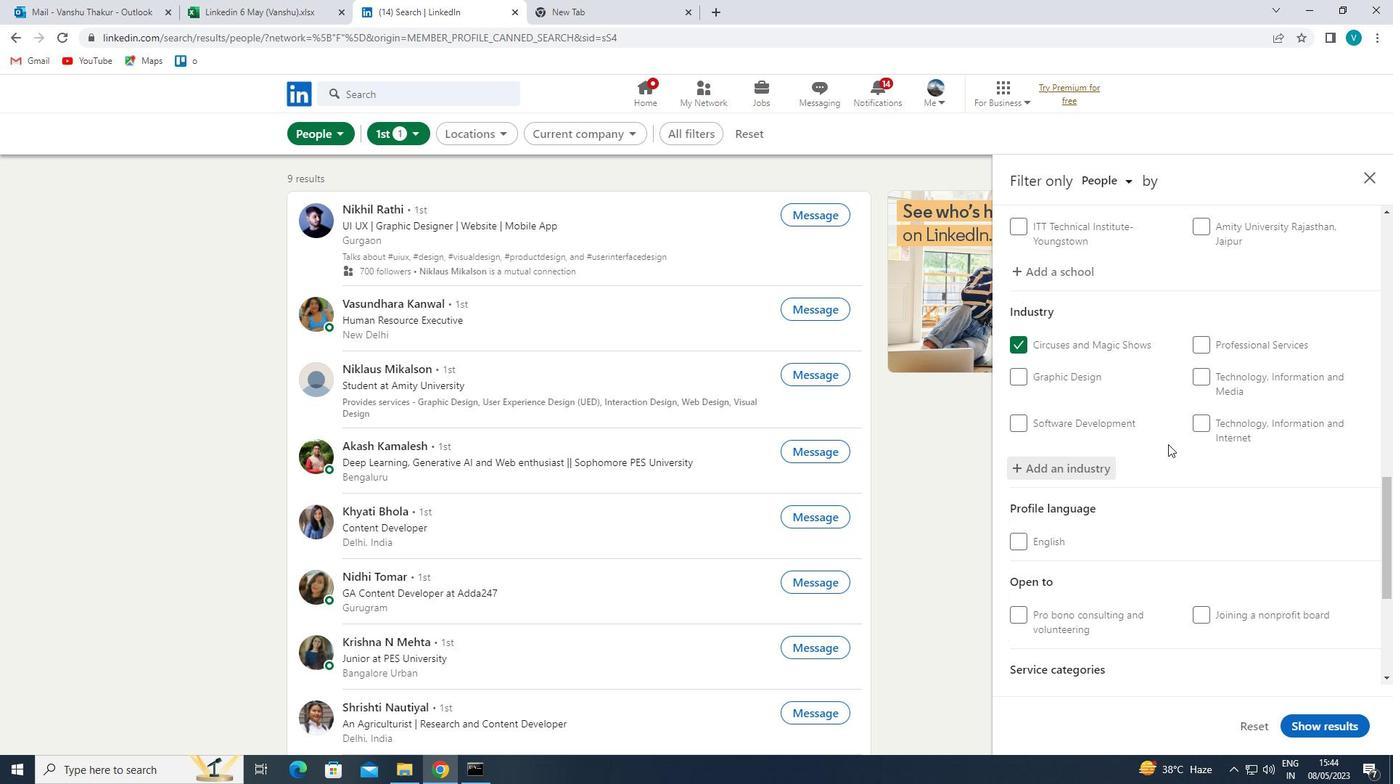 
Action: Mouse scrolled (1174, 447) with delta (0, 0)
Screenshot: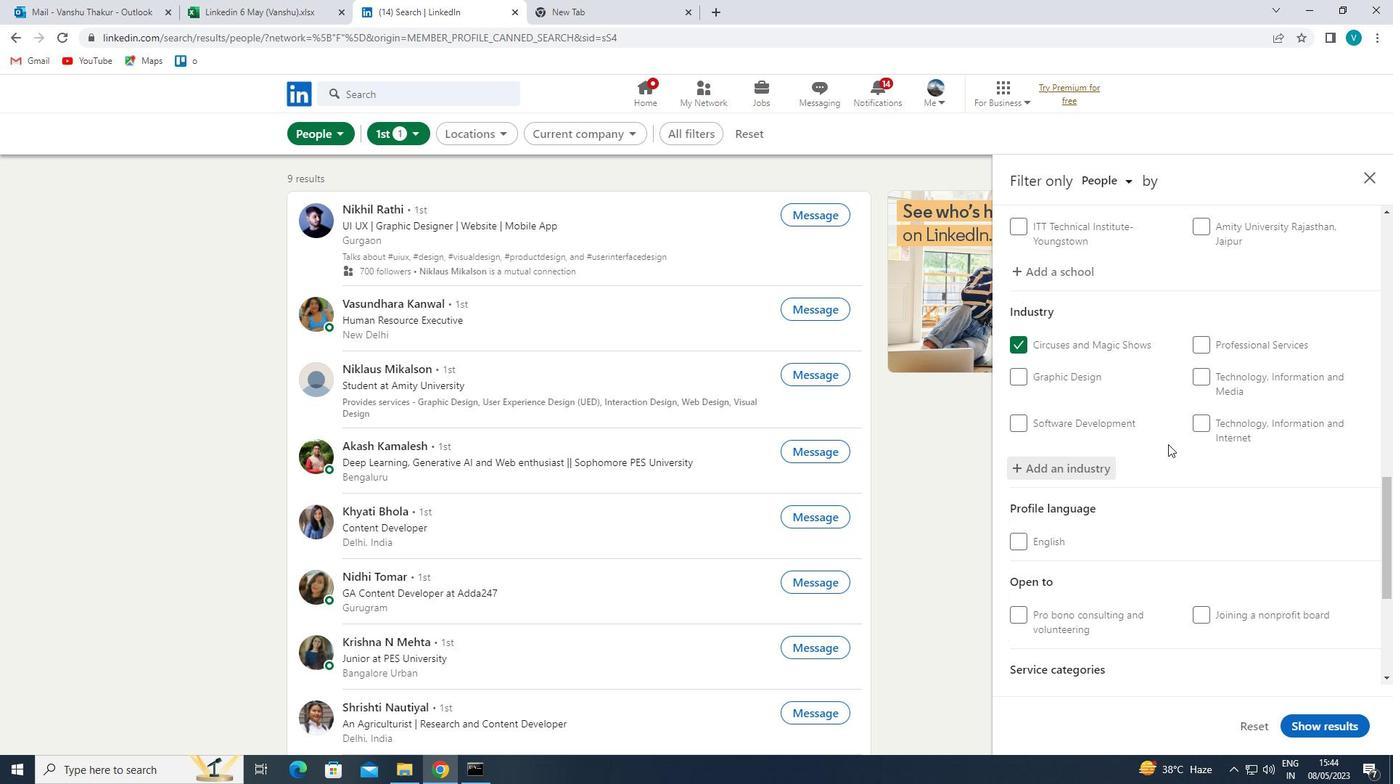 
Action: Mouse moved to (1176, 448)
Screenshot: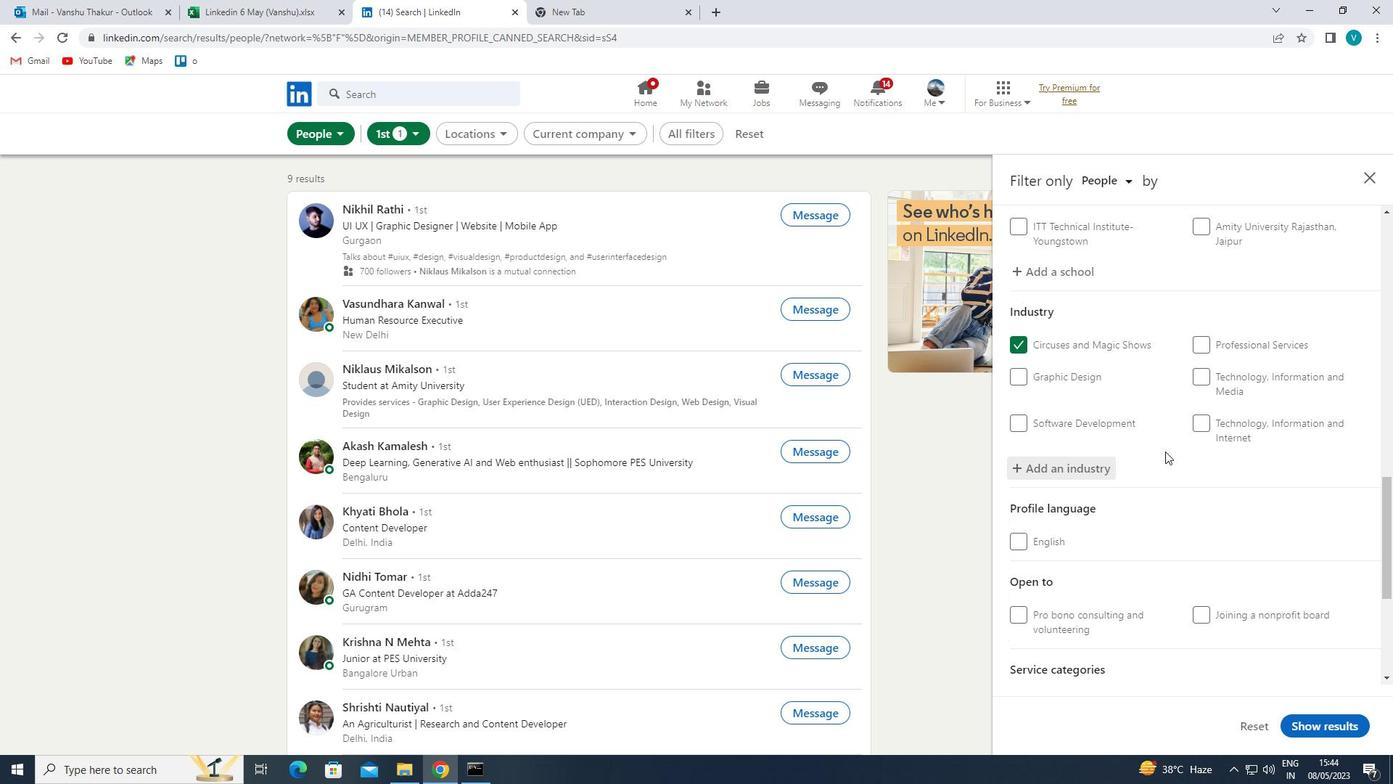
Action: Mouse scrolled (1176, 447) with delta (0, 0)
Screenshot: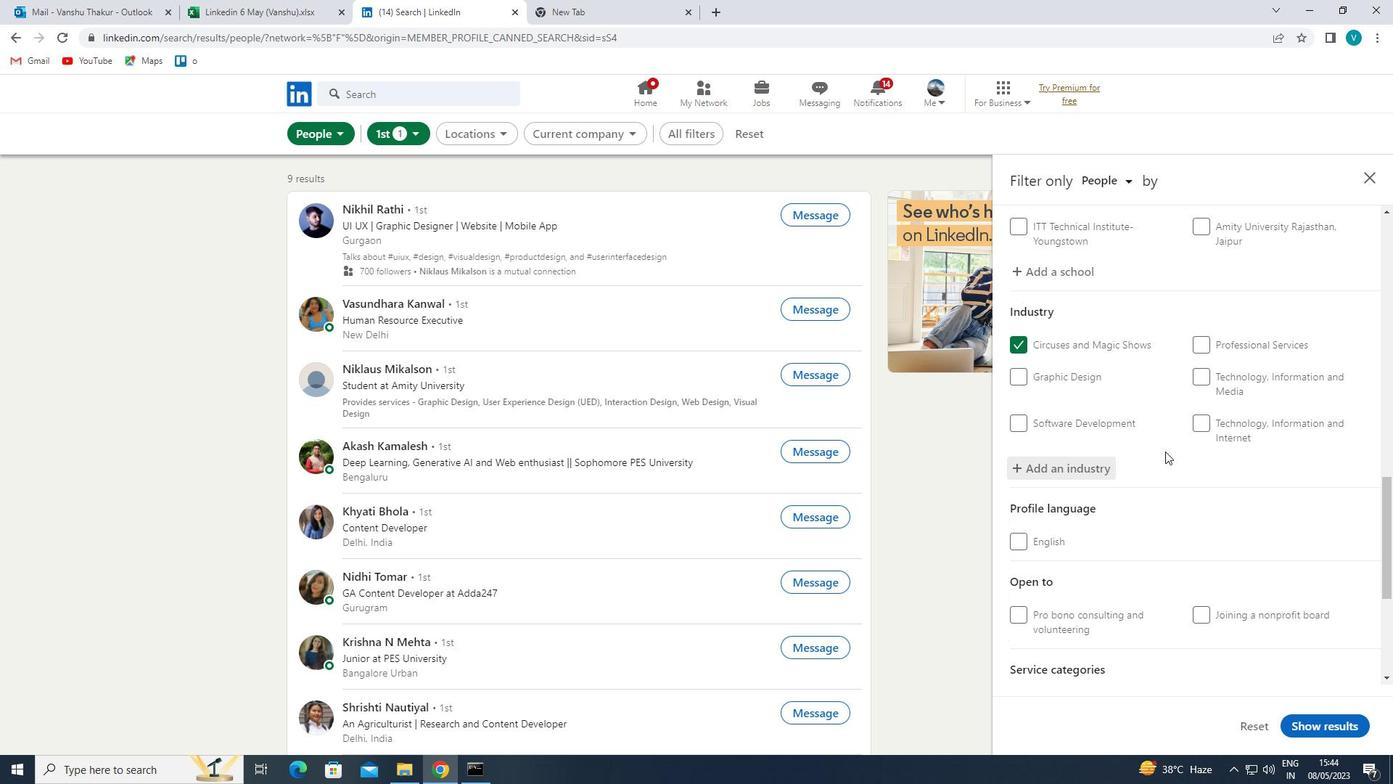 
Action: Mouse moved to (1177, 448)
Screenshot: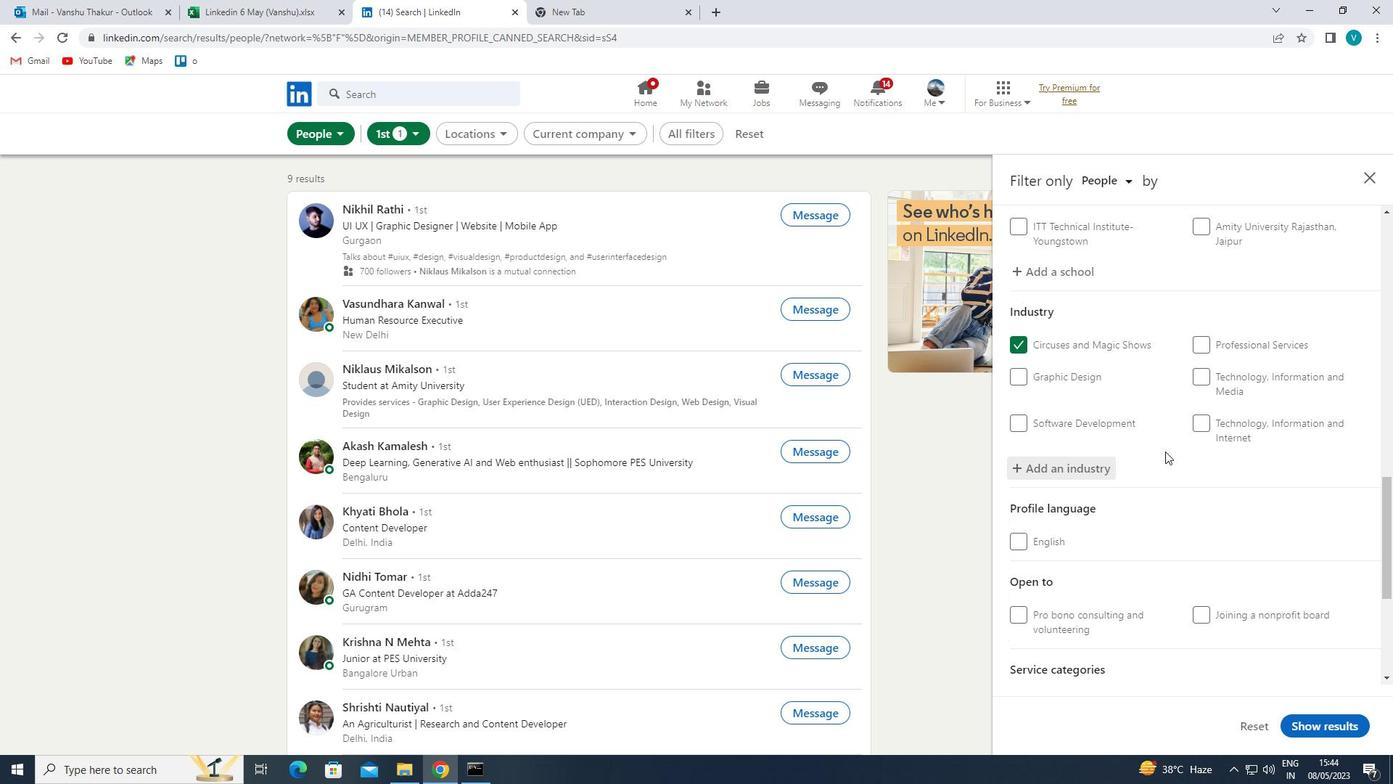 
Action: Mouse scrolled (1177, 447) with delta (0, 0)
Screenshot: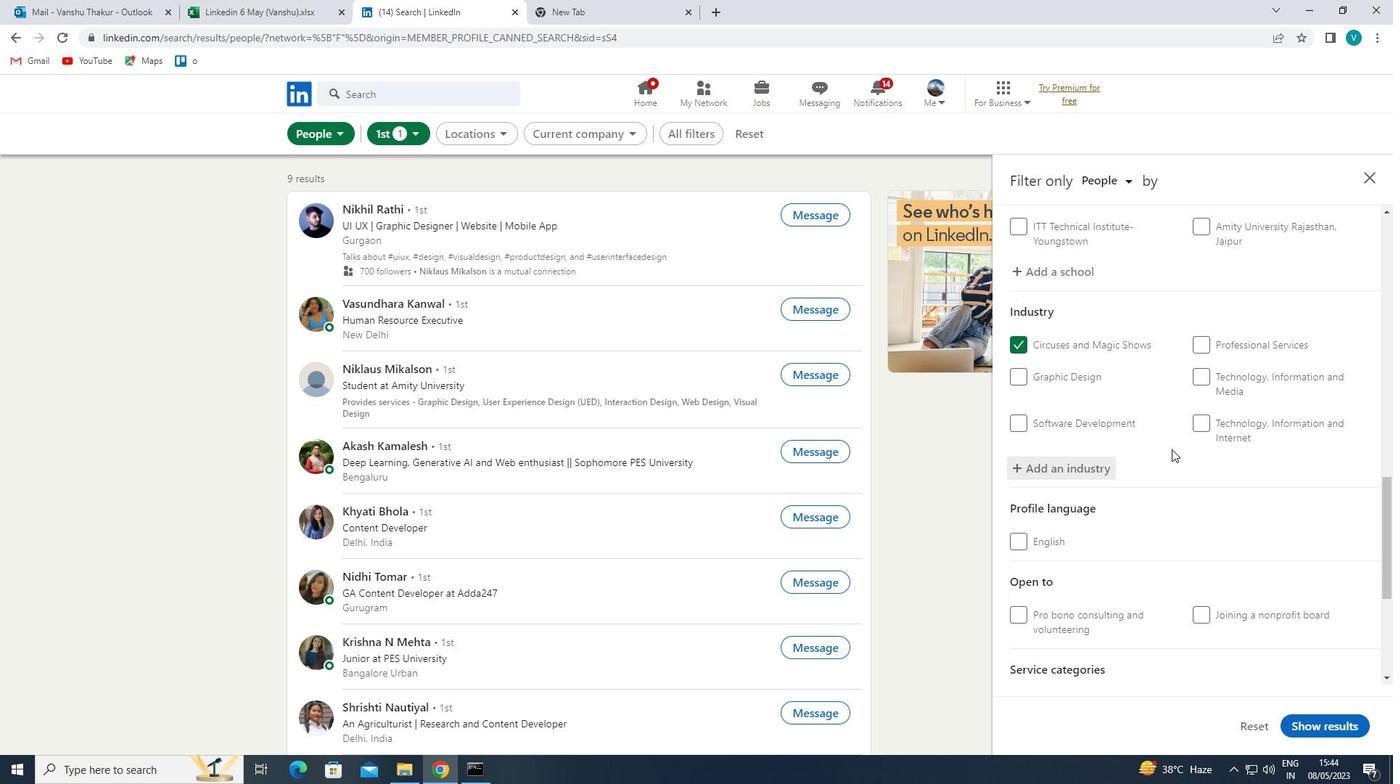 
Action: Mouse moved to (1183, 452)
Screenshot: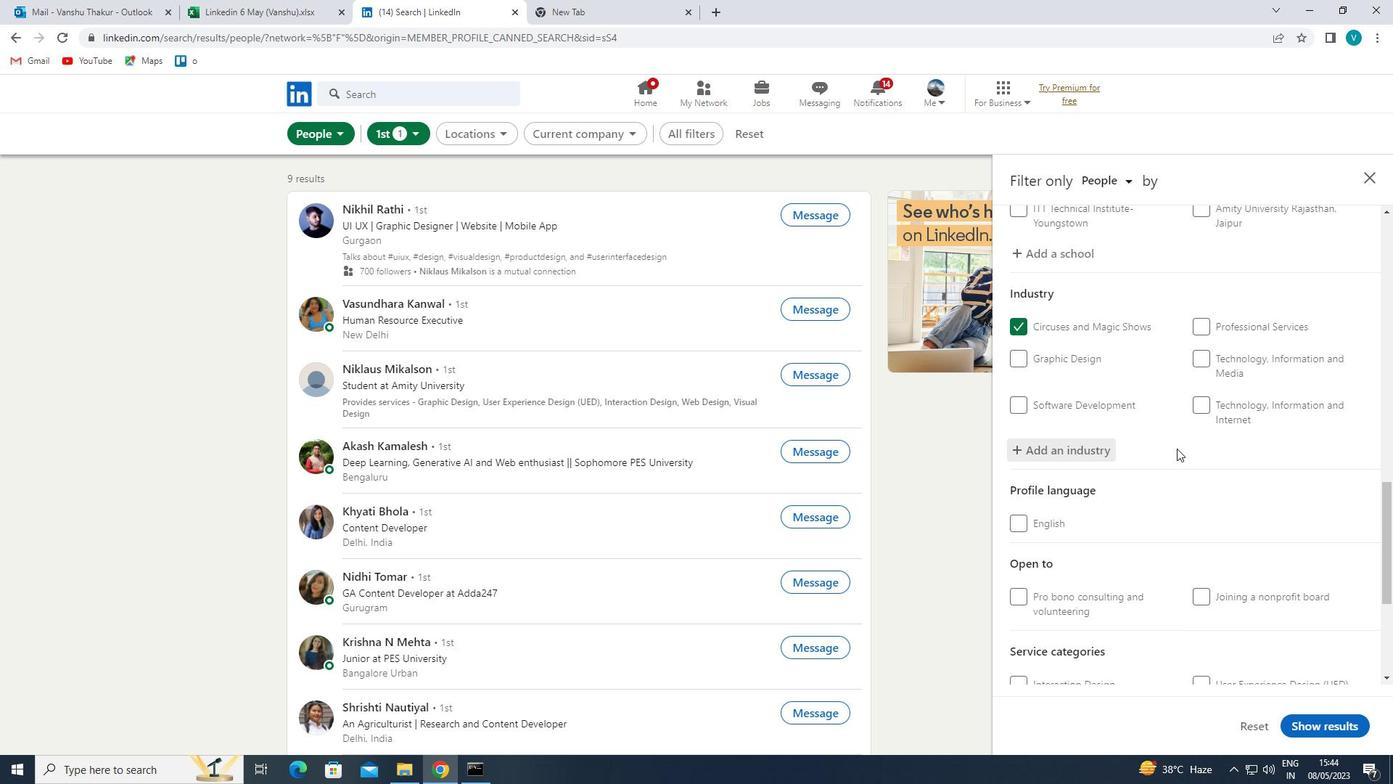
Action: Mouse scrolled (1183, 451) with delta (0, 0)
Screenshot: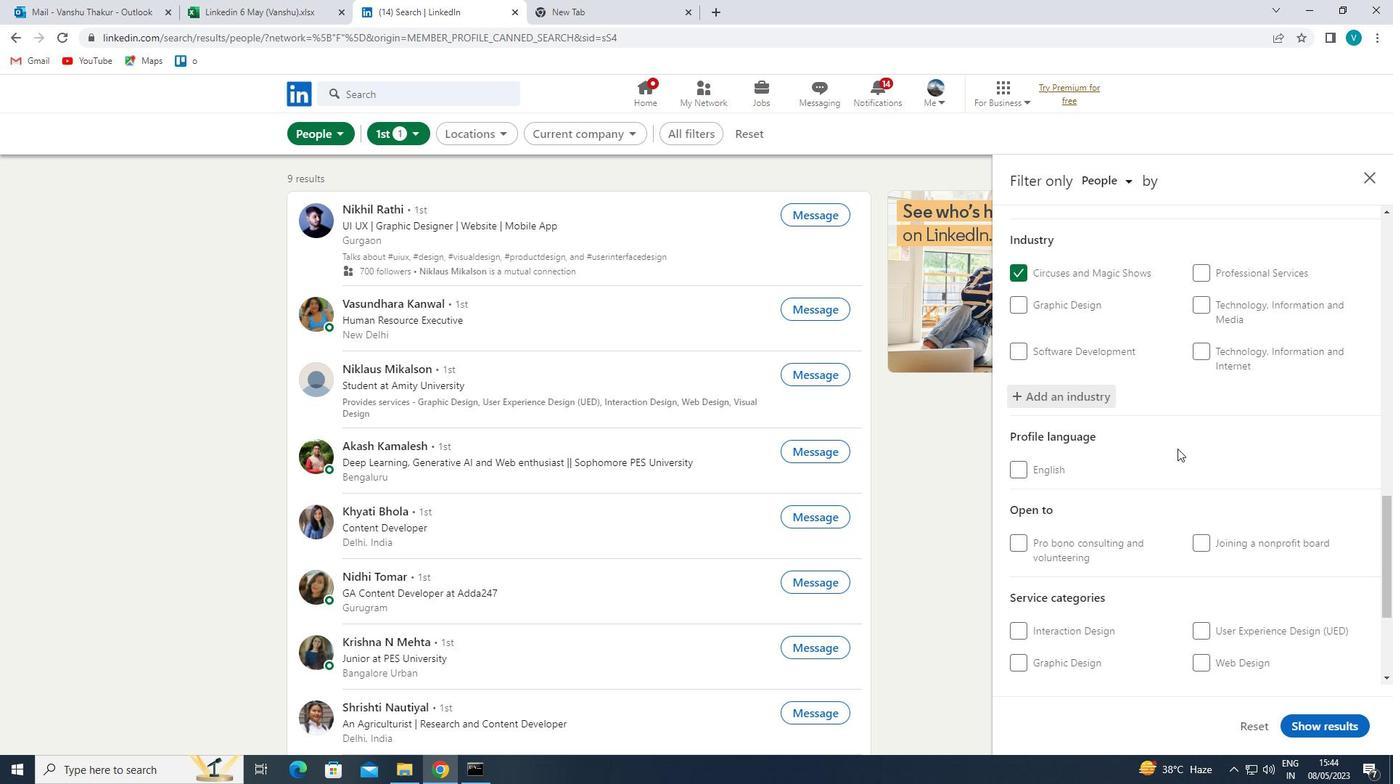 
Action: Mouse moved to (1214, 471)
Screenshot: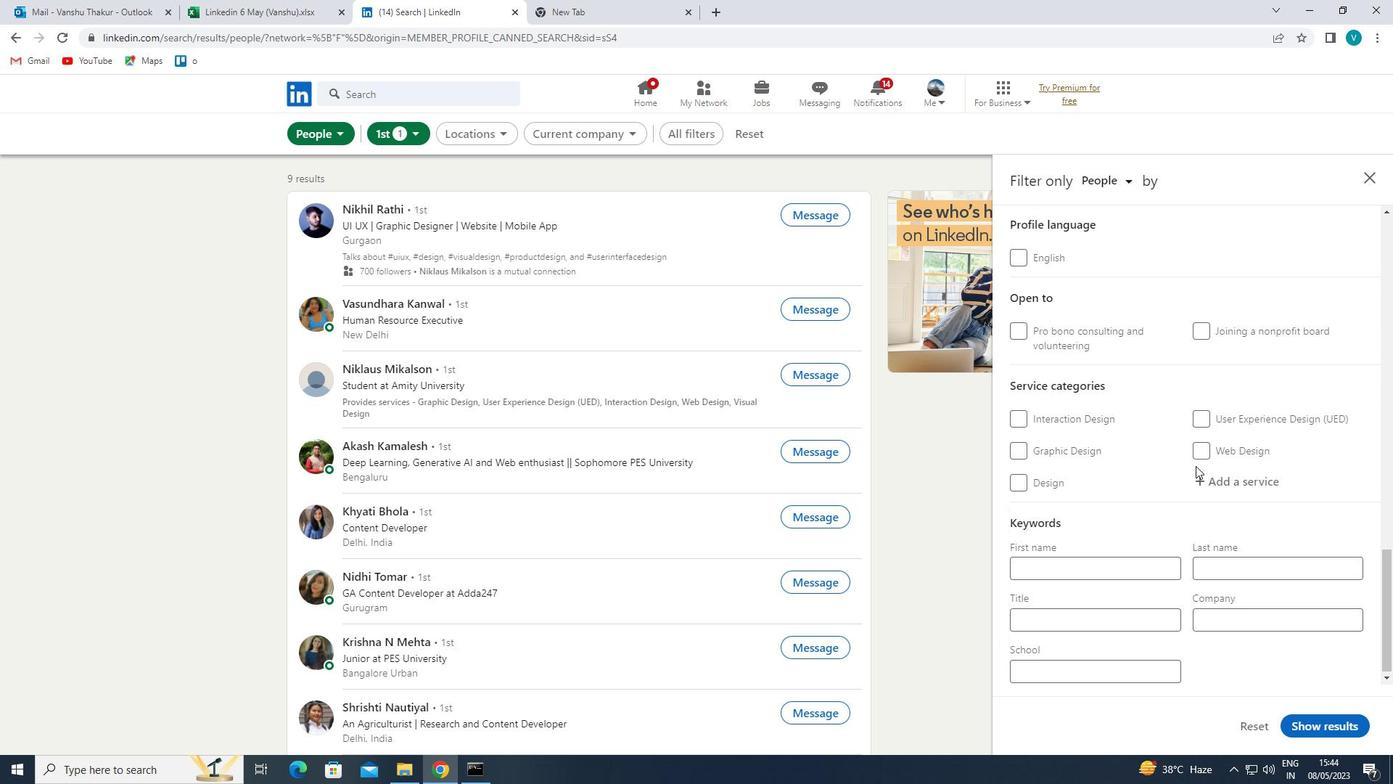 
Action: Mouse pressed left at (1214, 471)
Screenshot: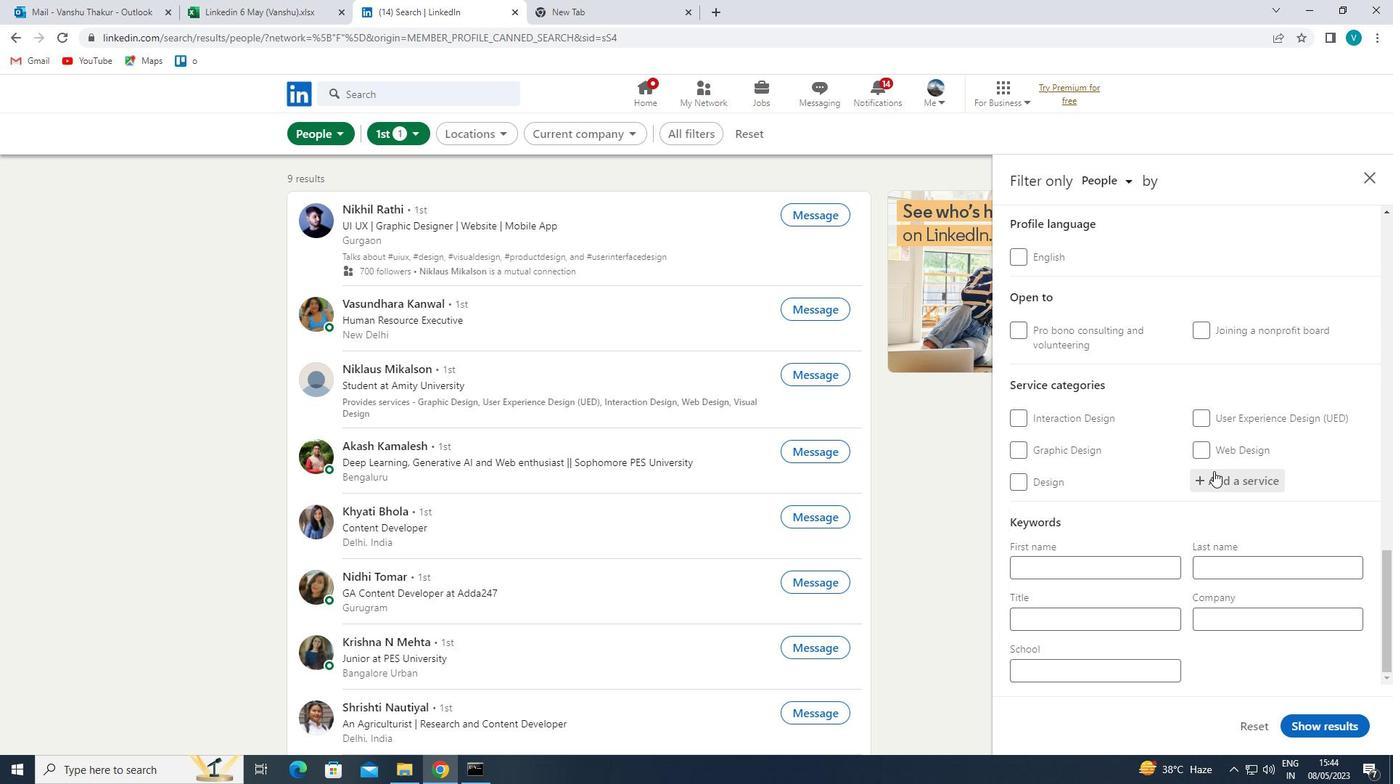 
Action: Key pressed <Key.shift>PUBLC<Key.space>
Screenshot: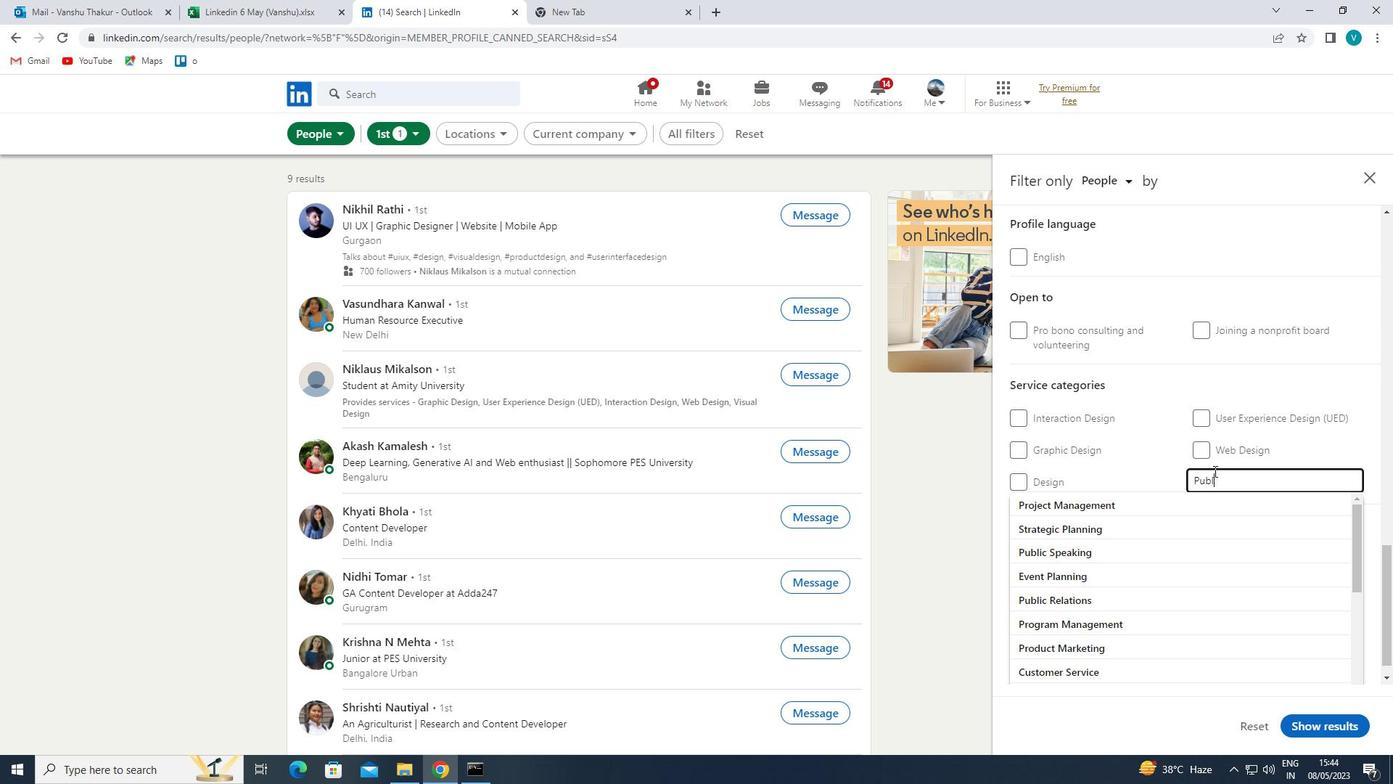 
Action: Mouse moved to (1214, 483)
Screenshot: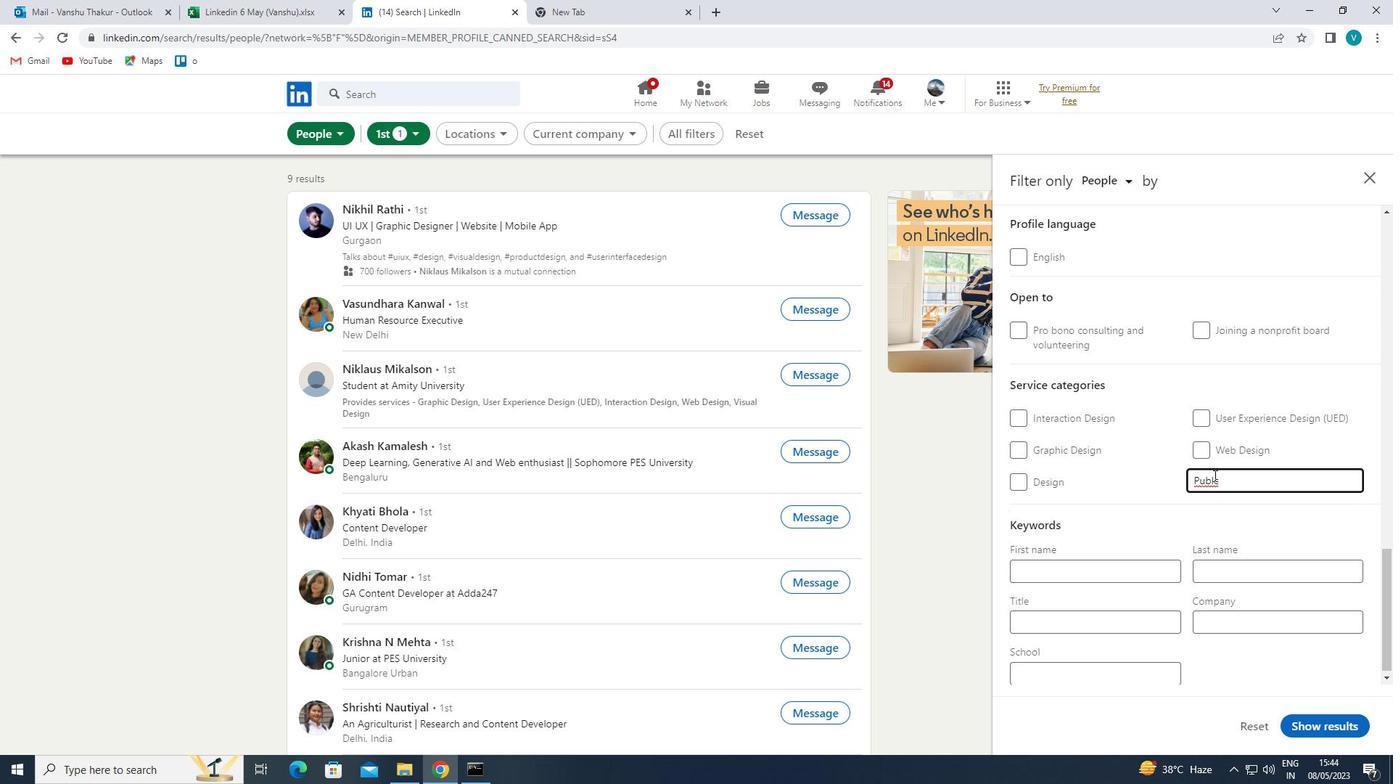 
Action: Mouse pressed left at (1214, 483)
Screenshot: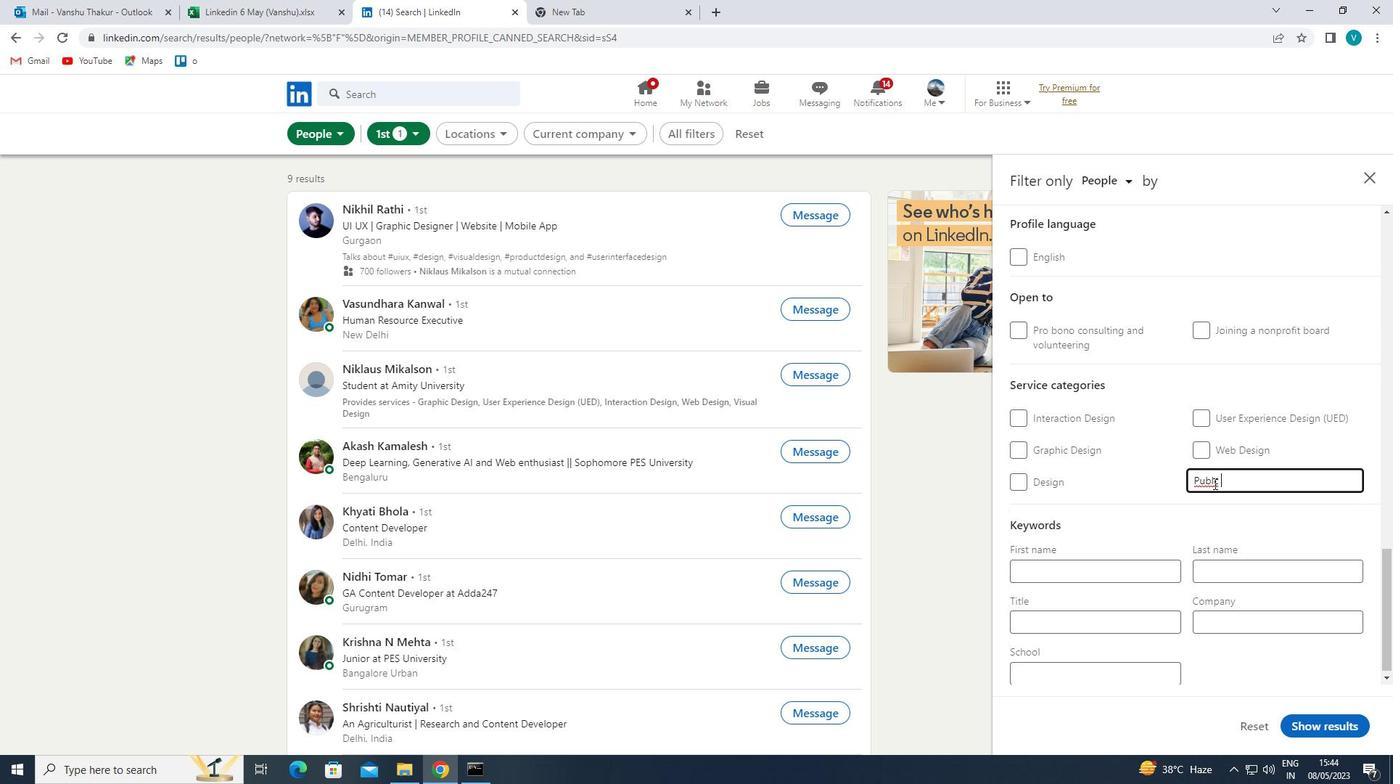 
Action: Mouse moved to (1250, 516)
Screenshot: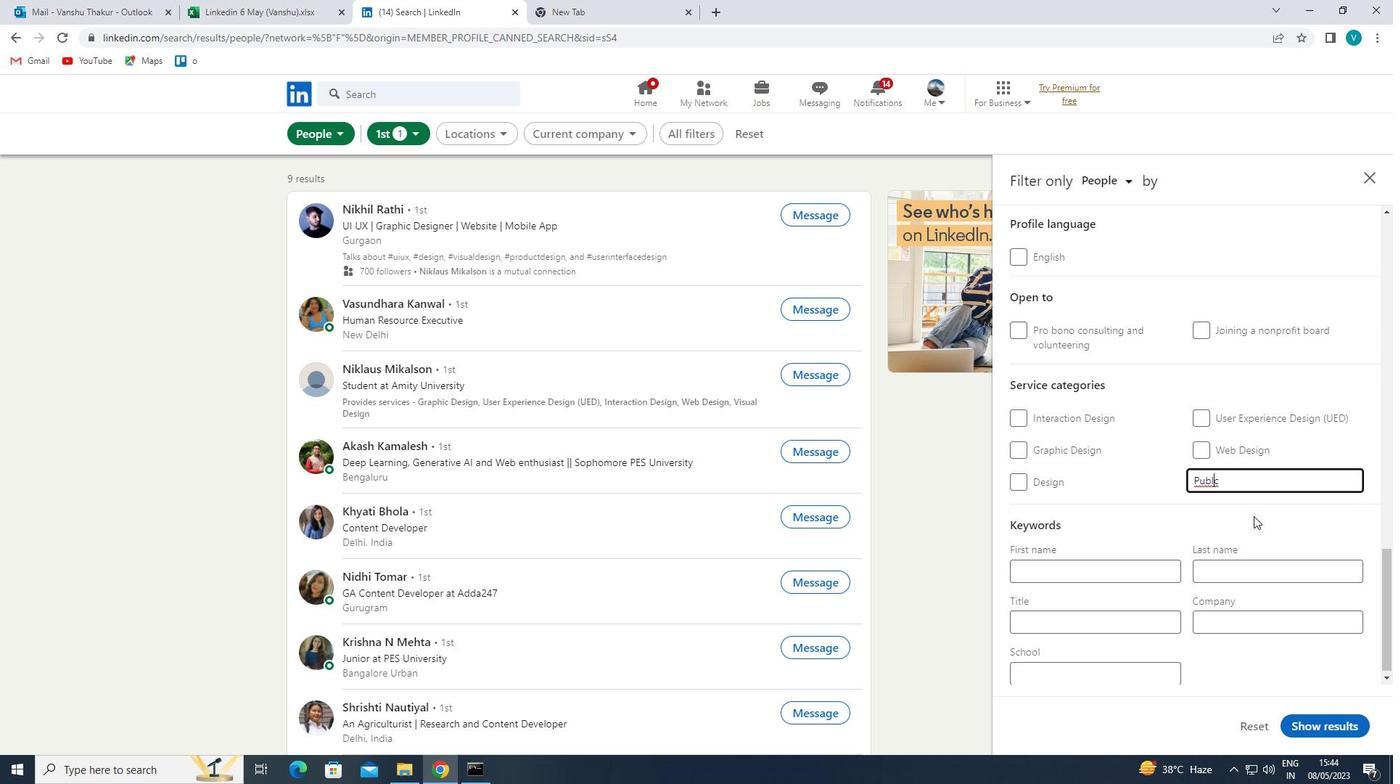 
Action: Key pressed I
Screenshot: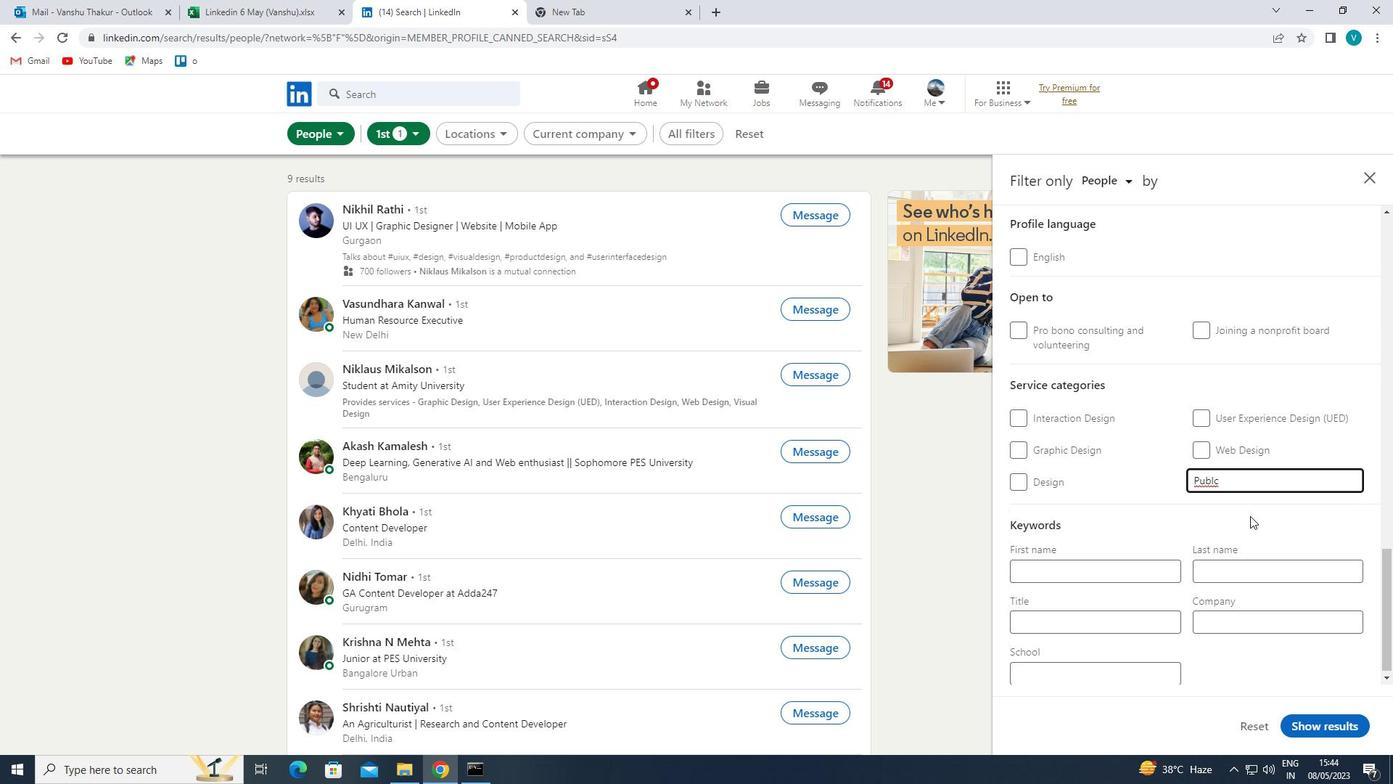 
Action: Mouse moved to (1254, 488)
Screenshot: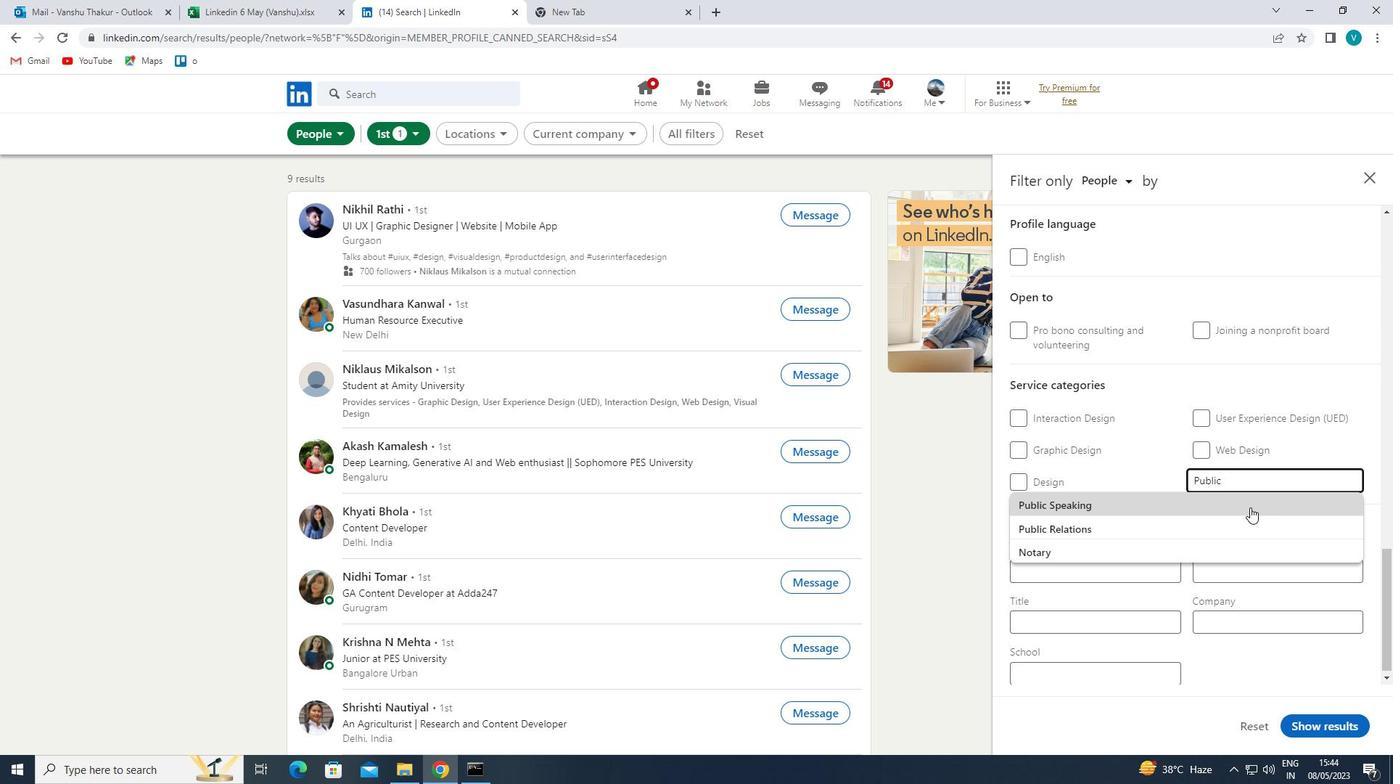 
Action: Mouse pressed left at (1254, 488)
Screenshot: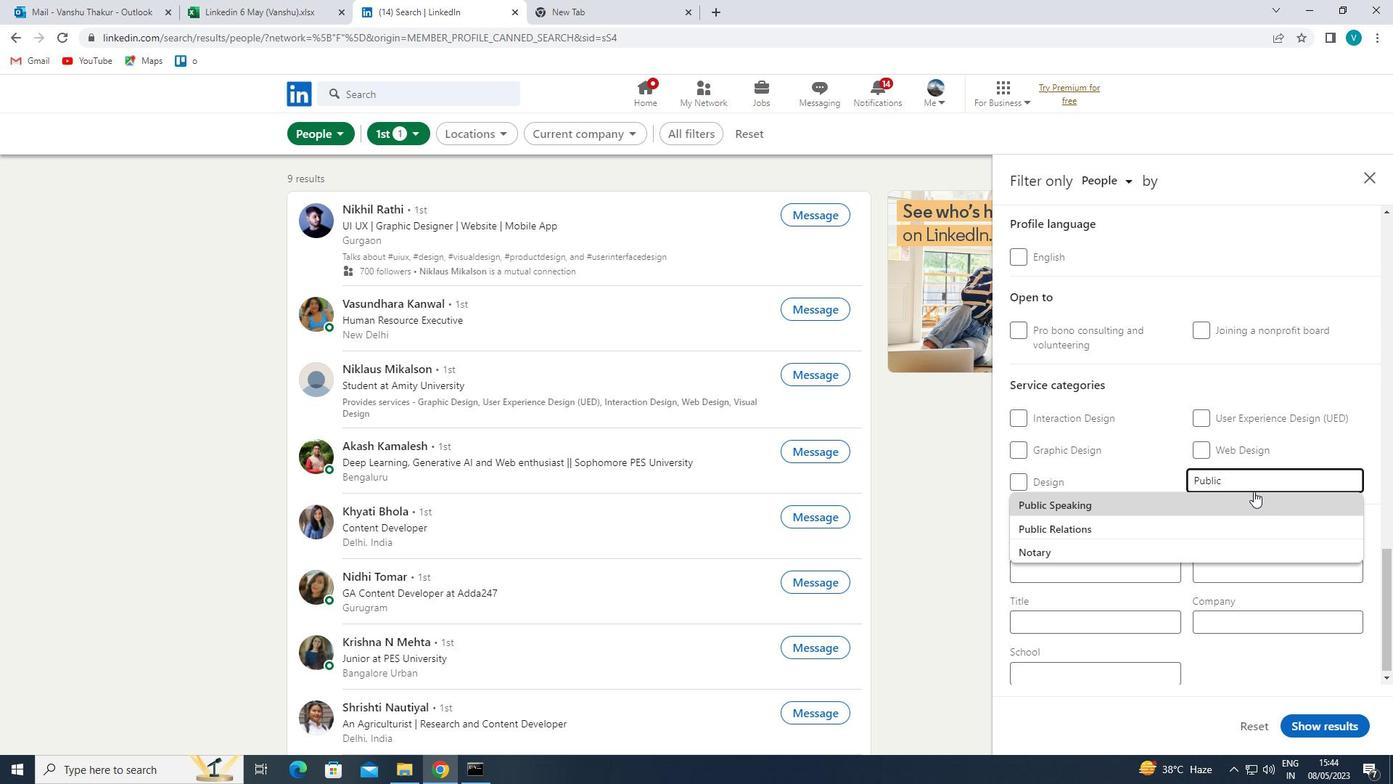 
Action: Mouse moved to (1218, 510)
Screenshot: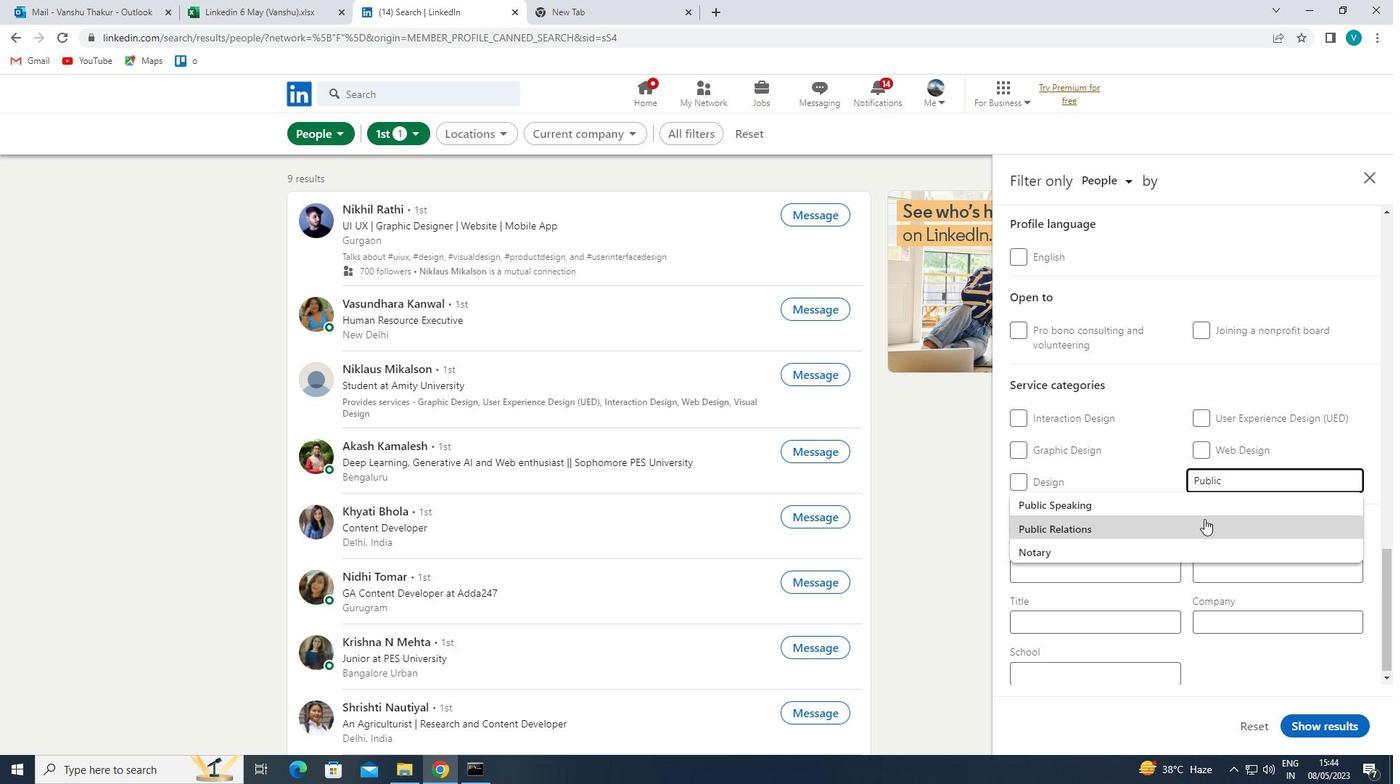 
Action: Mouse pressed left at (1218, 510)
Screenshot: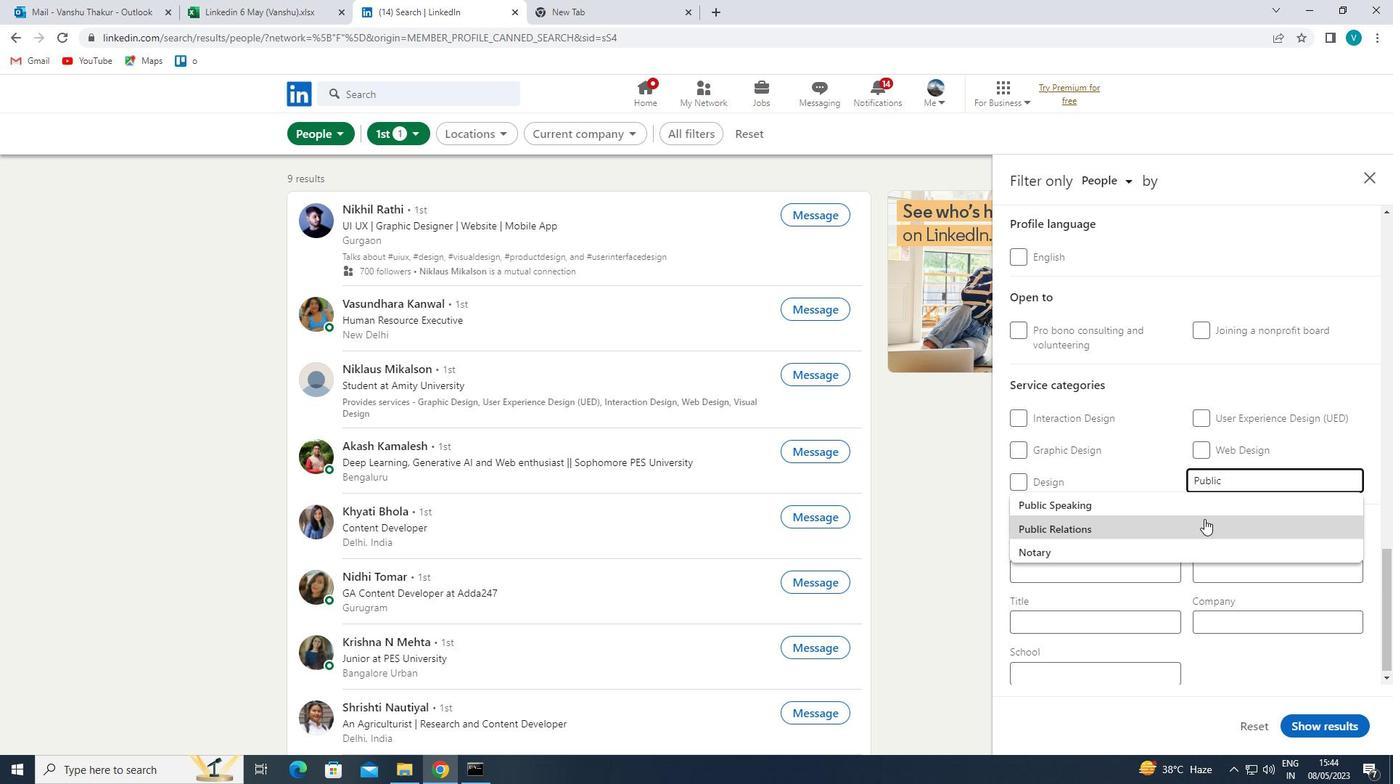 
Action: Mouse moved to (1213, 512)
Screenshot: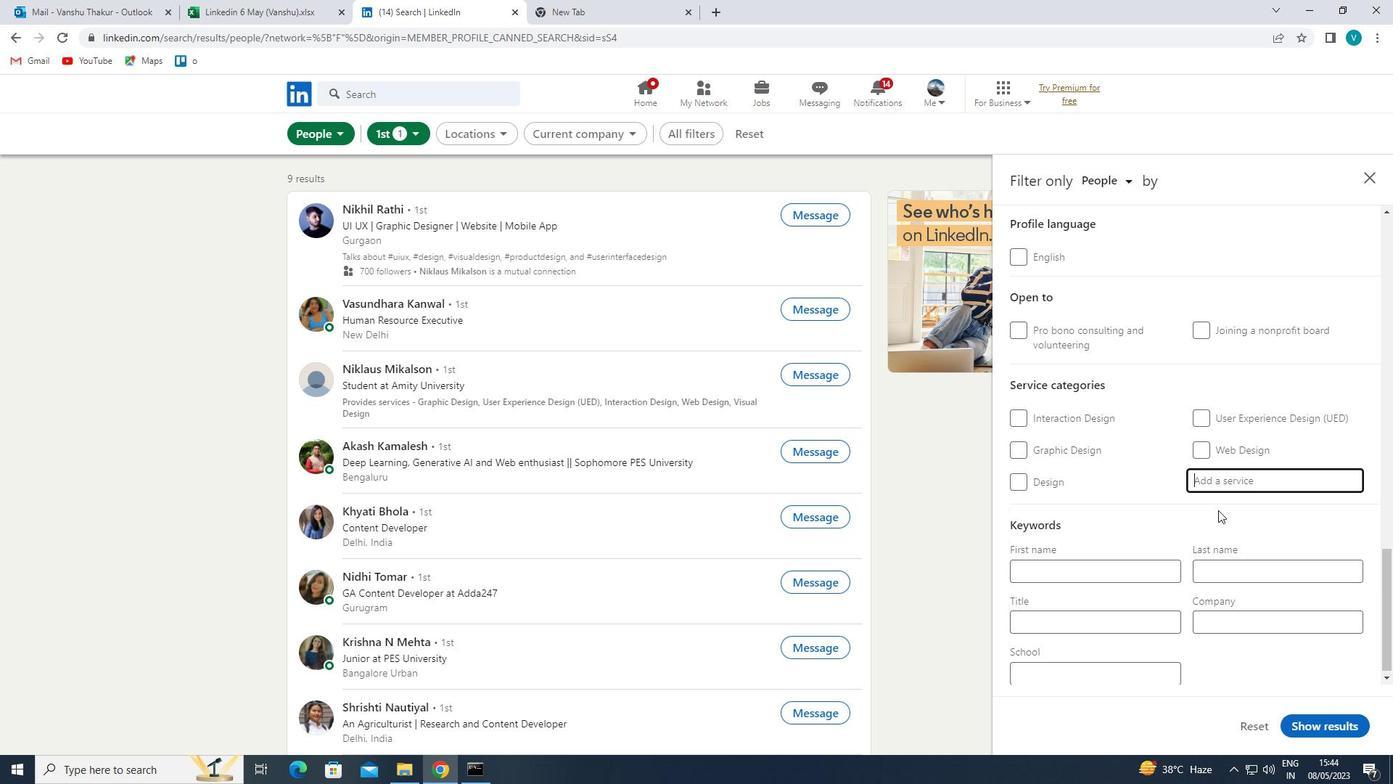 
Action: Mouse scrolled (1213, 511) with delta (0, 0)
Screenshot: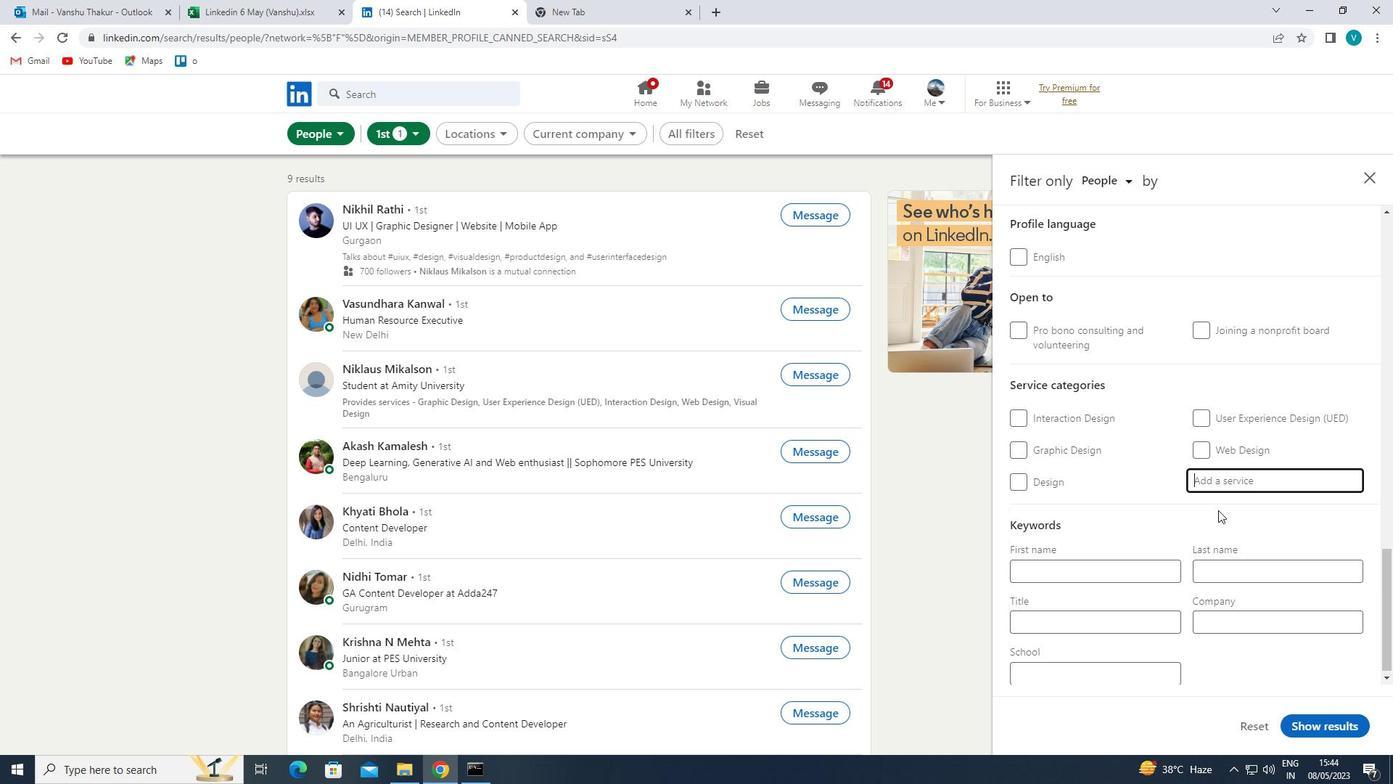
Action: Mouse moved to (1209, 515)
Screenshot: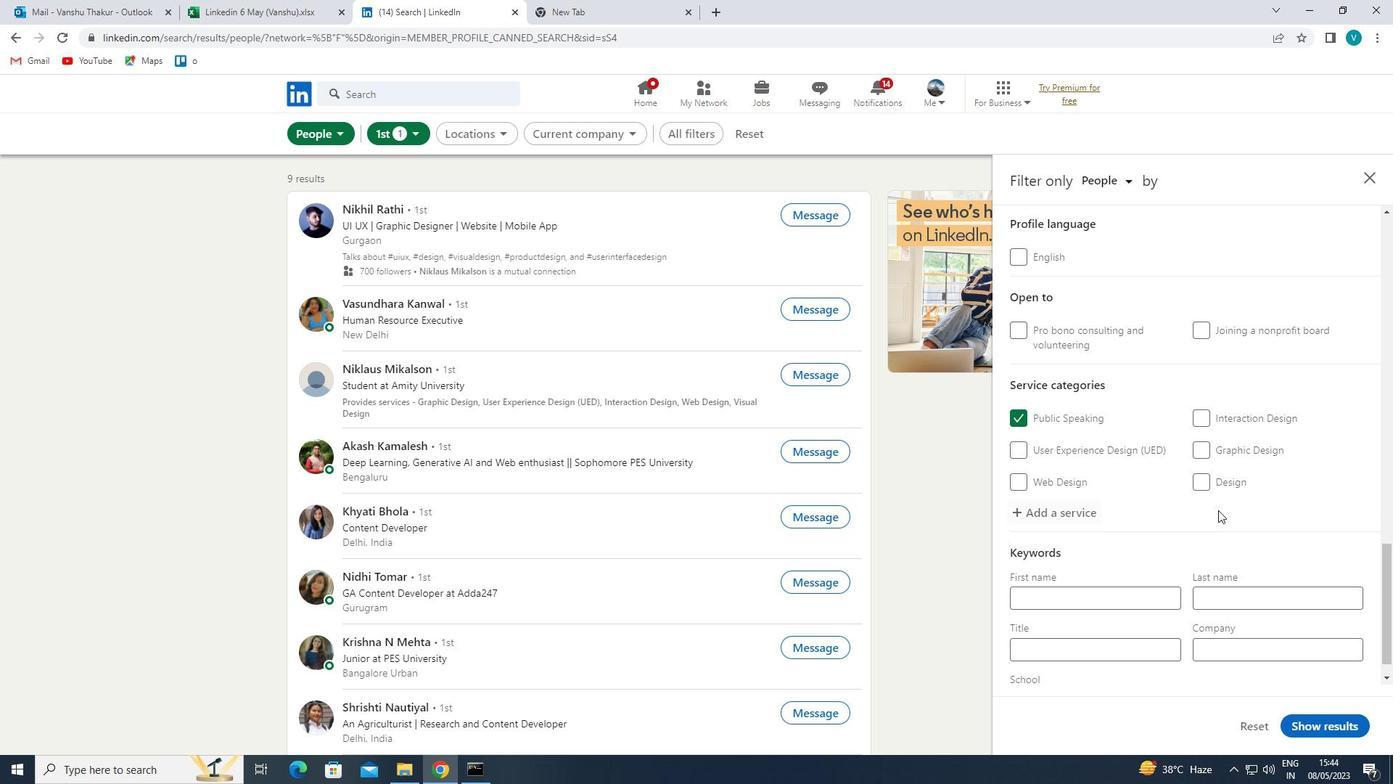 
Action: Mouse scrolled (1209, 514) with delta (0, 0)
Screenshot: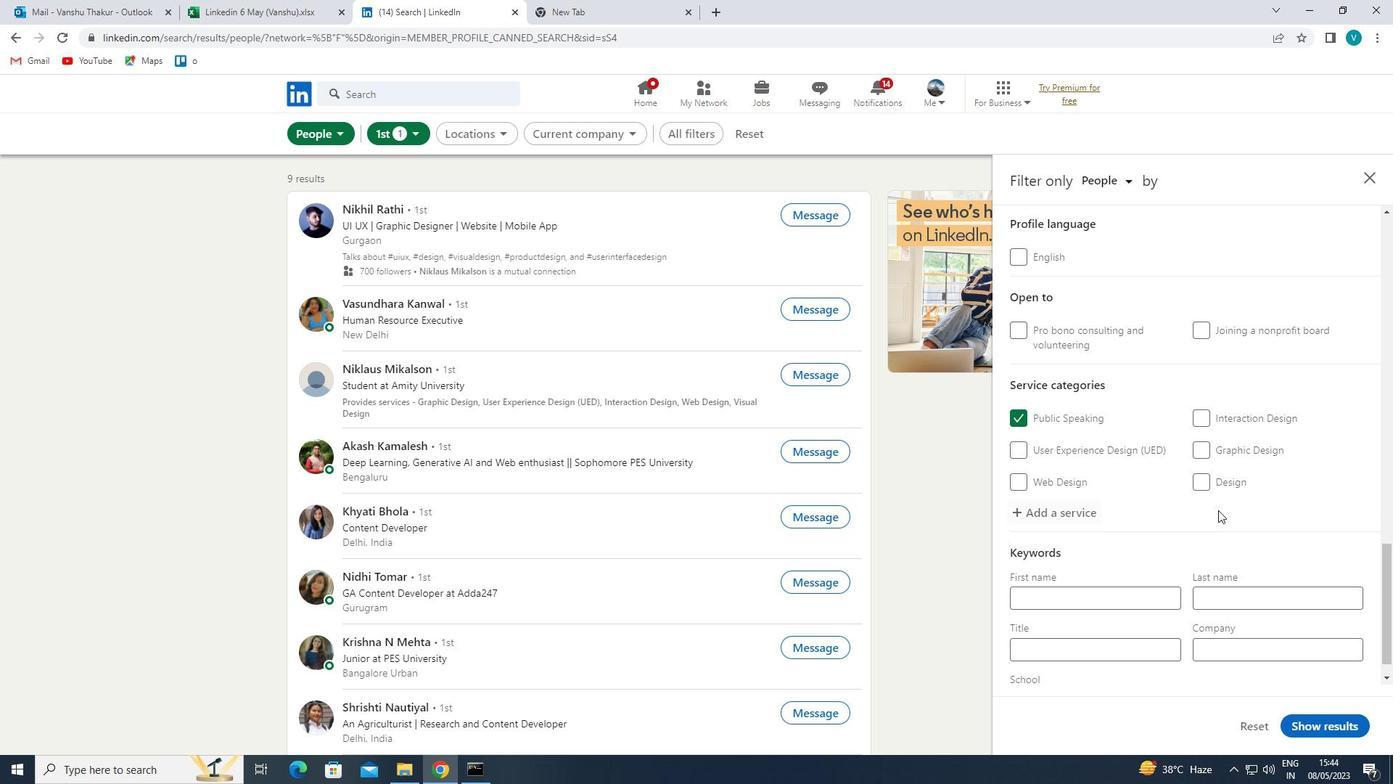
Action: Mouse moved to (1206, 517)
Screenshot: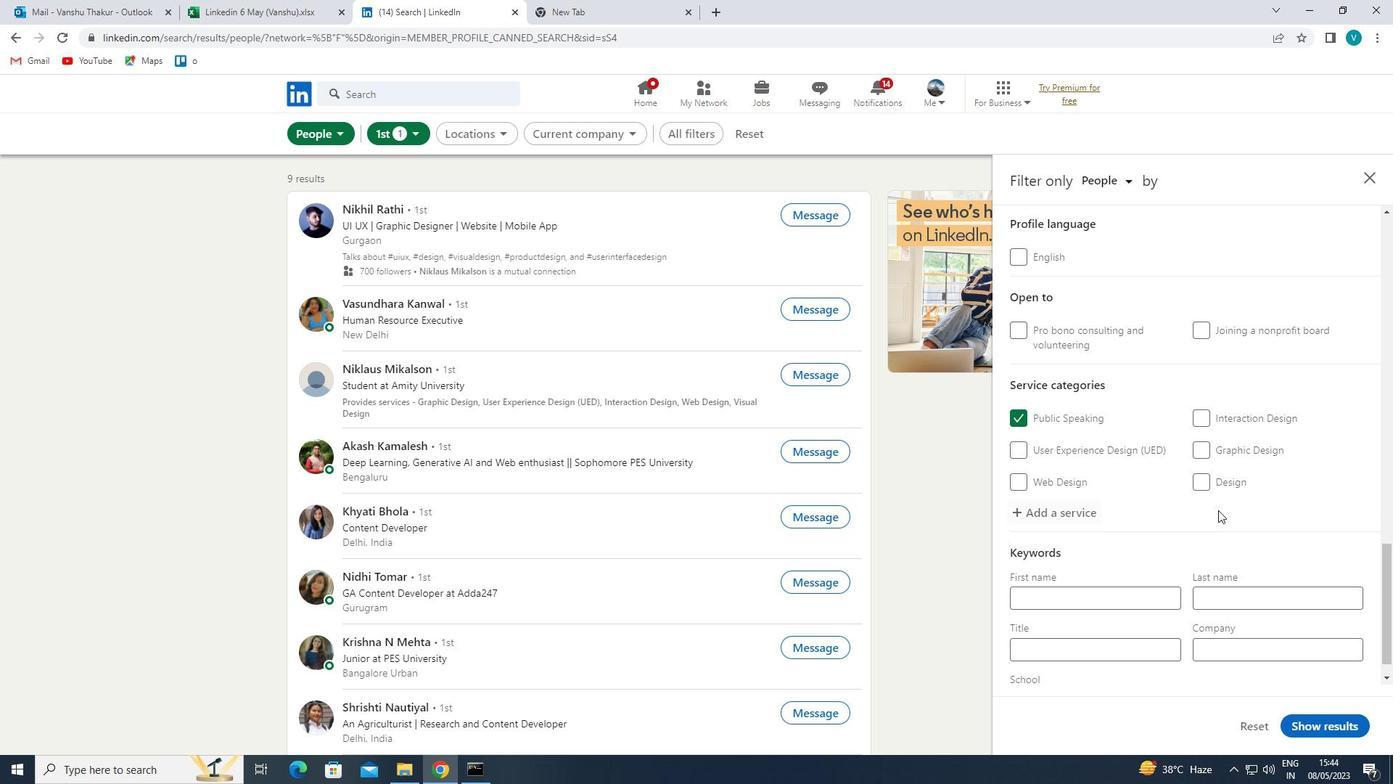 
Action: Mouse scrolled (1206, 516) with delta (0, 0)
Screenshot: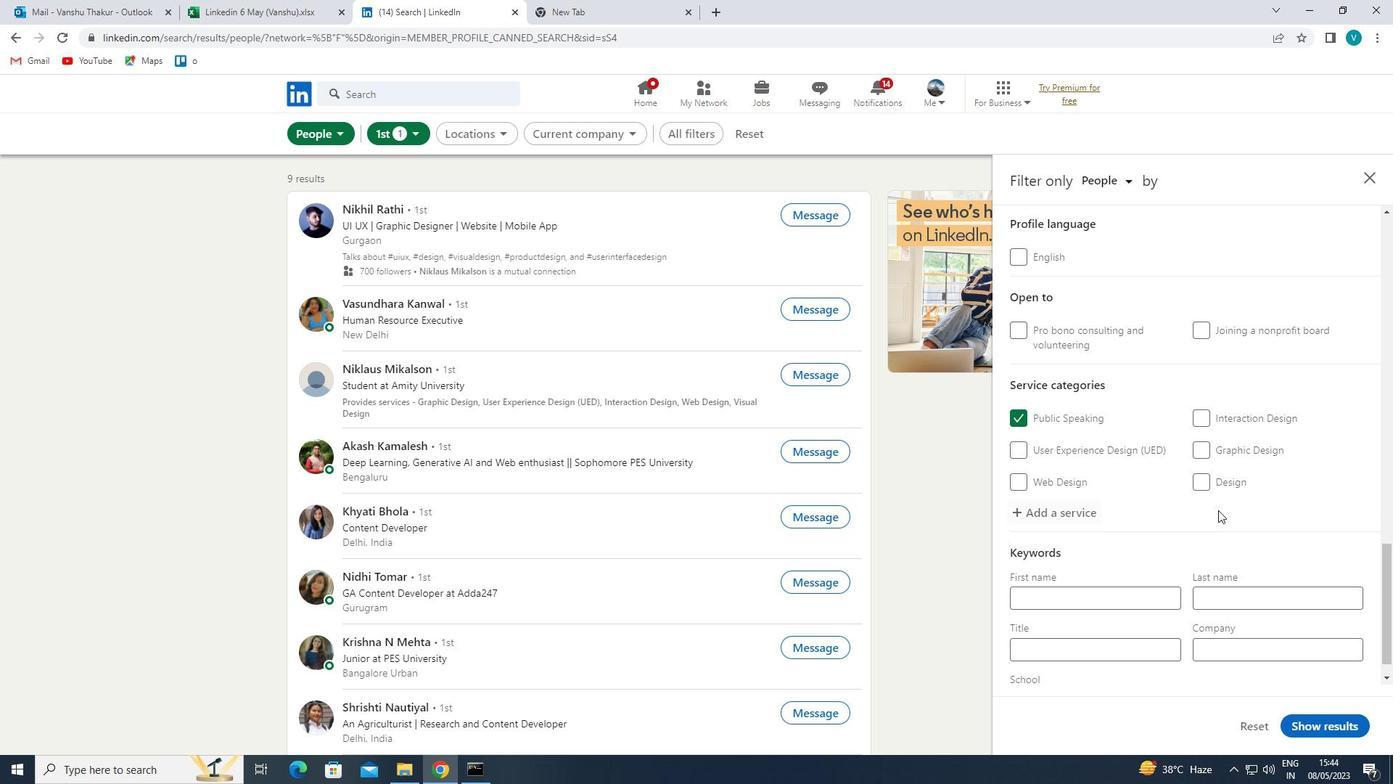 
Action: Mouse moved to (1133, 611)
Screenshot: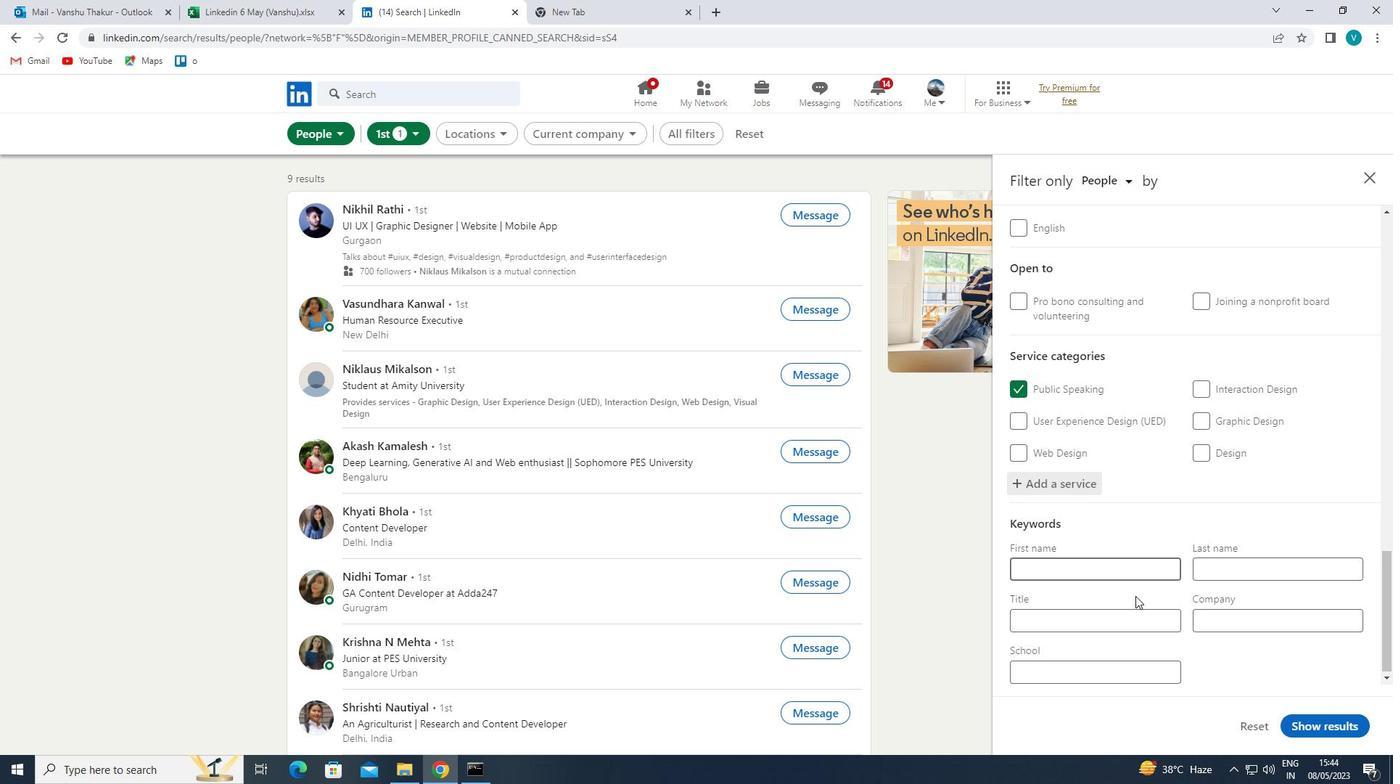 
Action: Mouse pressed left at (1133, 611)
Screenshot: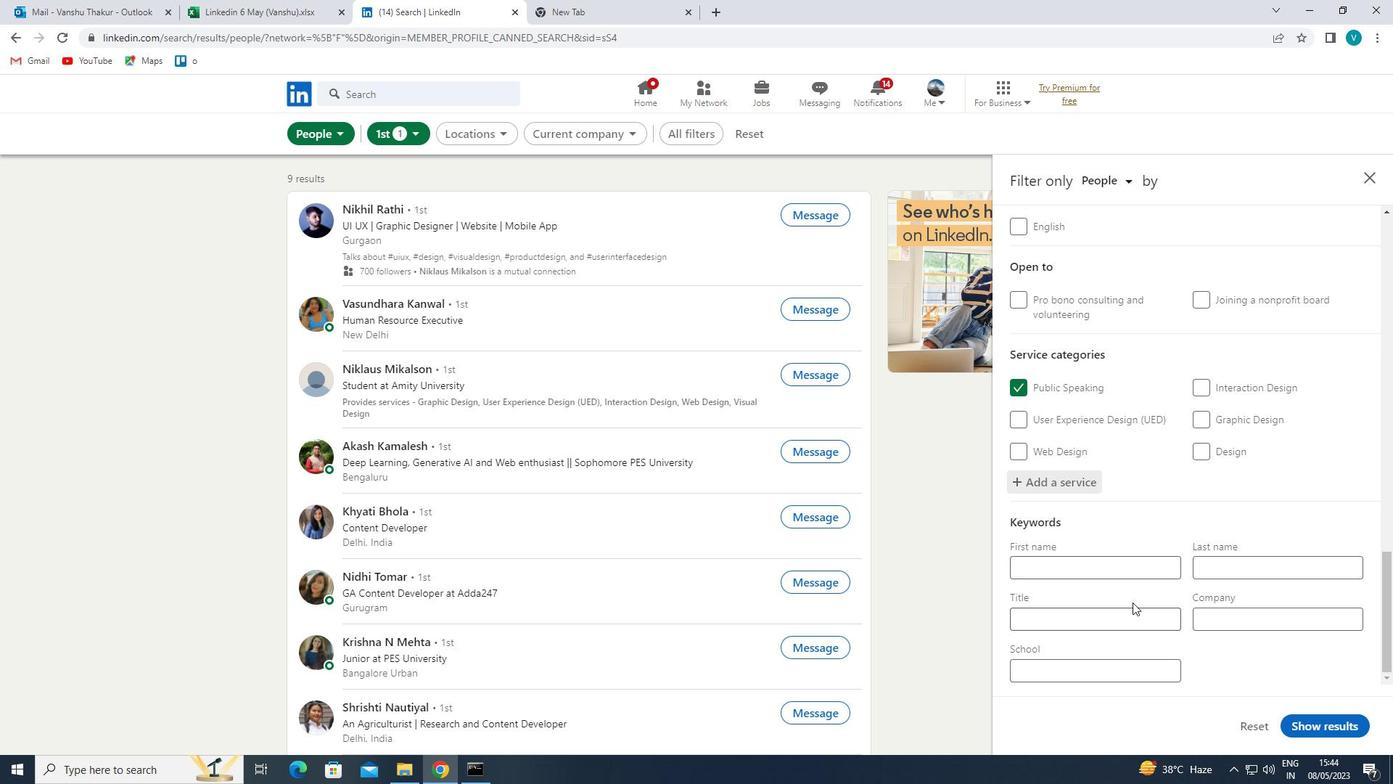 
Action: Mouse moved to (1135, 610)
Screenshot: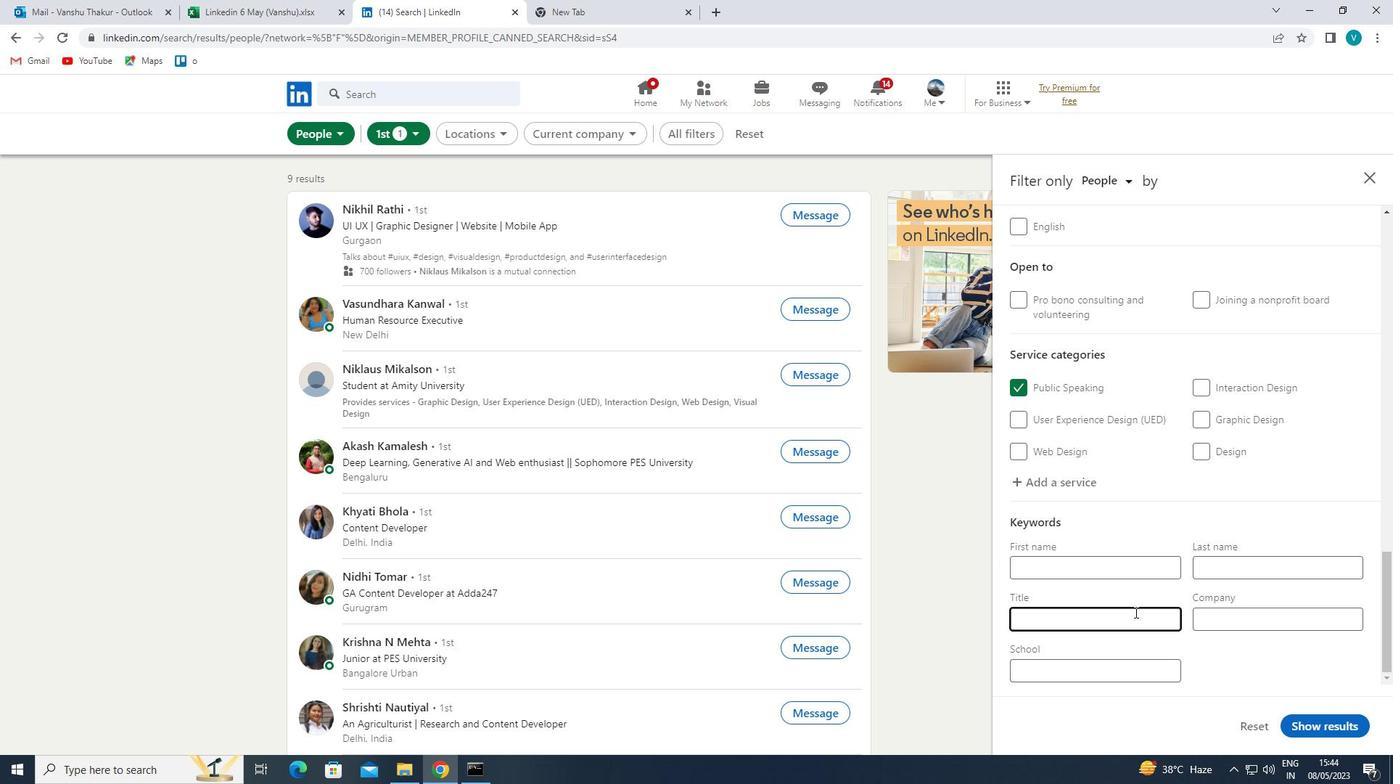 
Action: Key pressed <Key.shift>UX<Key.space><Key.shift>DESIGNER<Key.space>
Screenshot: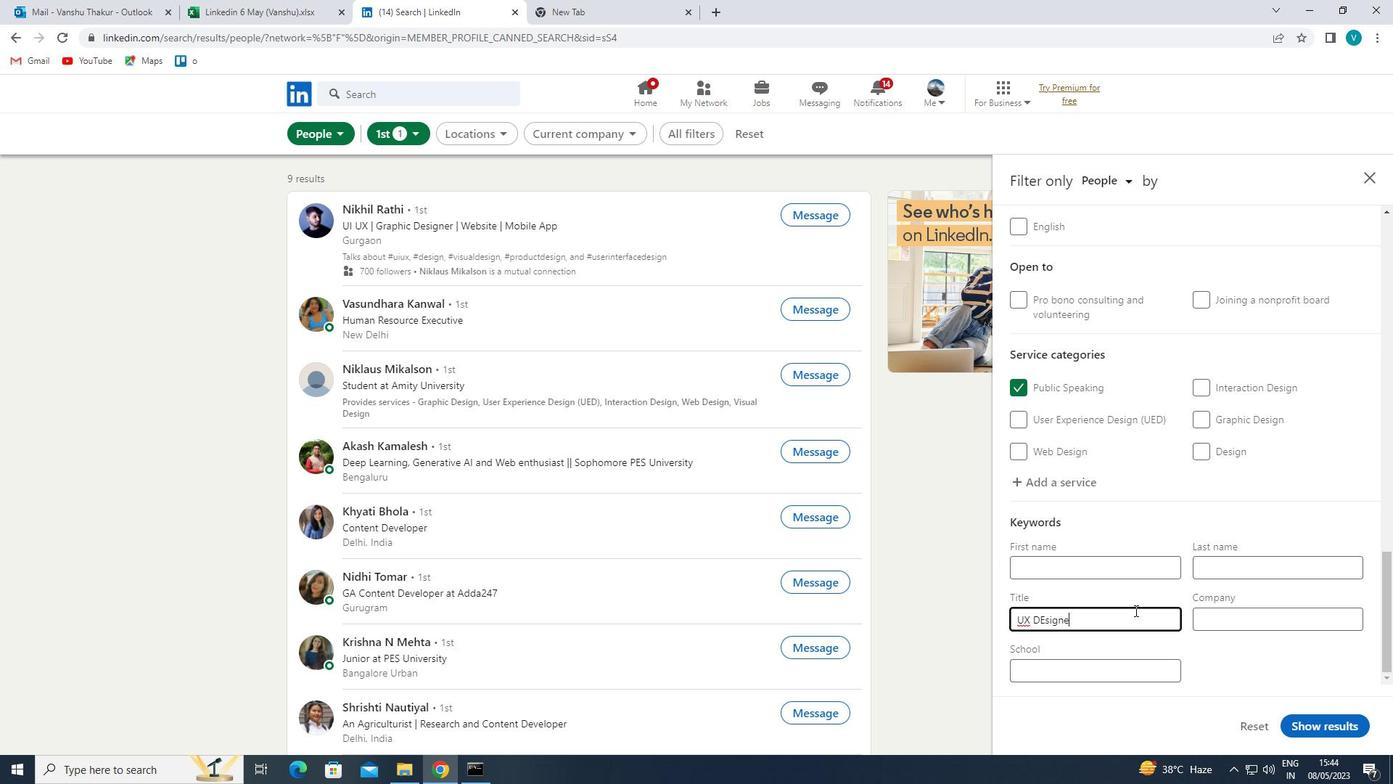 
Action: Mouse moved to (1043, 619)
Screenshot: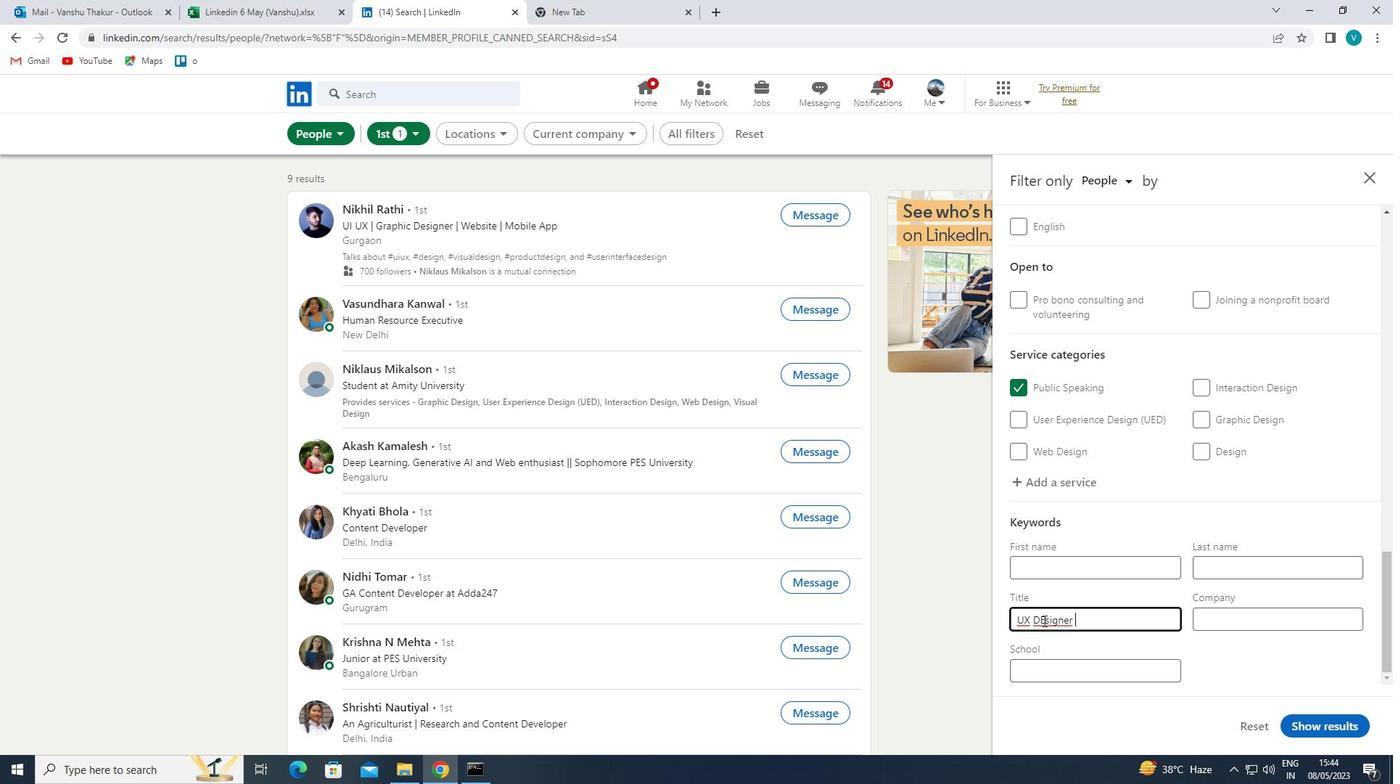 
Action: Mouse pressed left at (1043, 619)
Screenshot: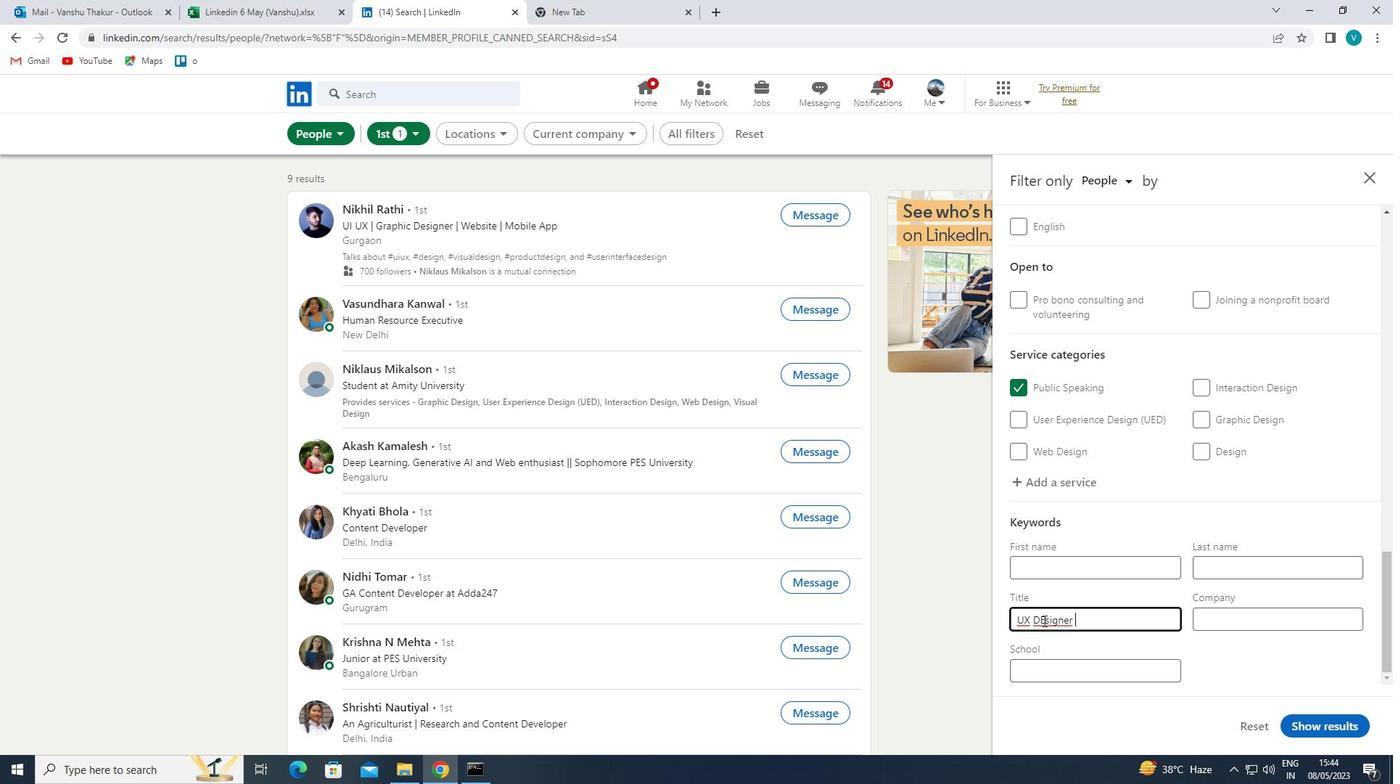 
Action: Mouse moved to (1105, 643)
Screenshot: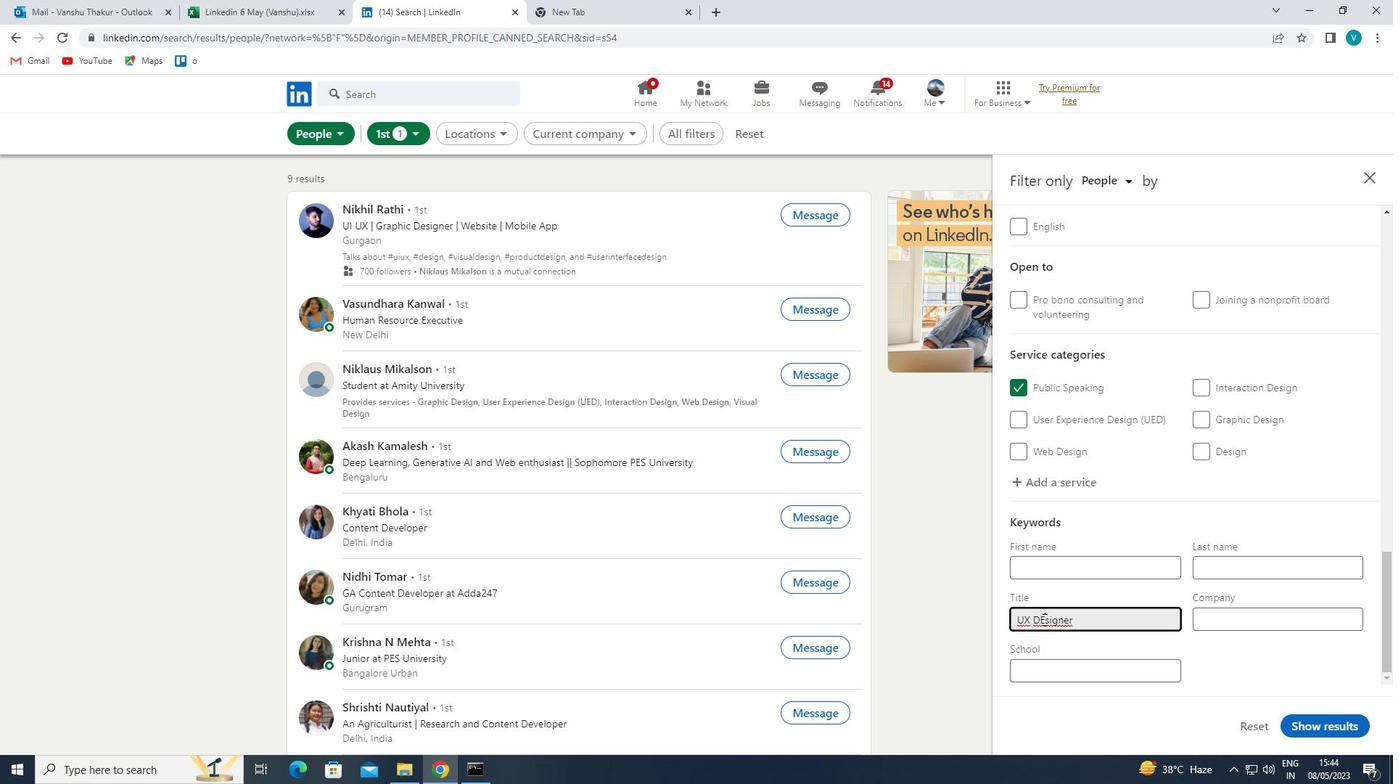 
Action: Key pressed <Key.backspace>E
Screenshot: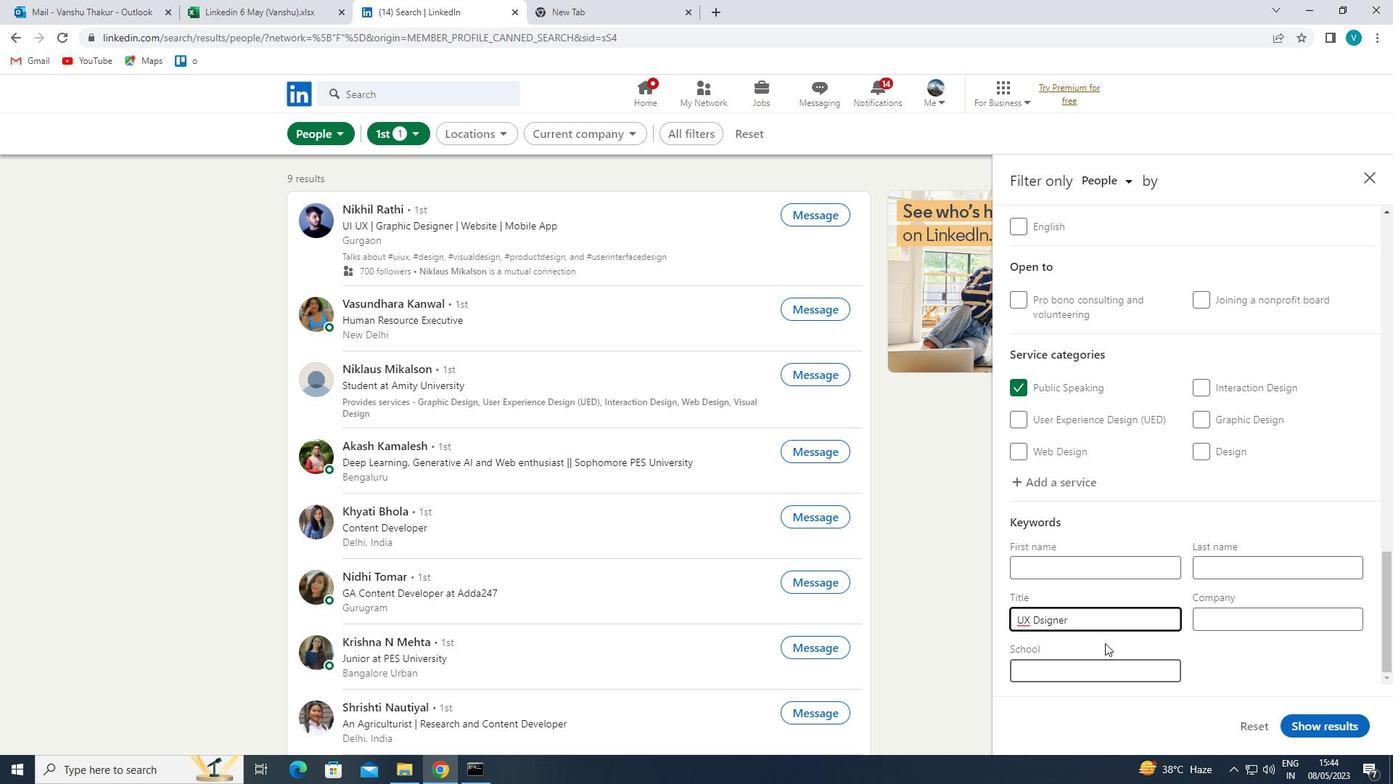 
Action: Mouse moved to (1109, 627)
Screenshot: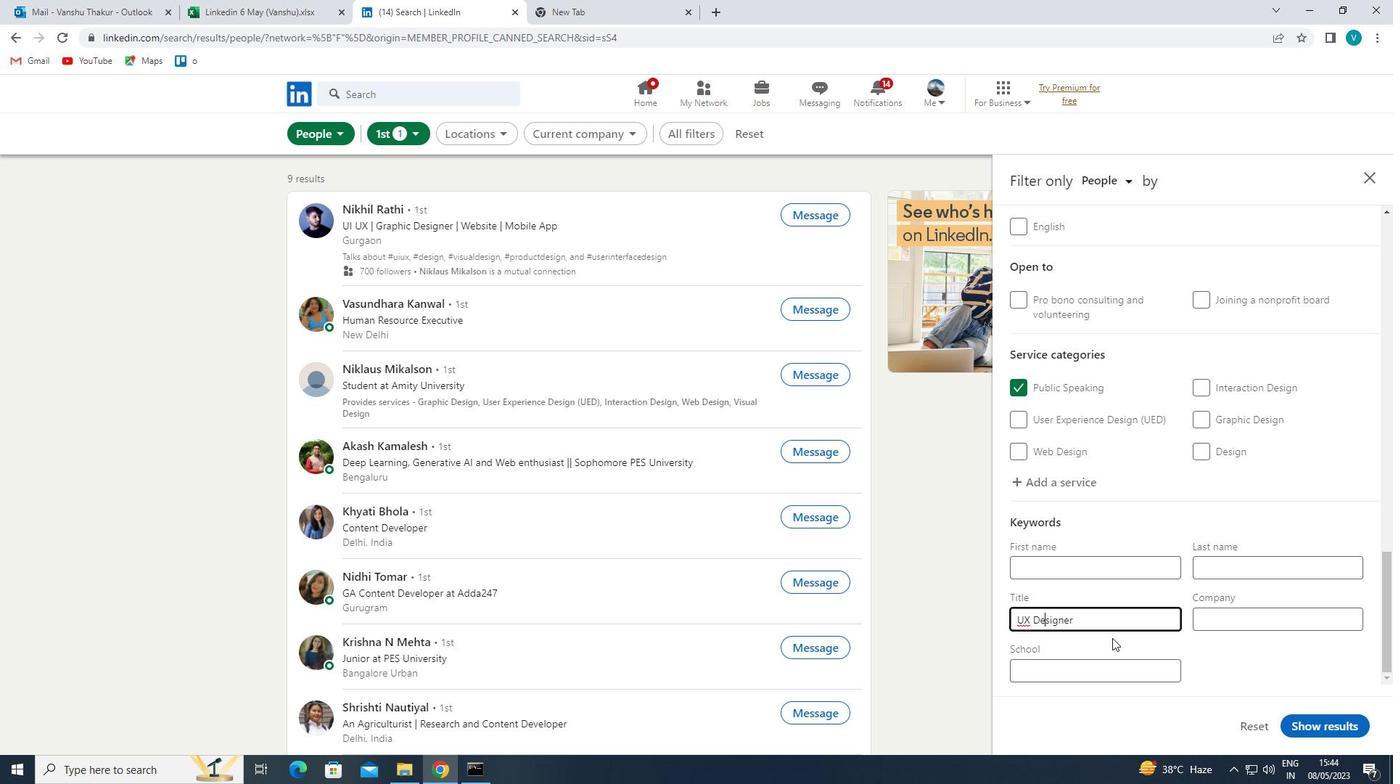 
Action: Mouse pressed left at (1109, 627)
Screenshot: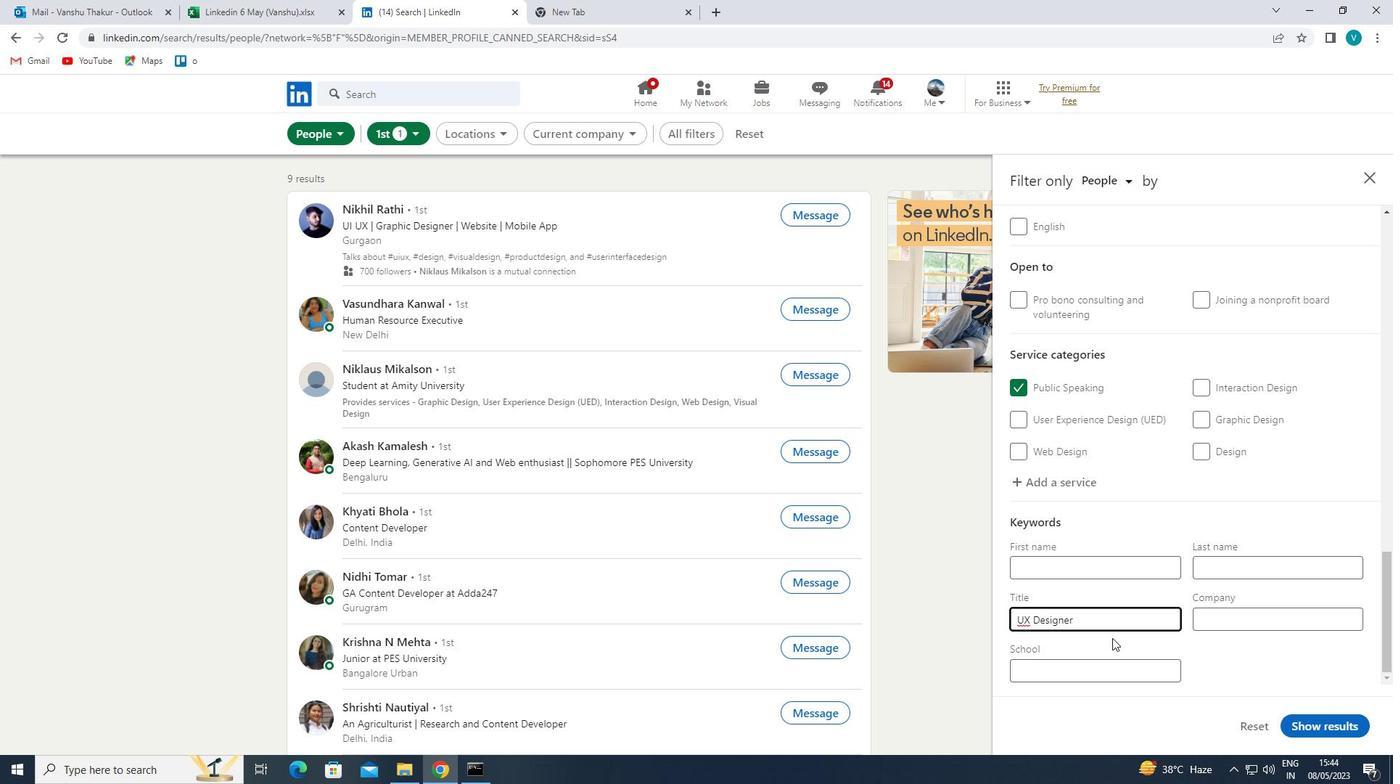 
Action: Mouse moved to (1109, 626)
Screenshot: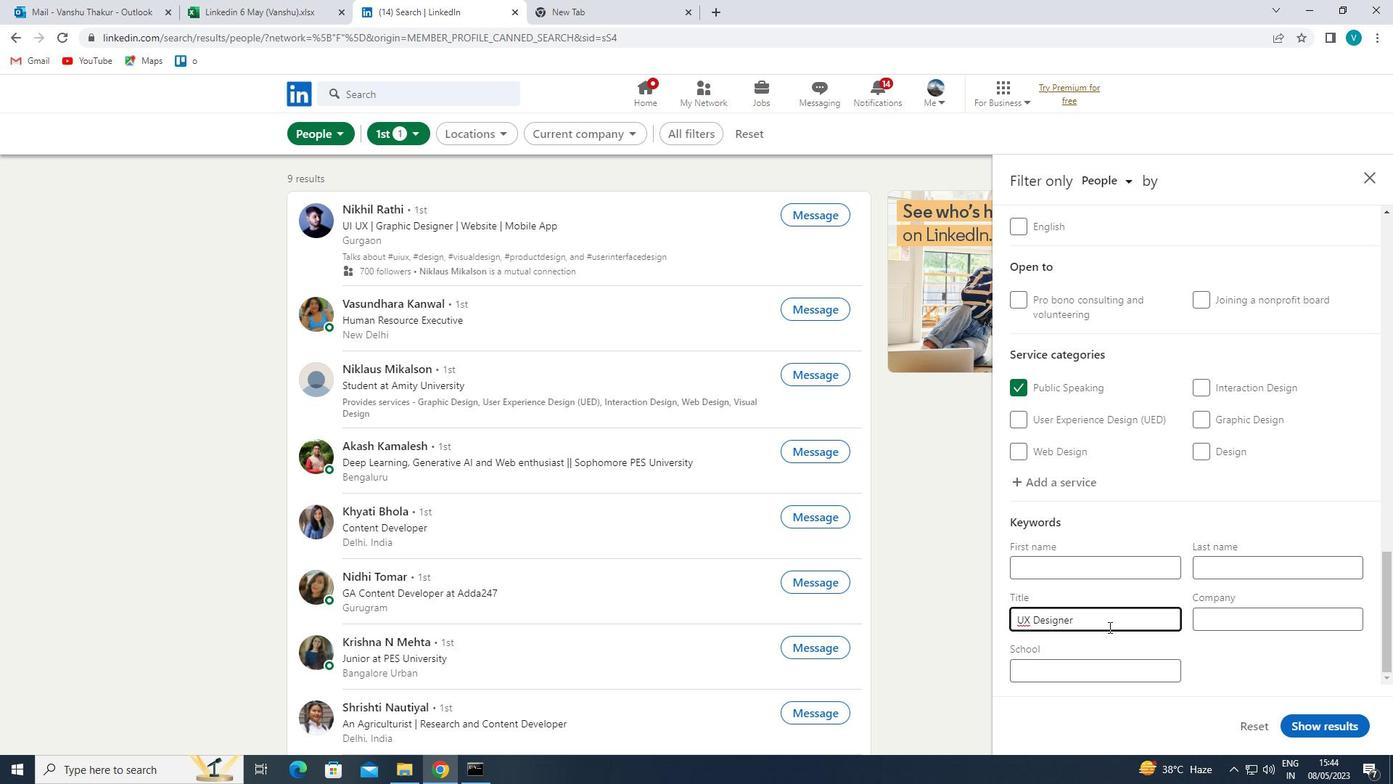 
Action: Key pressed <Key.shift><Key.shift><Key.shift><Key.shift><Key.shift>&<Key.space><Key.shift>UI<Key.space><Key.shift>EVE<Key.backspace><Key.backspace><Key.backspace><Key.shift>DEVELOPER
Screenshot: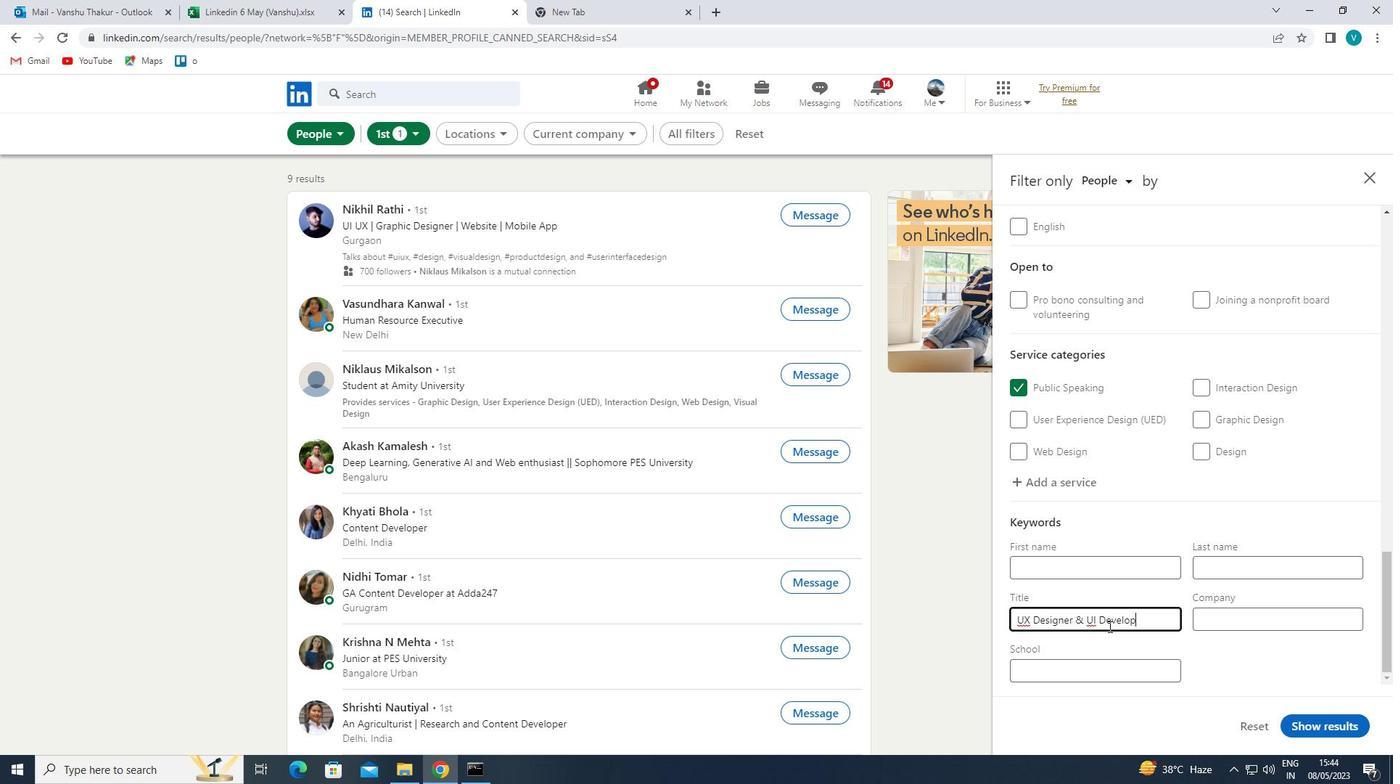 
Action: Mouse moved to (1311, 719)
Screenshot: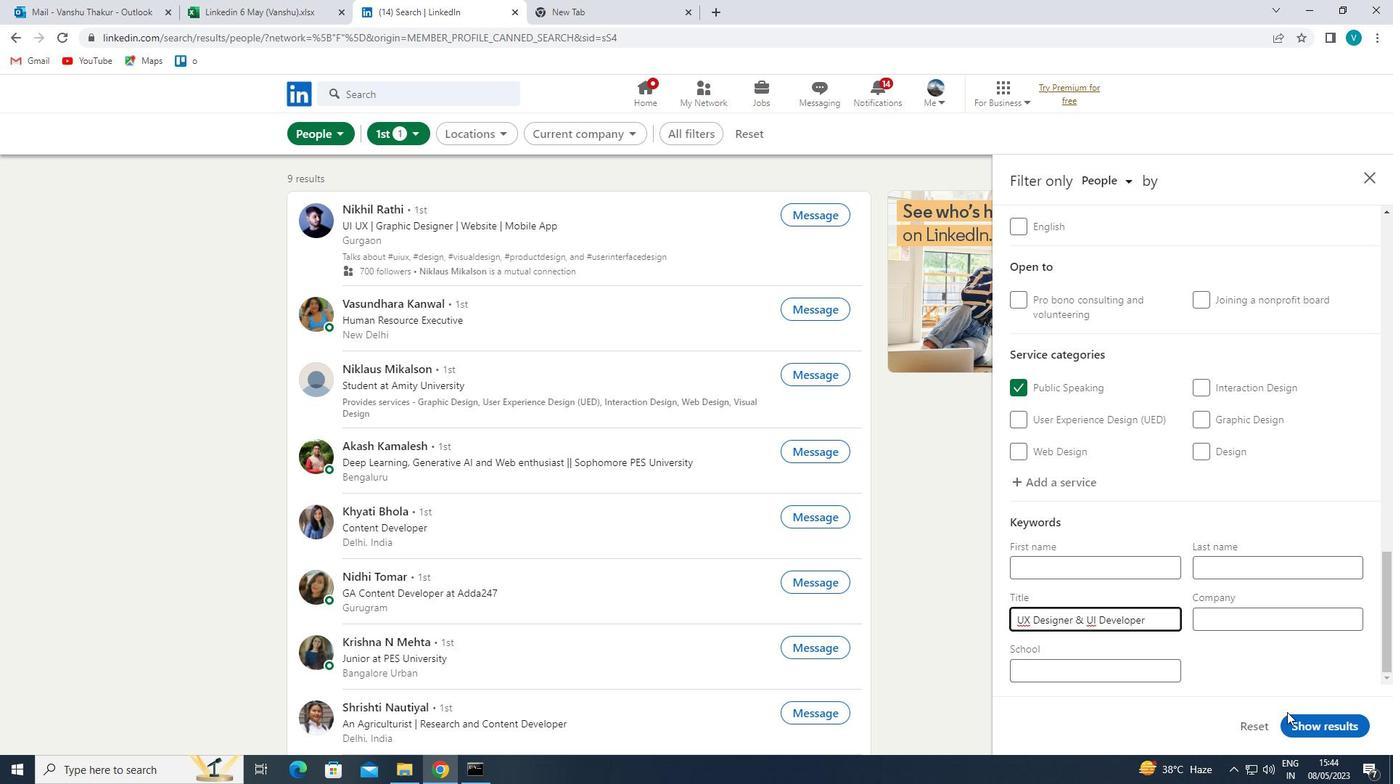 
Action: Mouse pressed left at (1311, 719)
Screenshot: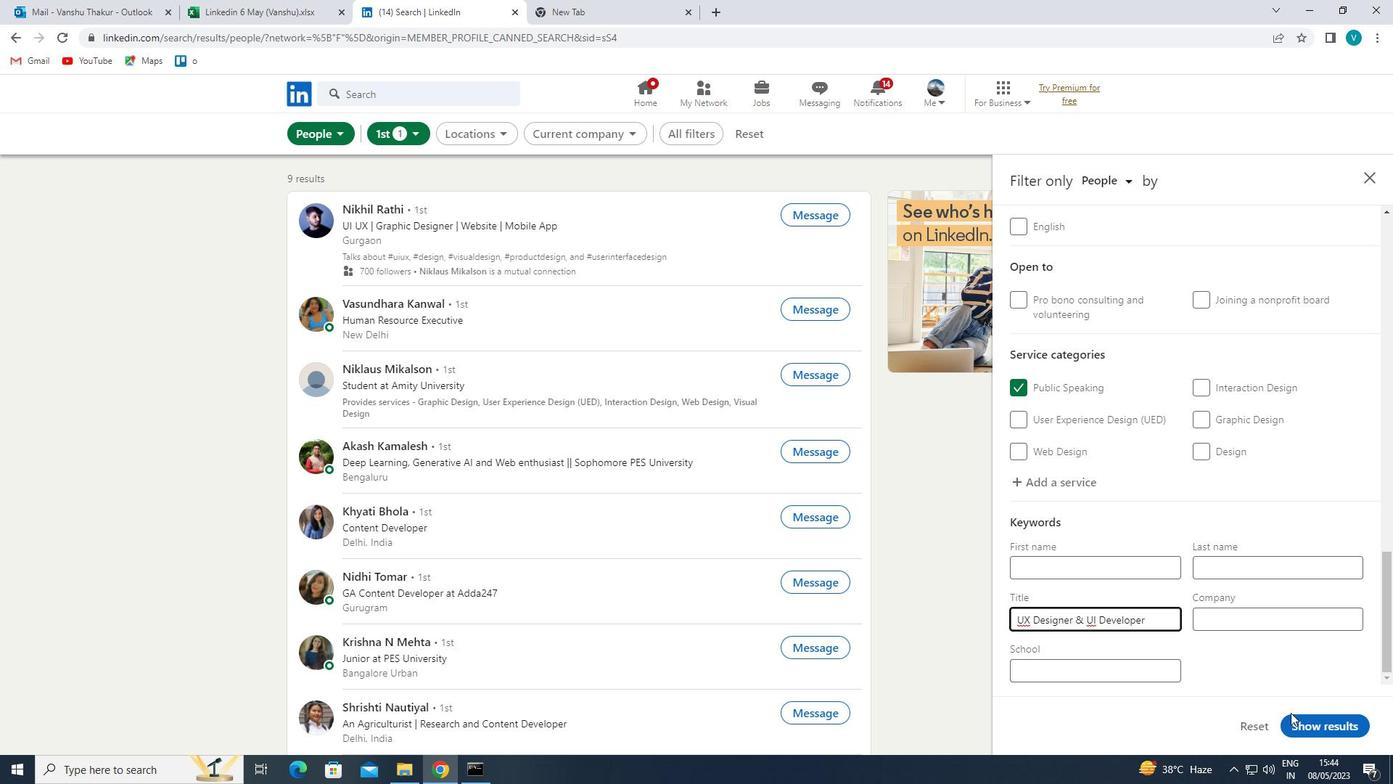 
